 Task: Look for space in Indaial, Brazil from 8th June, 2023 to 19th June, 2023 for 1 adult in price range Rs.5000 to Rs.12000. Place can be shared room with 1  bedroom having 1 bed and 1 bathroom. Property type can be house, flat, guest house, hotel. Booking option can be shelf check-in. Required host language is Spanish.
Action: Key pressed i<Key.caps_lock>ndaial,<Key.space><Key.caps_lock>b<Key.caps_lock>razil<Key.enter>
Screenshot: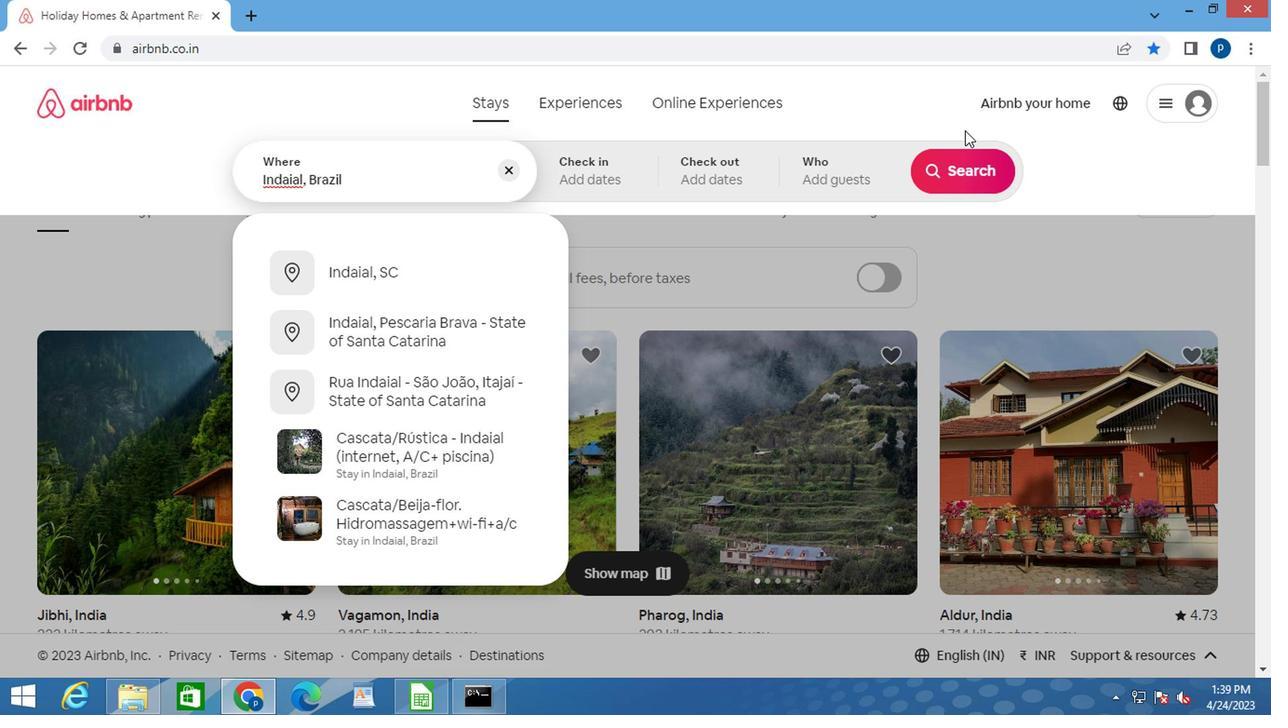 
Action: Mouse moved to (944, 316)
Screenshot: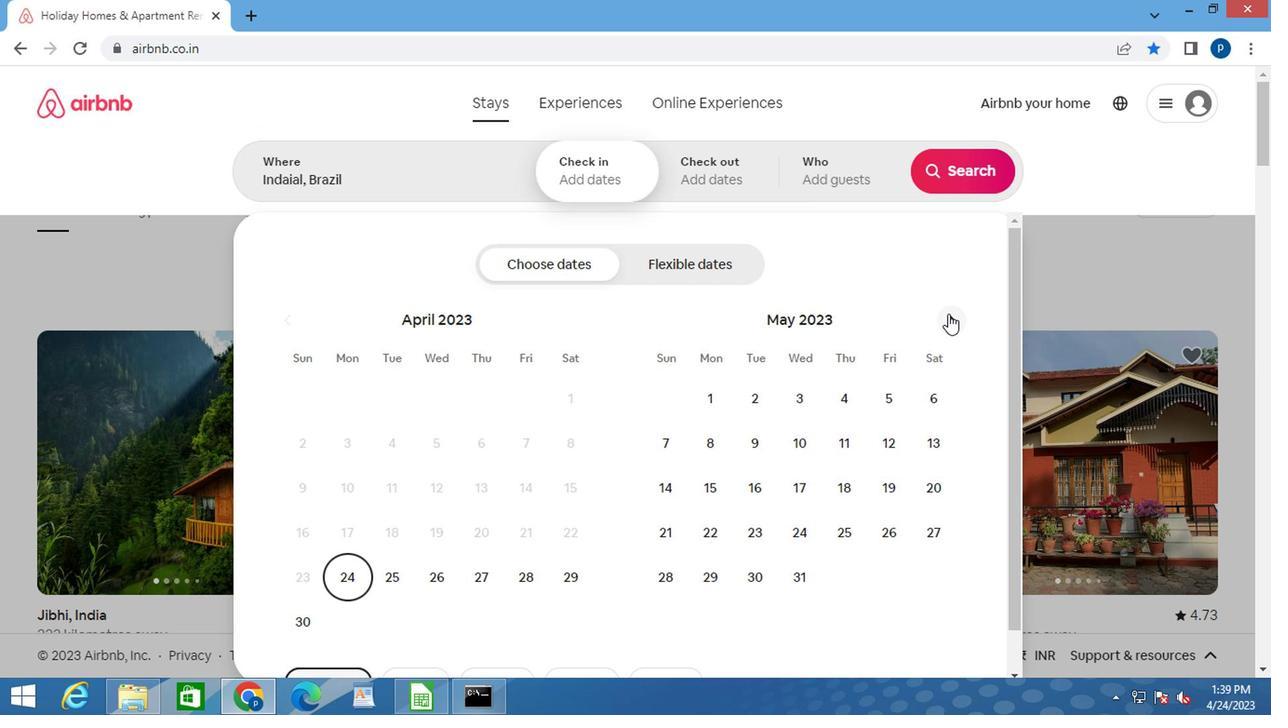 
Action: Mouse pressed left at (944, 316)
Screenshot: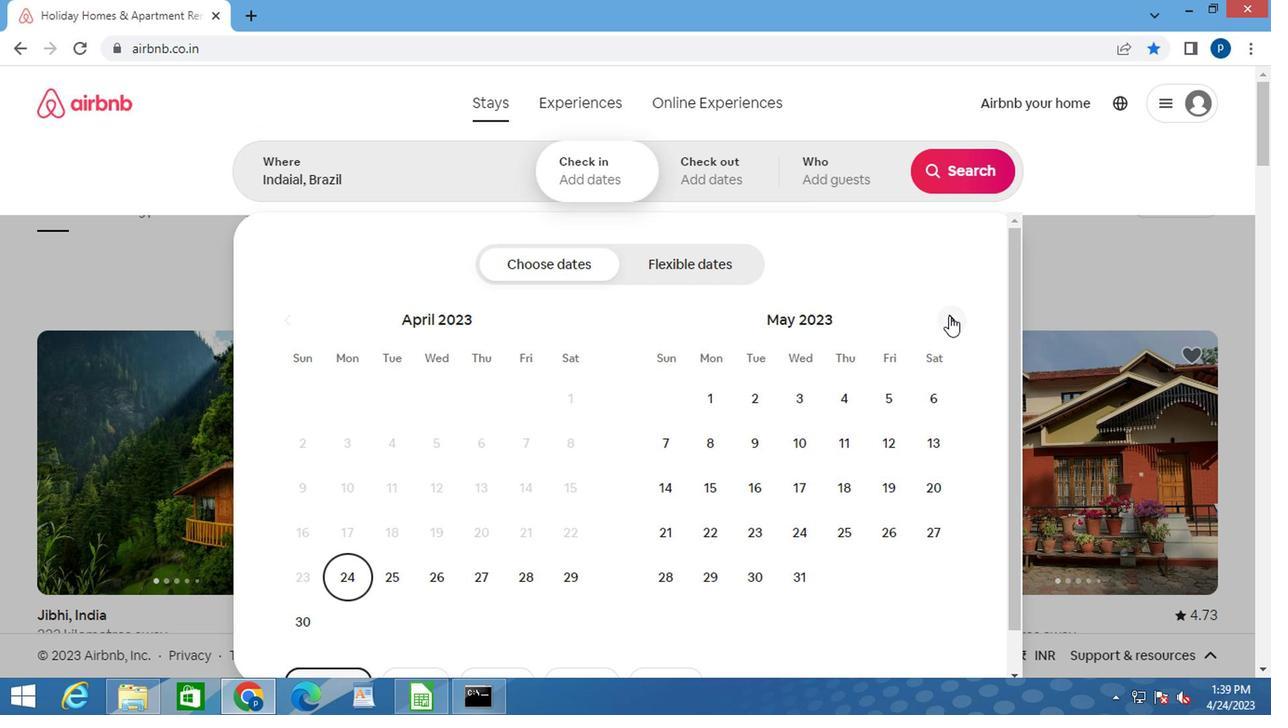 
Action: Mouse moved to (842, 442)
Screenshot: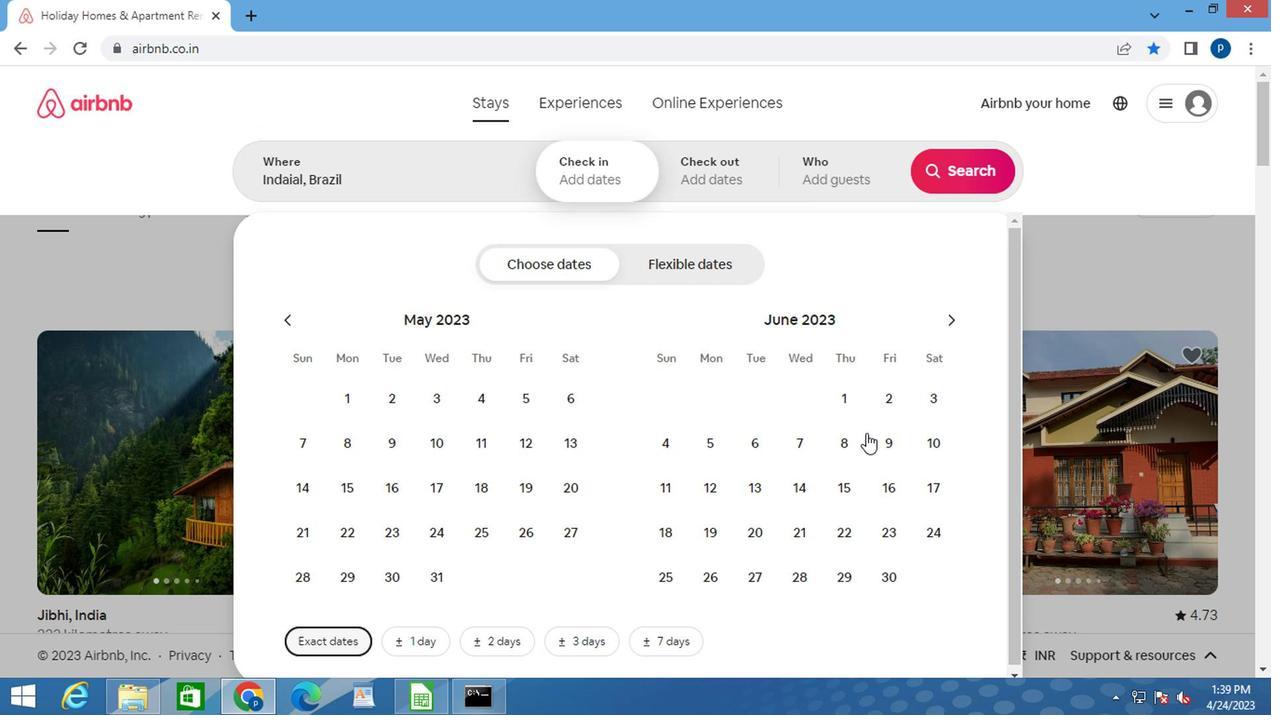 
Action: Mouse pressed left at (842, 442)
Screenshot: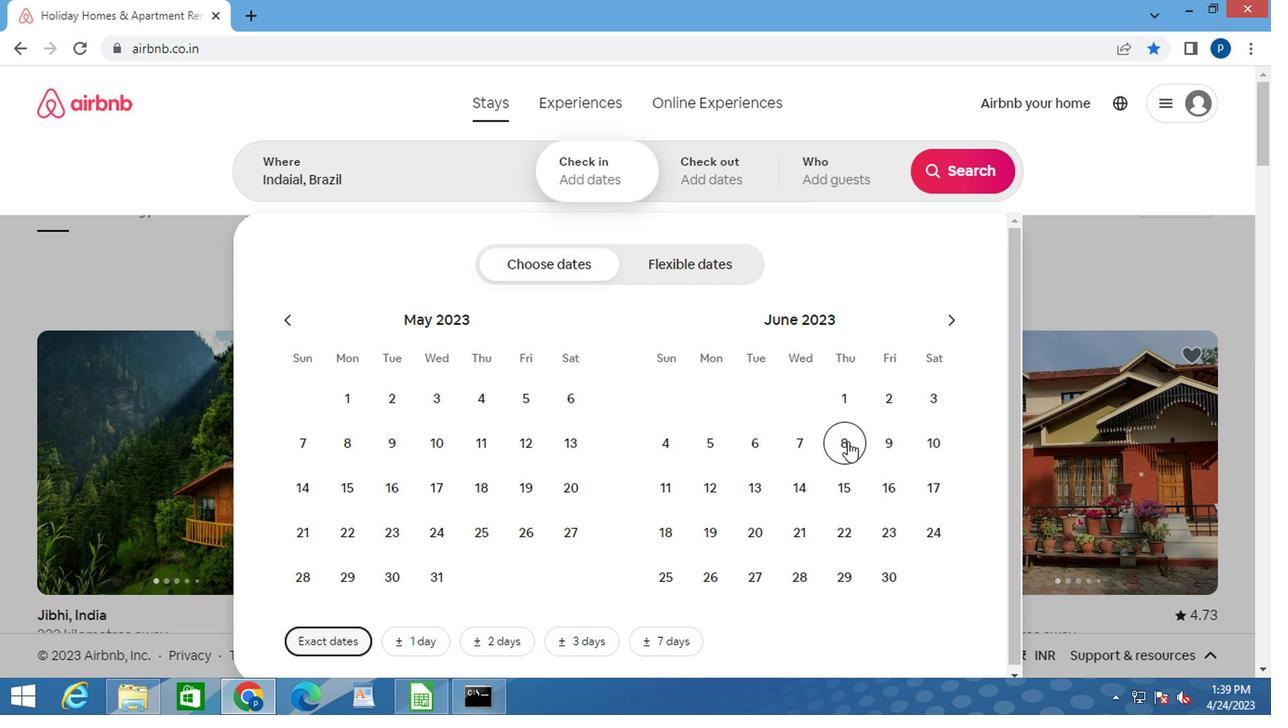 
Action: Mouse moved to (714, 529)
Screenshot: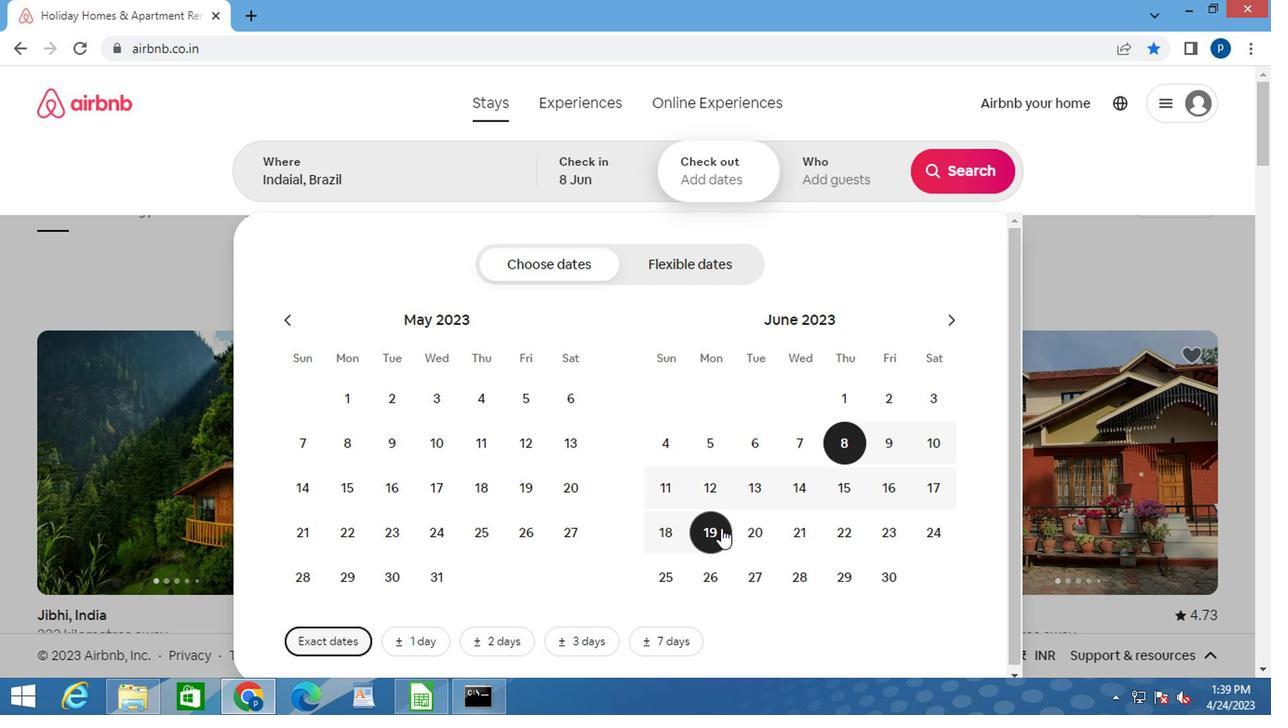 
Action: Mouse pressed left at (714, 529)
Screenshot: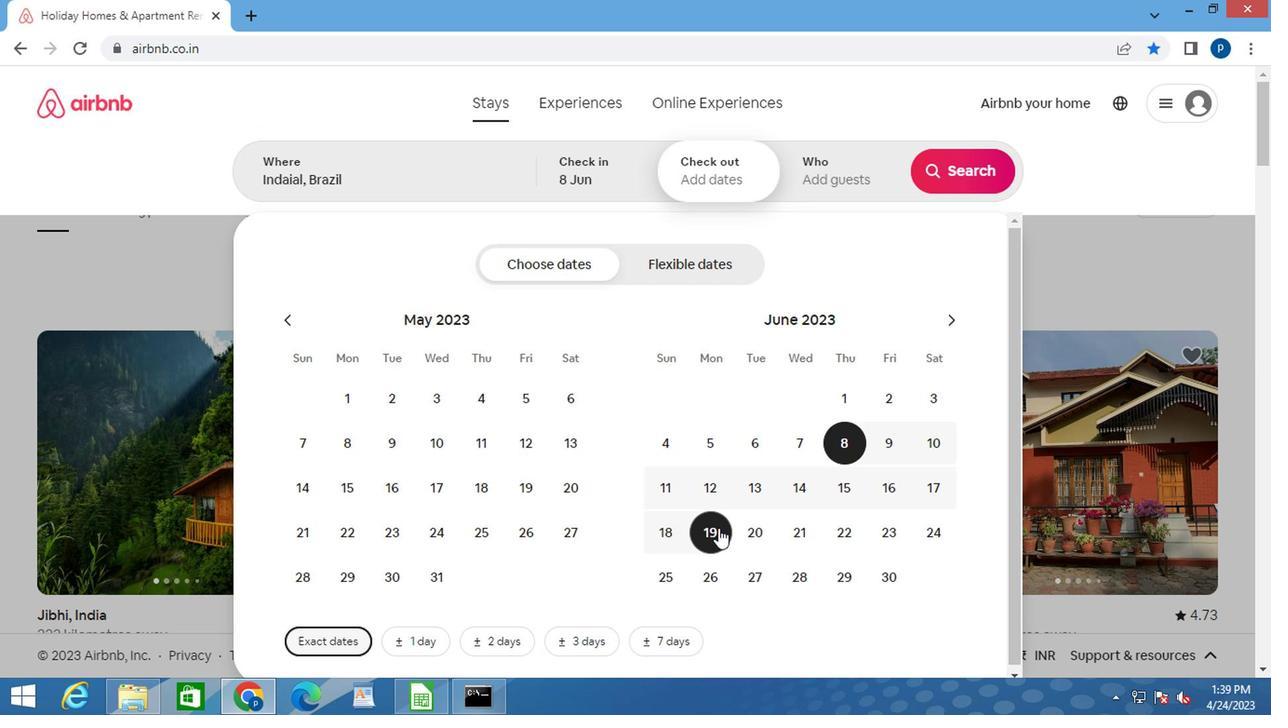 
Action: Mouse moved to (837, 182)
Screenshot: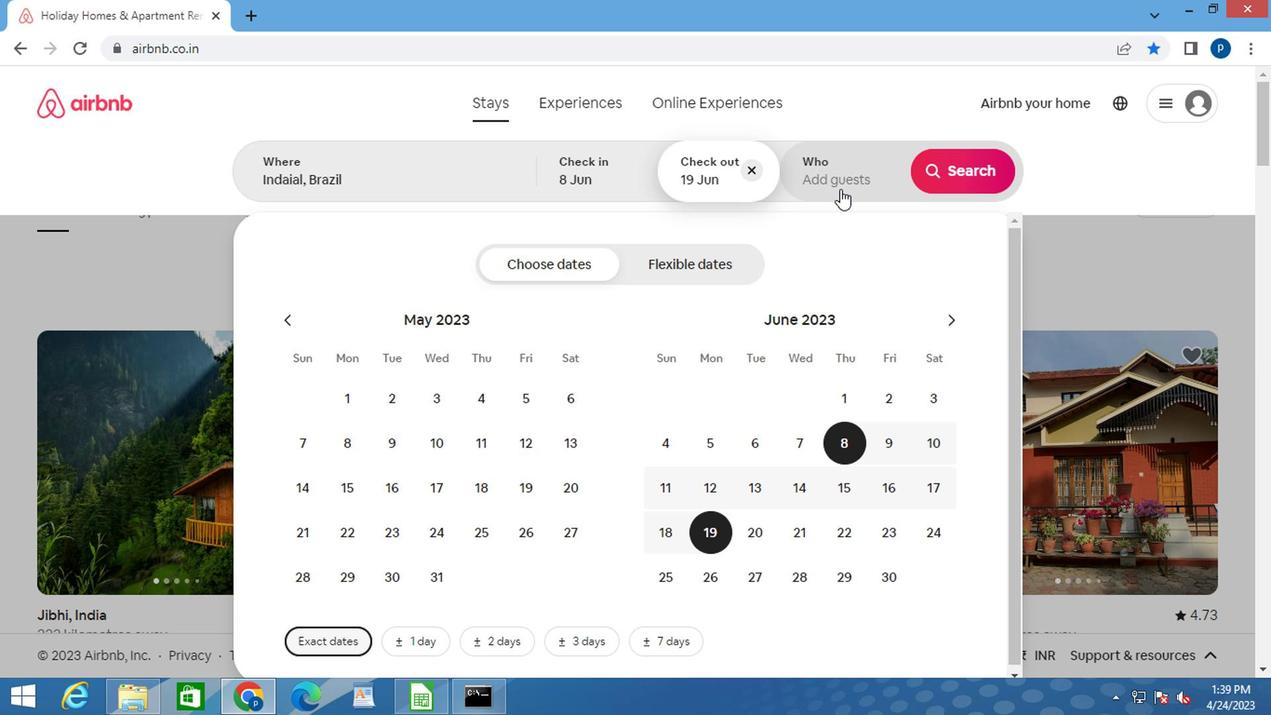 
Action: Mouse pressed left at (837, 182)
Screenshot: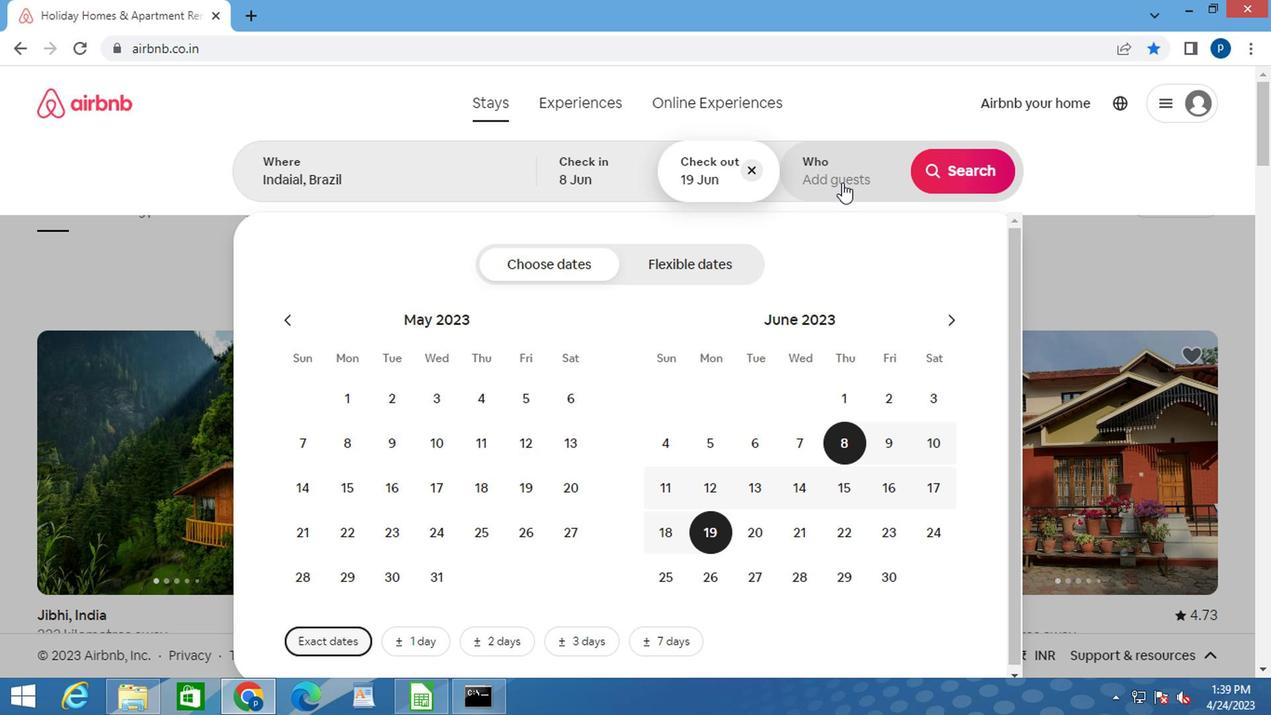 
Action: Mouse moved to (963, 262)
Screenshot: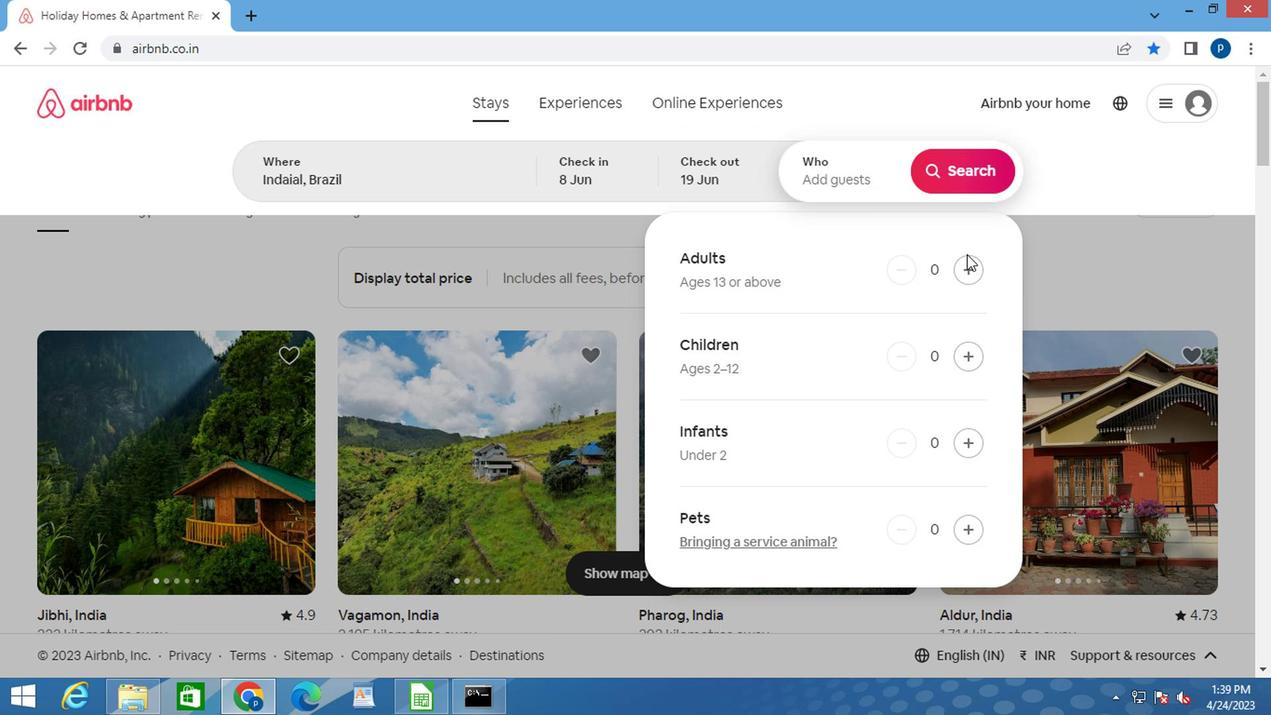 
Action: Mouse pressed left at (963, 262)
Screenshot: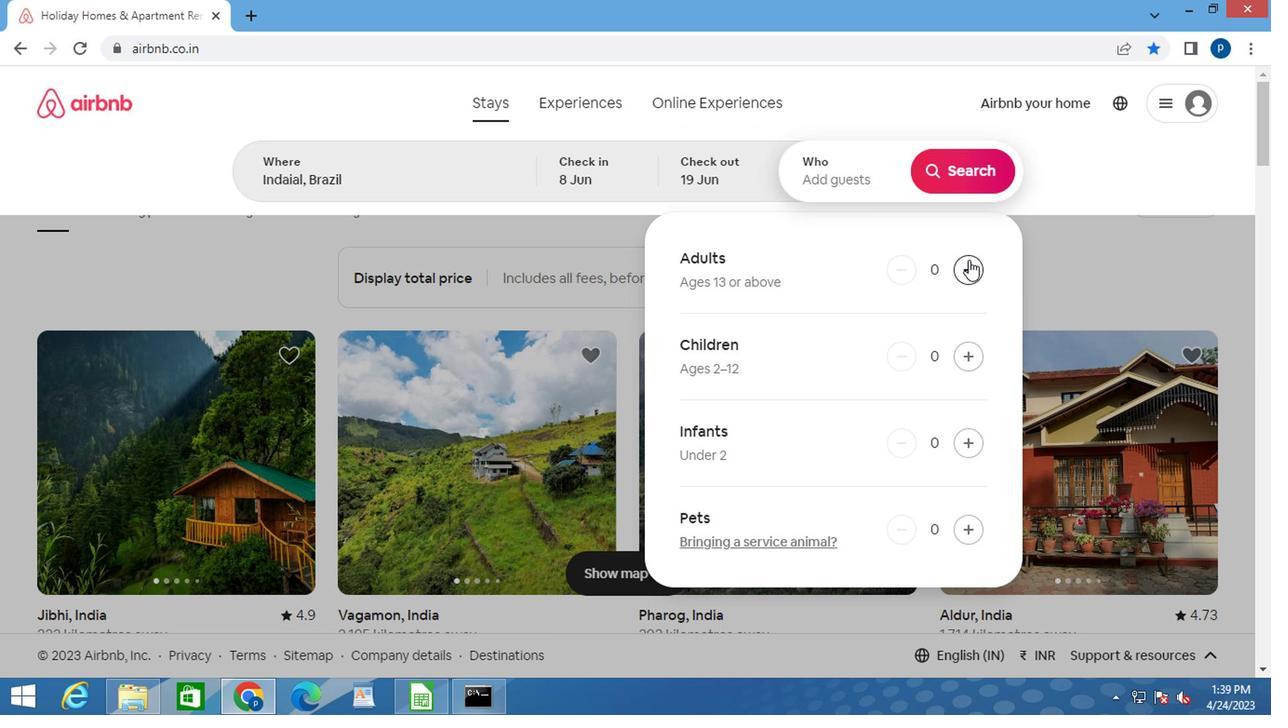 
Action: Mouse moved to (969, 174)
Screenshot: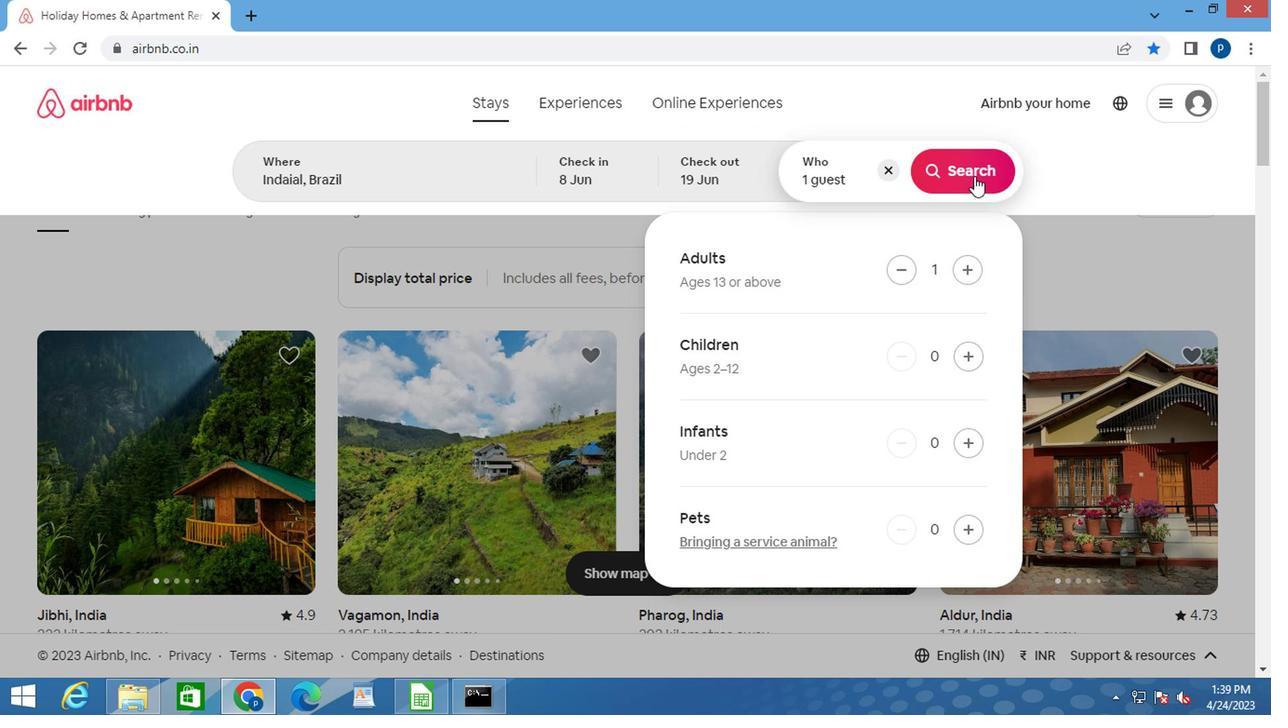 
Action: Mouse pressed left at (969, 174)
Screenshot: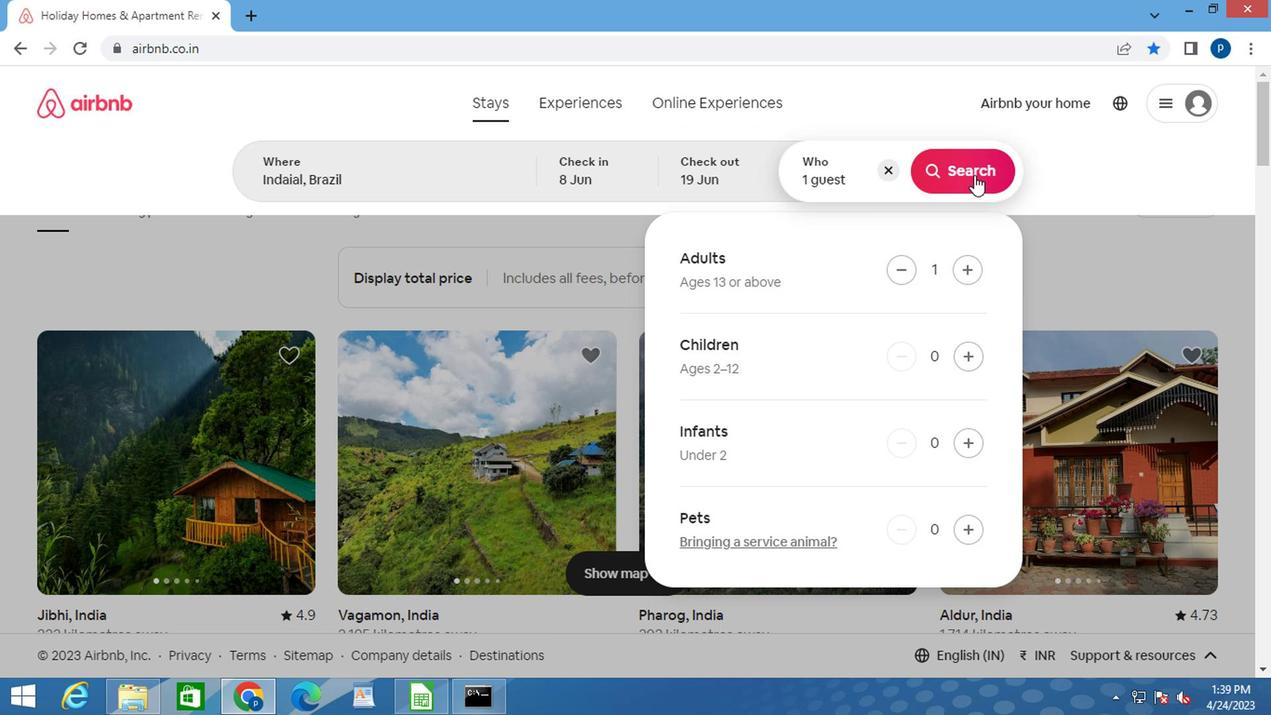 
Action: Mouse moved to (1181, 181)
Screenshot: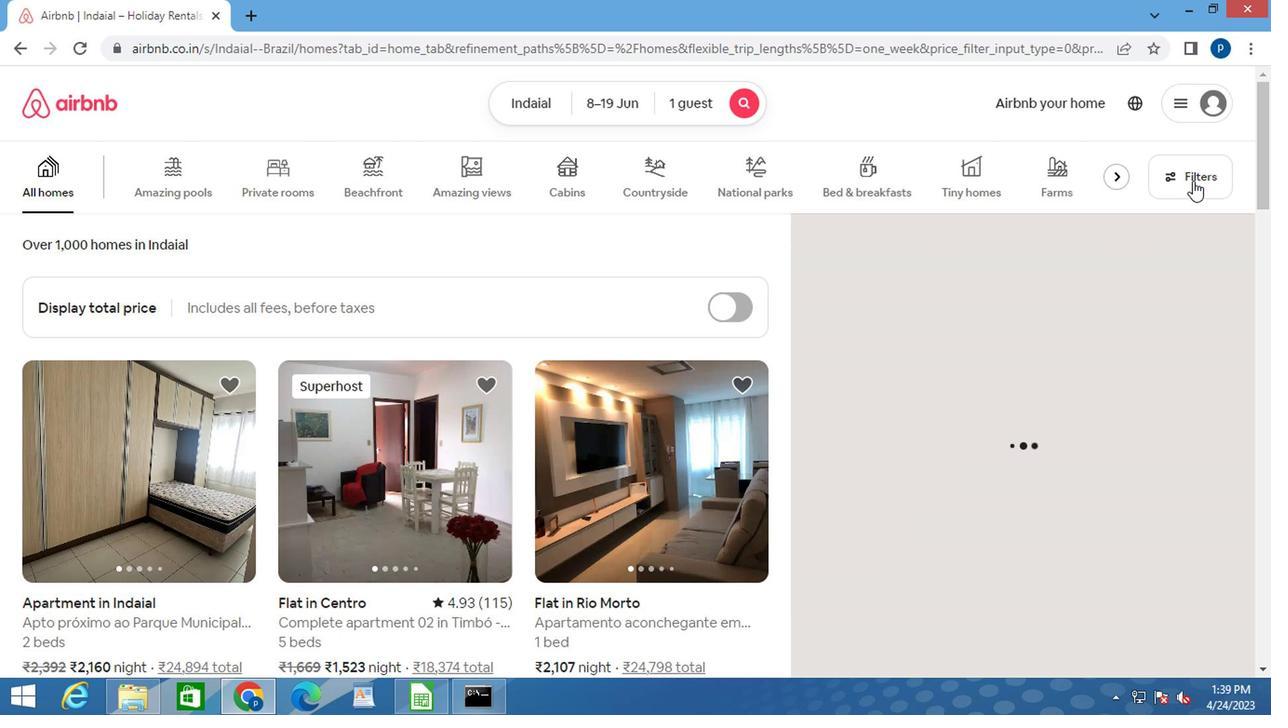 
Action: Mouse pressed left at (1181, 181)
Screenshot: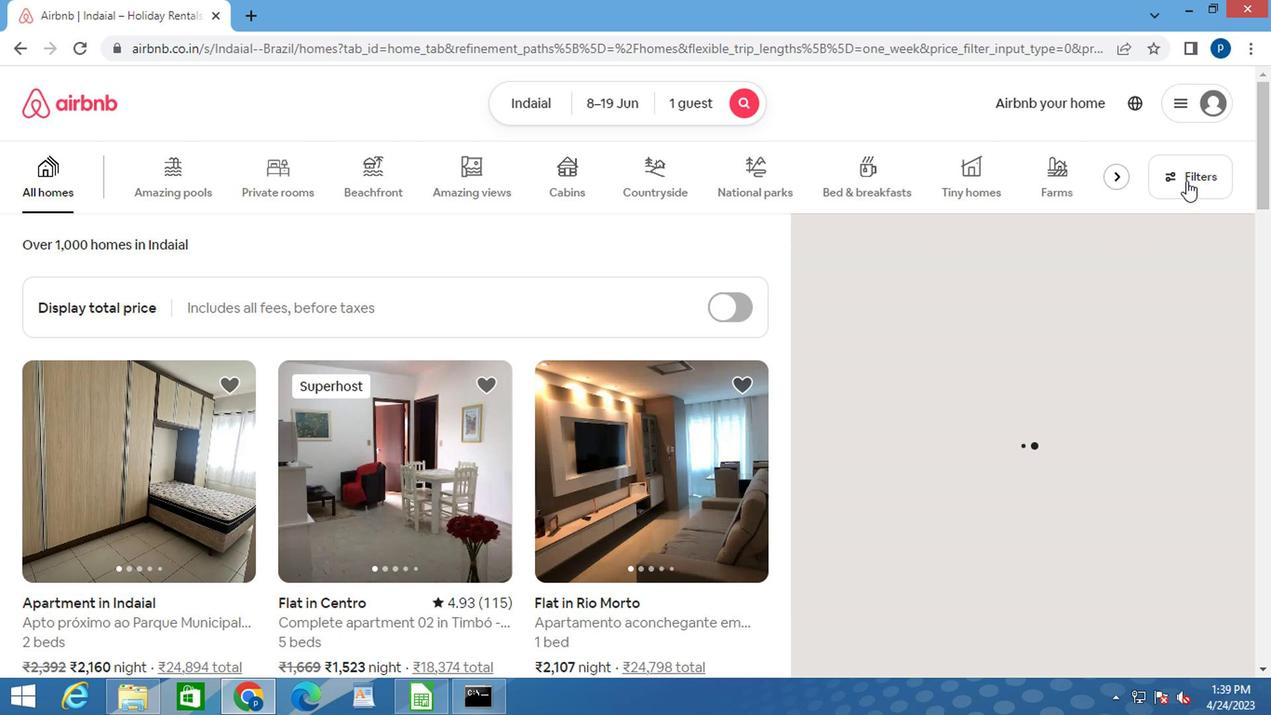 
Action: Mouse moved to (352, 411)
Screenshot: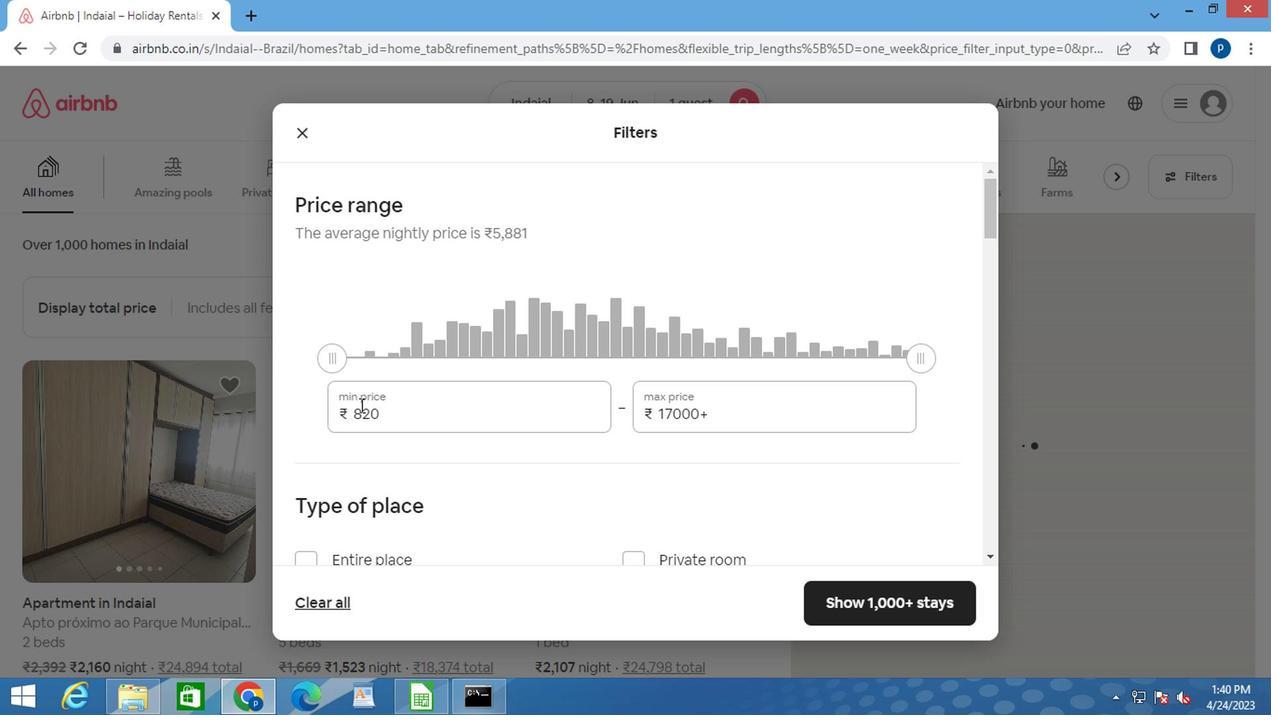 
Action: Mouse pressed left at (352, 411)
Screenshot: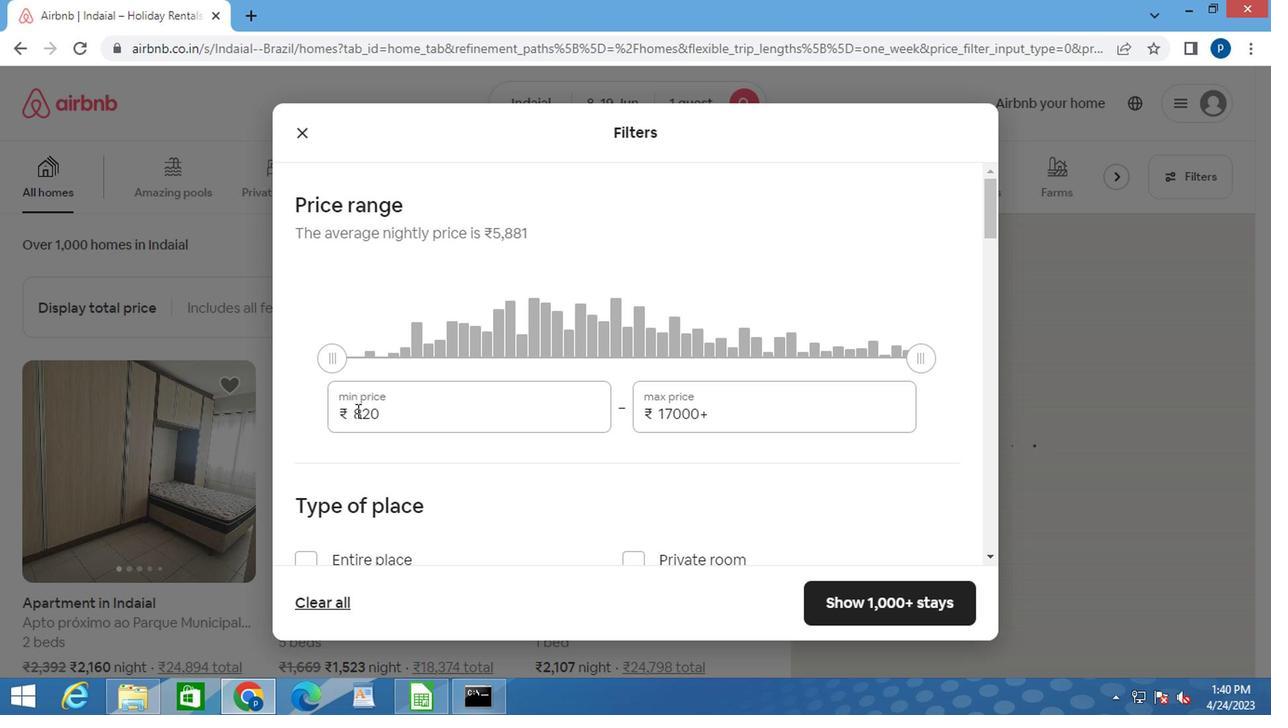 
Action: Mouse pressed left at (352, 411)
Screenshot: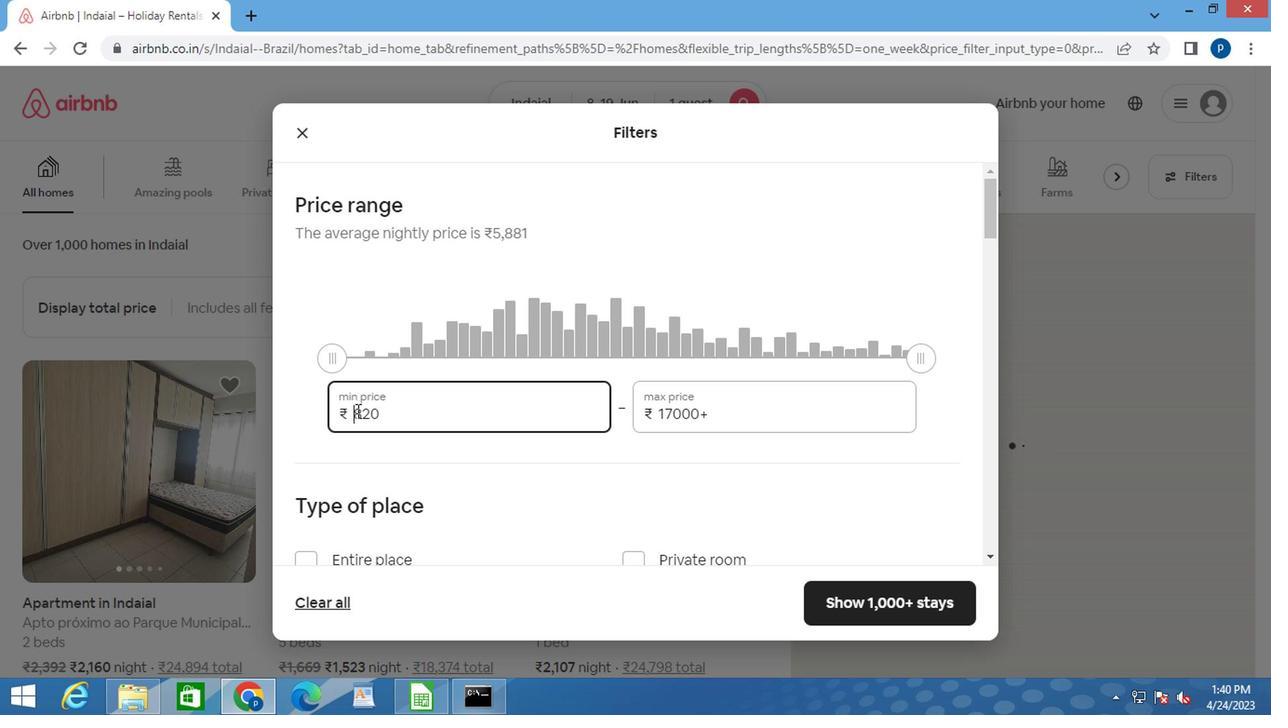 
Action: Key pressed 5000<Key.tab>12000
Screenshot: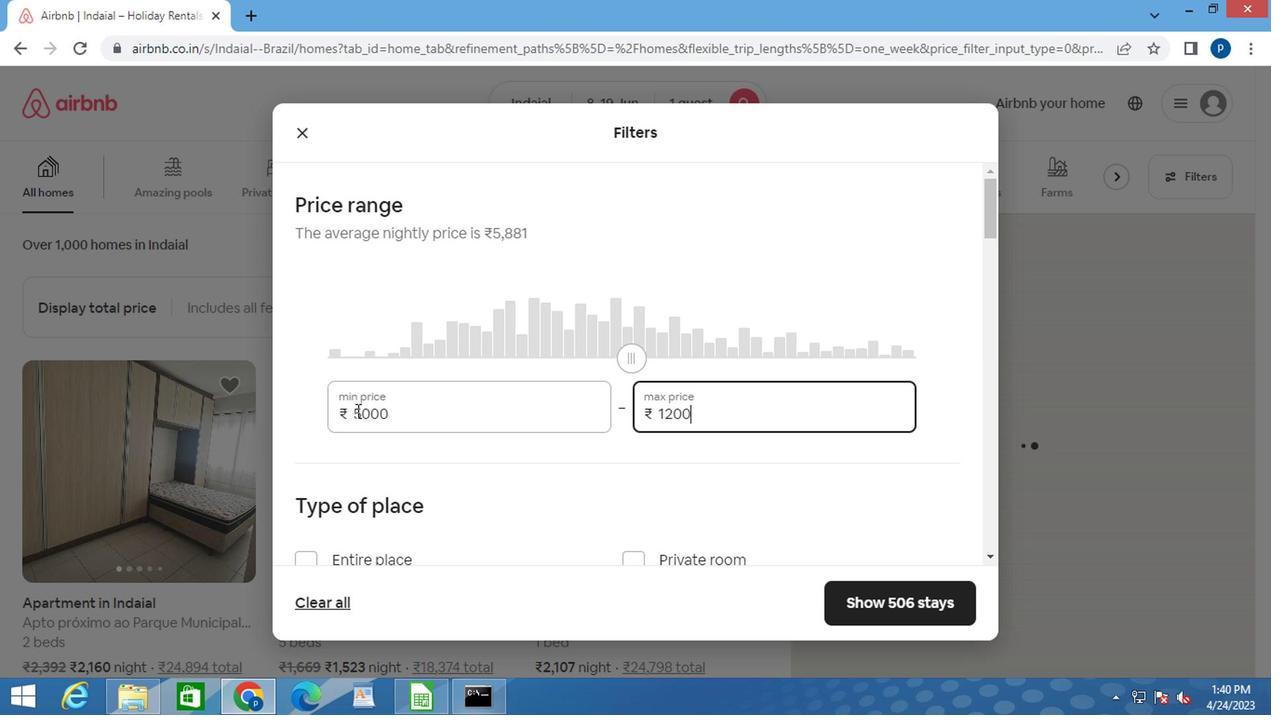 
Action: Mouse moved to (352, 490)
Screenshot: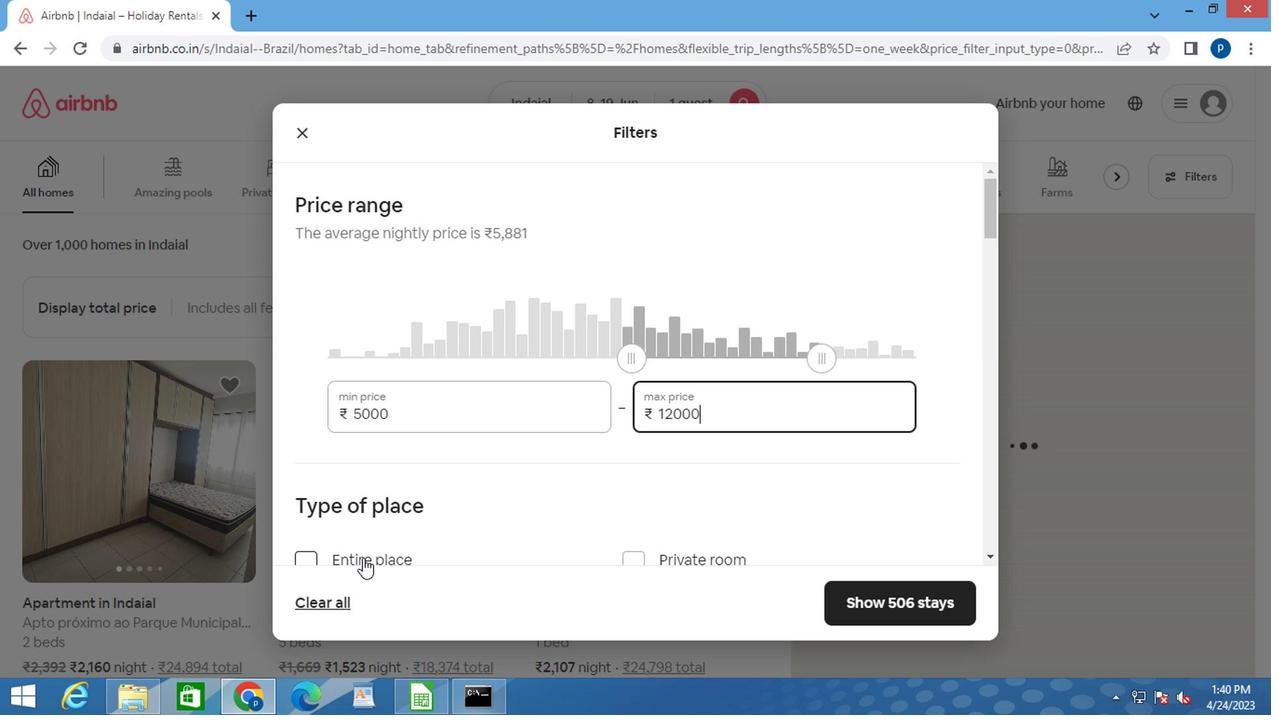 
Action: Mouse scrolled (352, 489) with delta (0, -1)
Screenshot: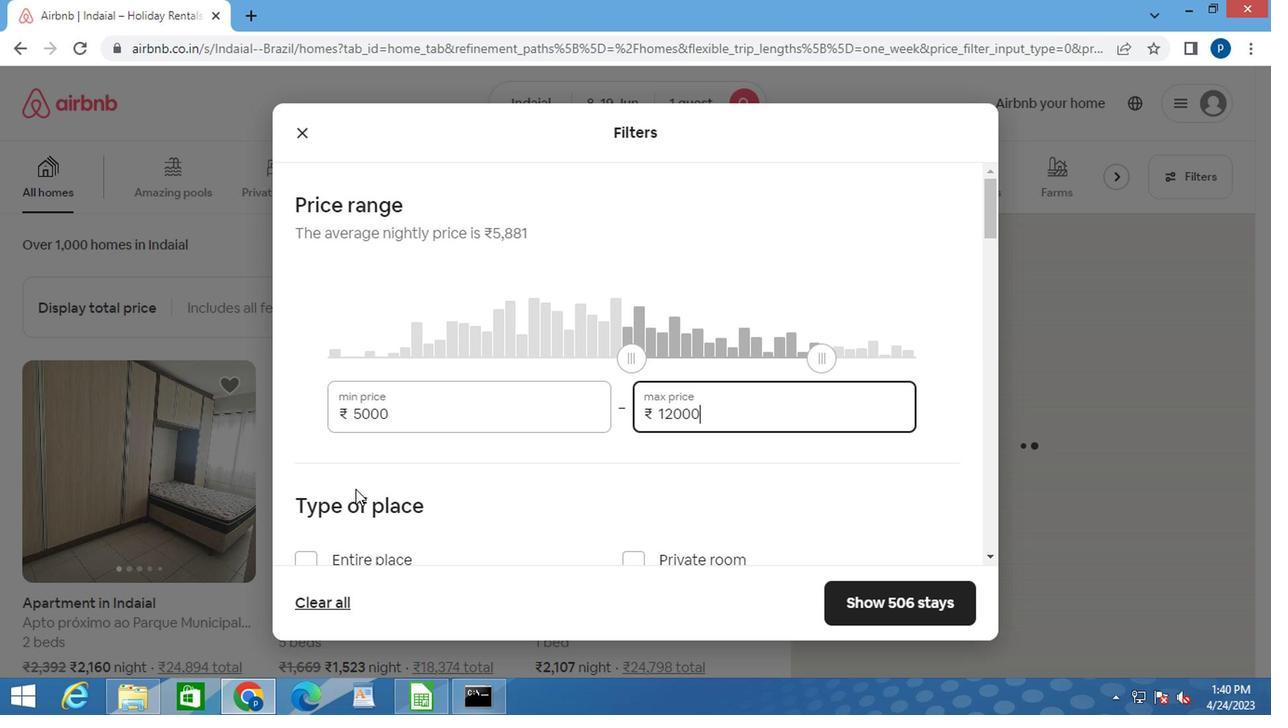 
Action: Mouse moved to (352, 488)
Screenshot: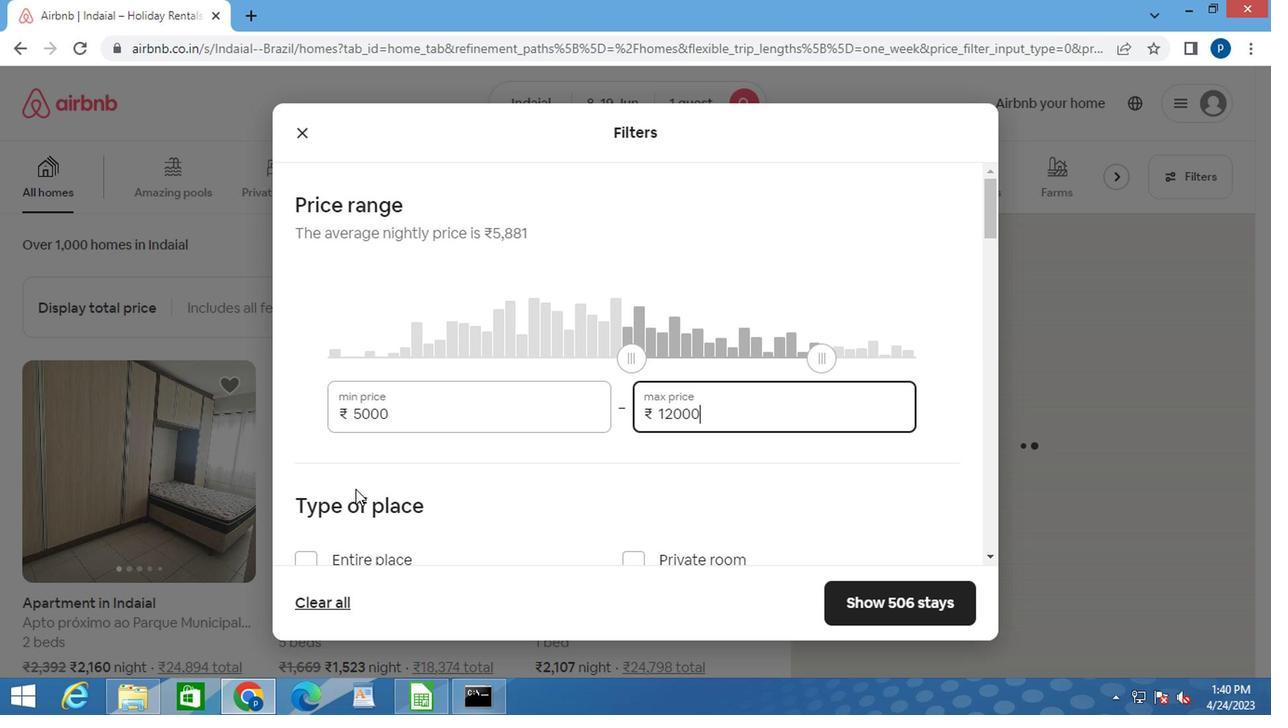 
Action: Mouse scrolled (352, 487) with delta (0, -1)
Screenshot: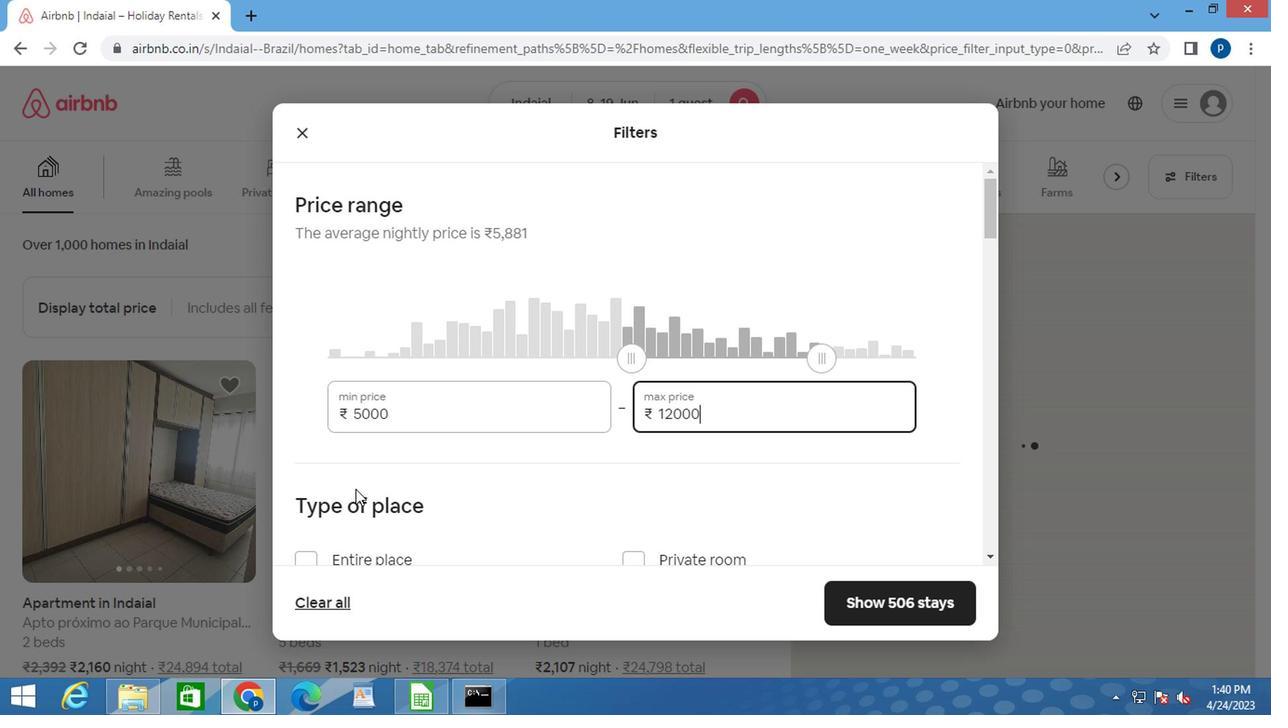 
Action: Mouse moved to (318, 462)
Screenshot: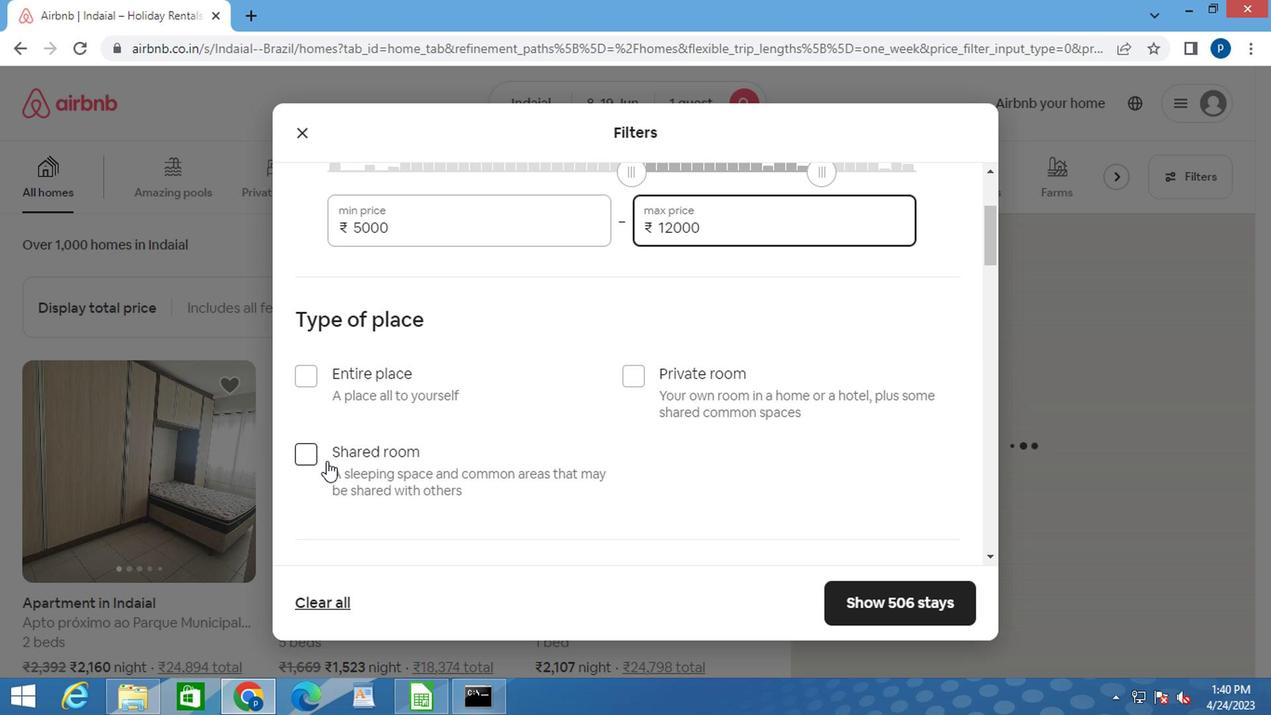 
Action: Mouse pressed left at (318, 462)
Screenshot: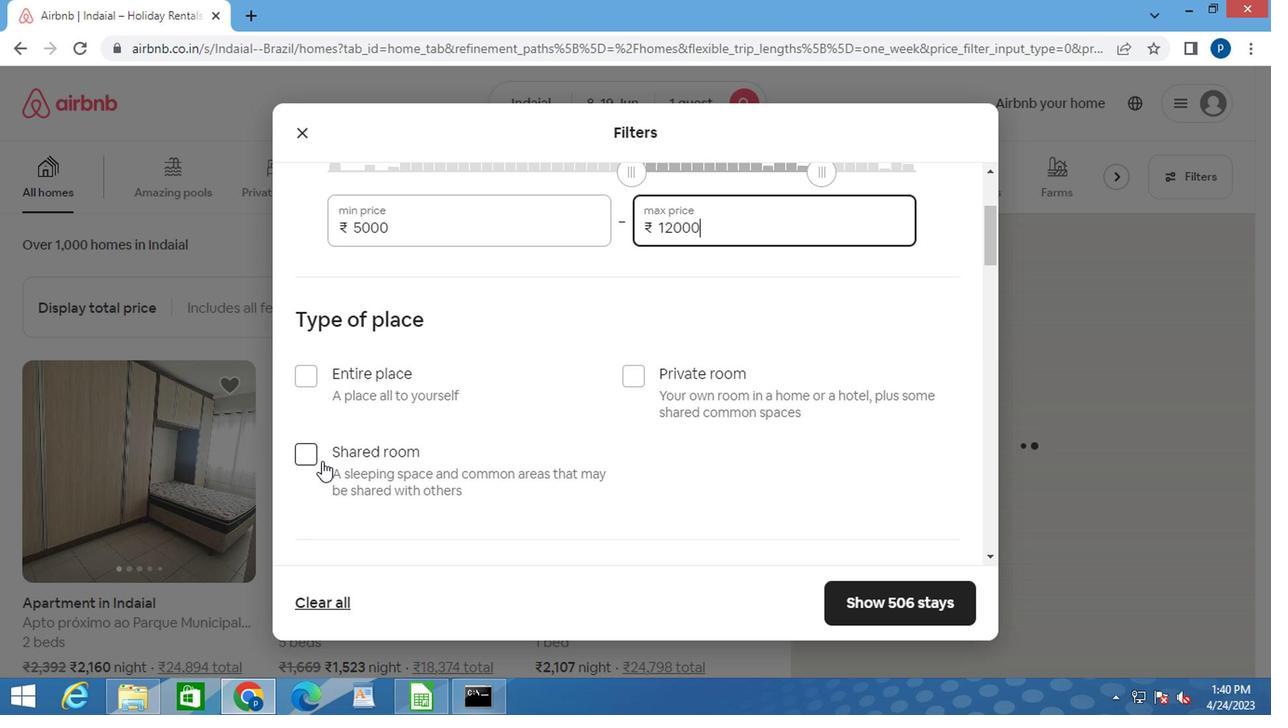 
Action: Mouse moved to (353, 480)
Screenshot: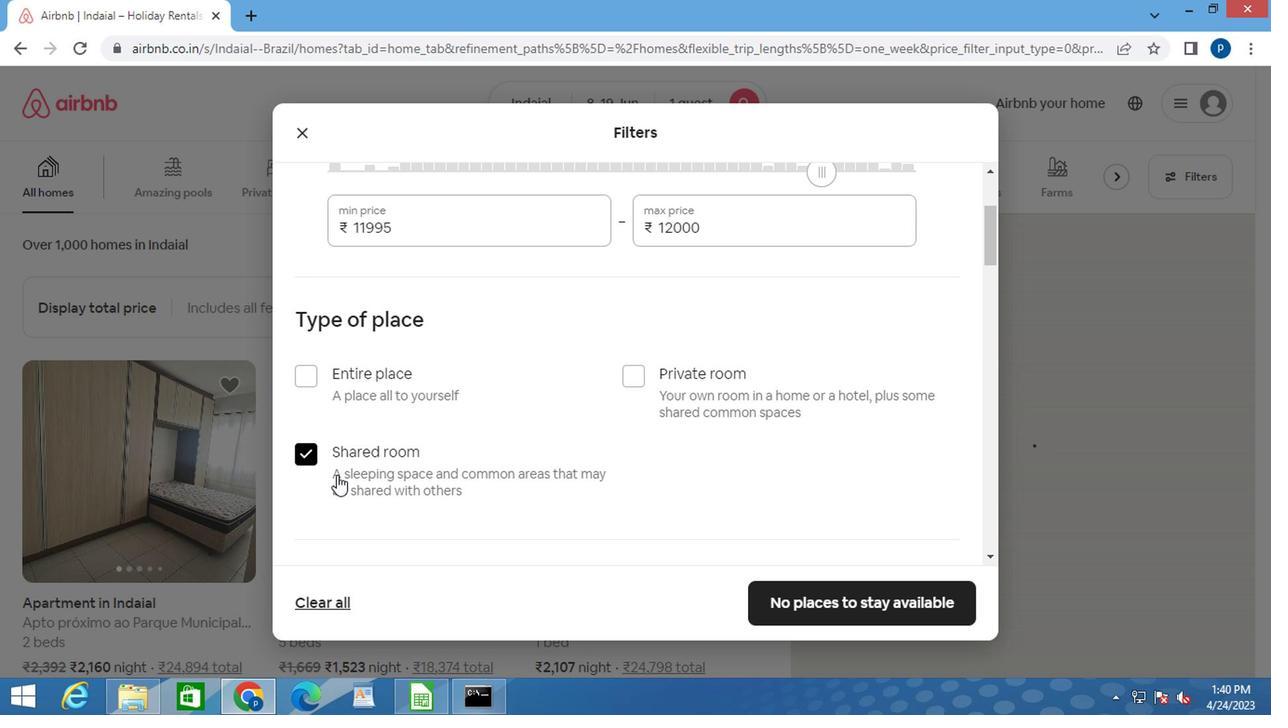 
Action: Mouse scrolled (353, 480) with delta (0, 0)
Screenshot: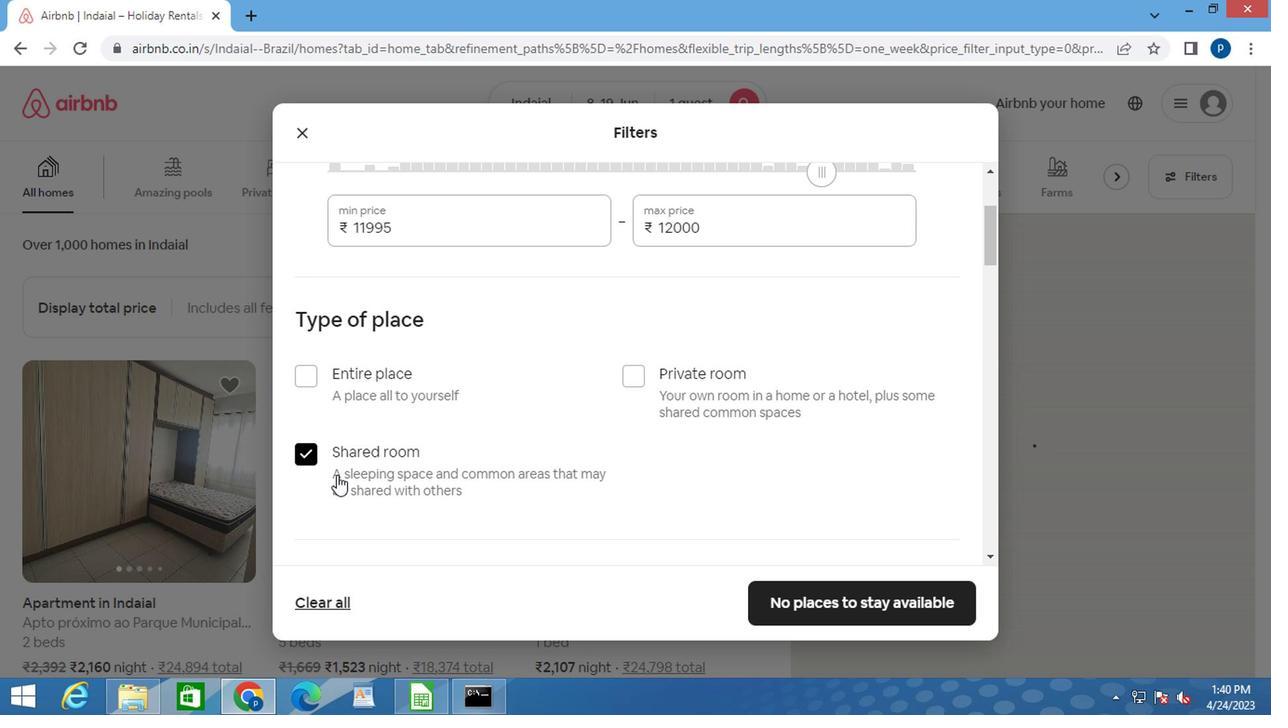 
Action: Mouse moved to (363, 480)
Screenshot: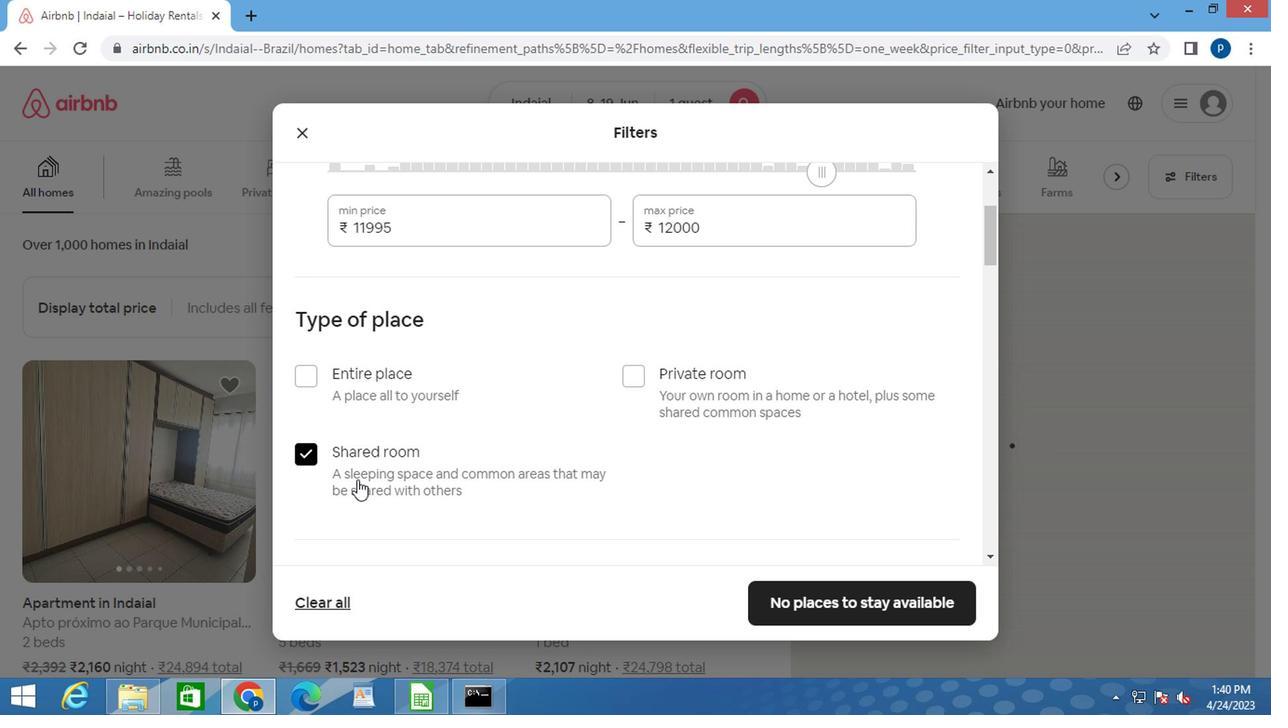 
Action: Mouse scrolled (363, 480) with delta (0, 0)
Screenshot: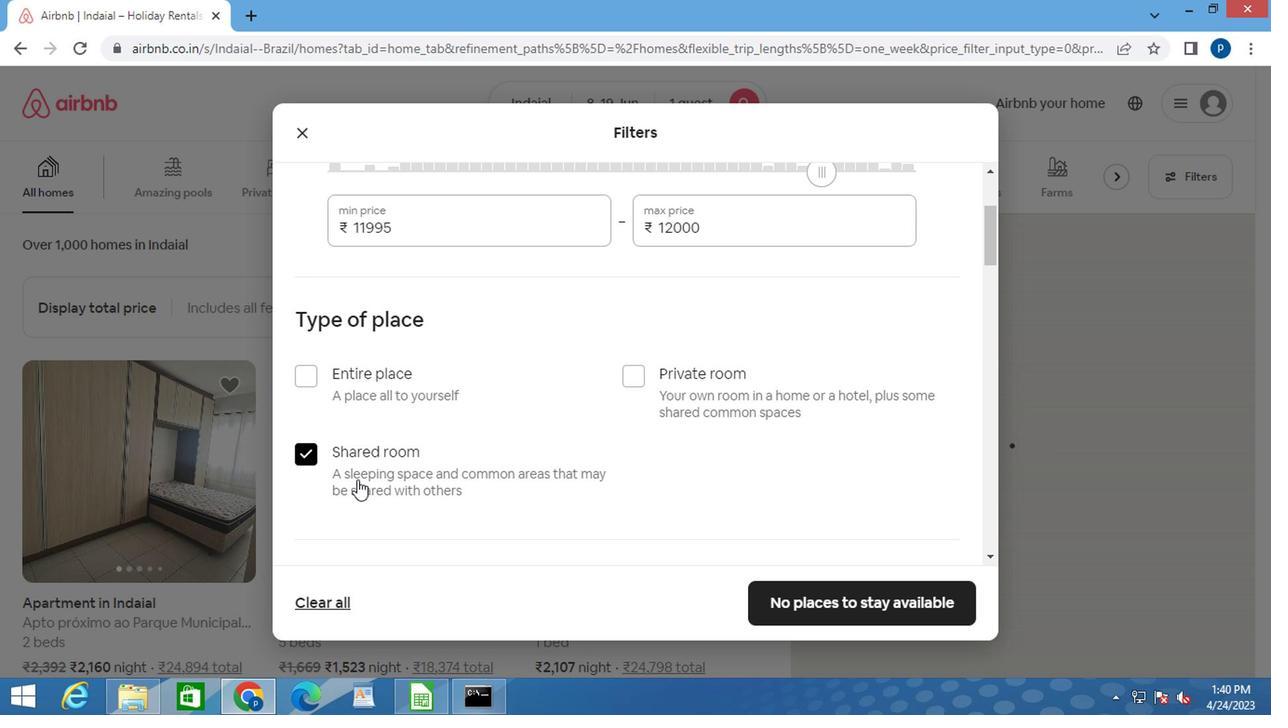 
Action: Mouse moved to (403, 464)
Screenshot: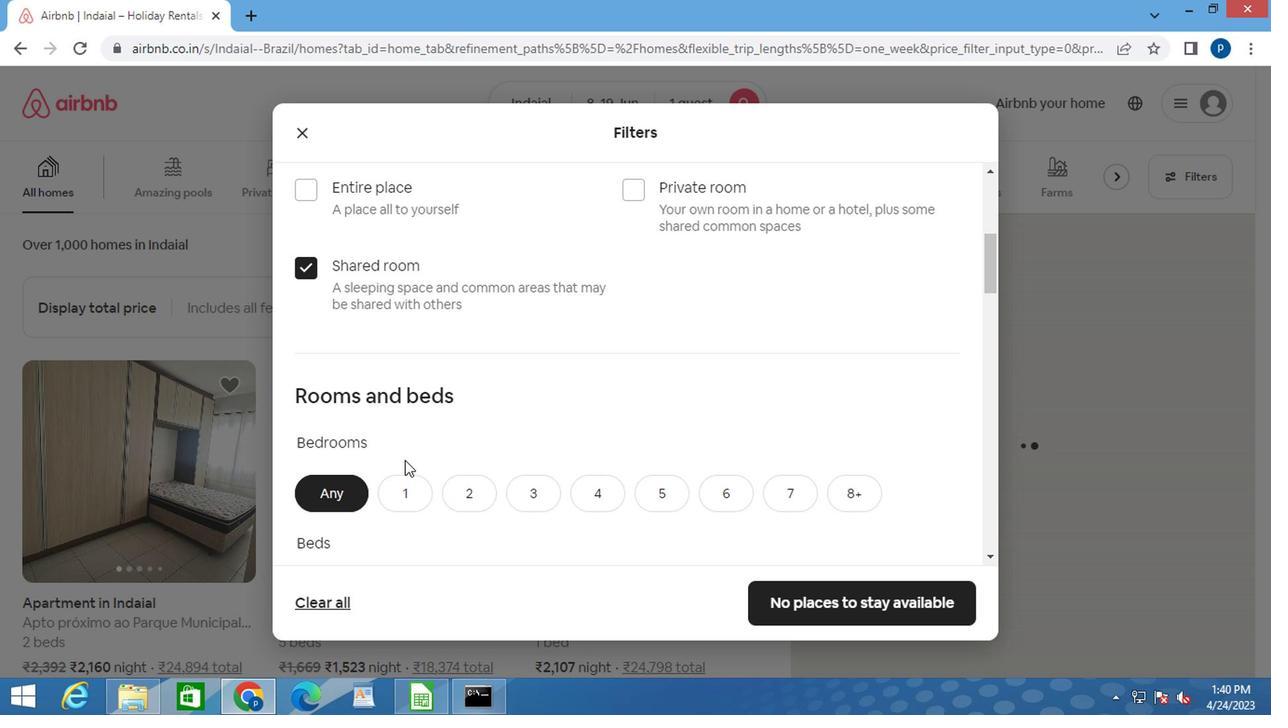 
Action: Mouse scrolled (403, 463) with delta (0, 0)
Screenshot: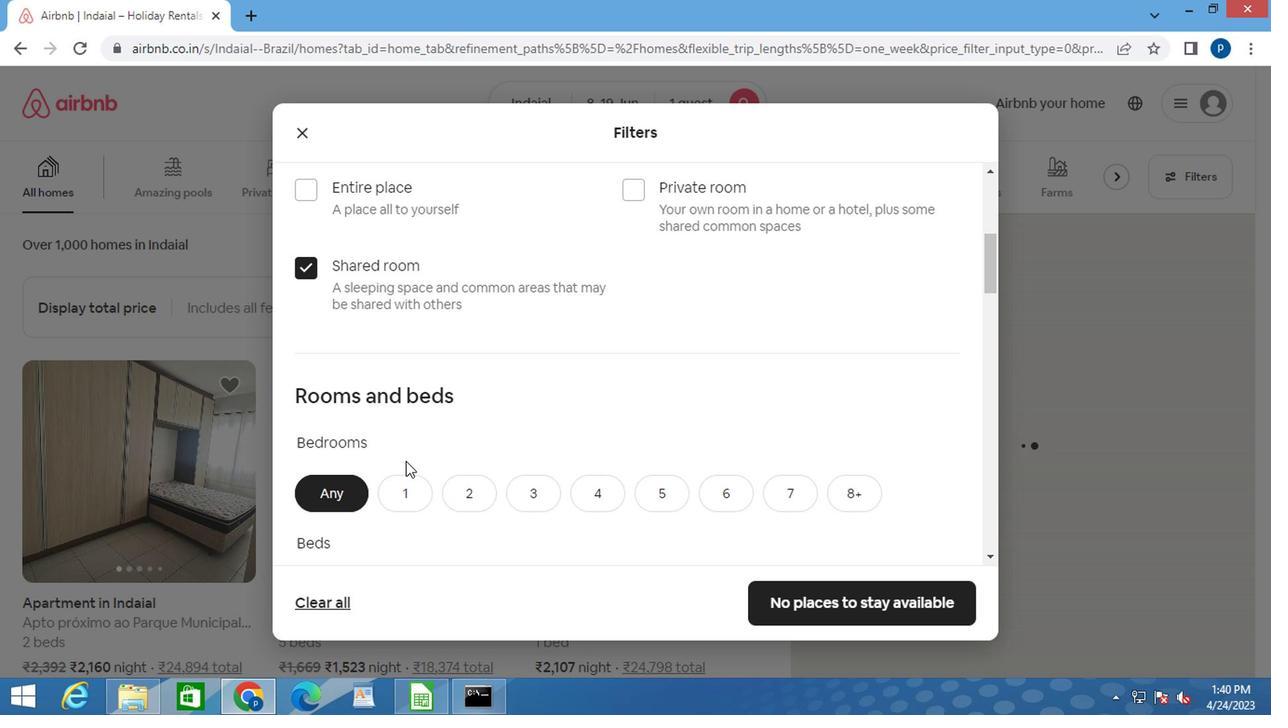 
Action: Mouse moved to (399, 404)
Screenshot: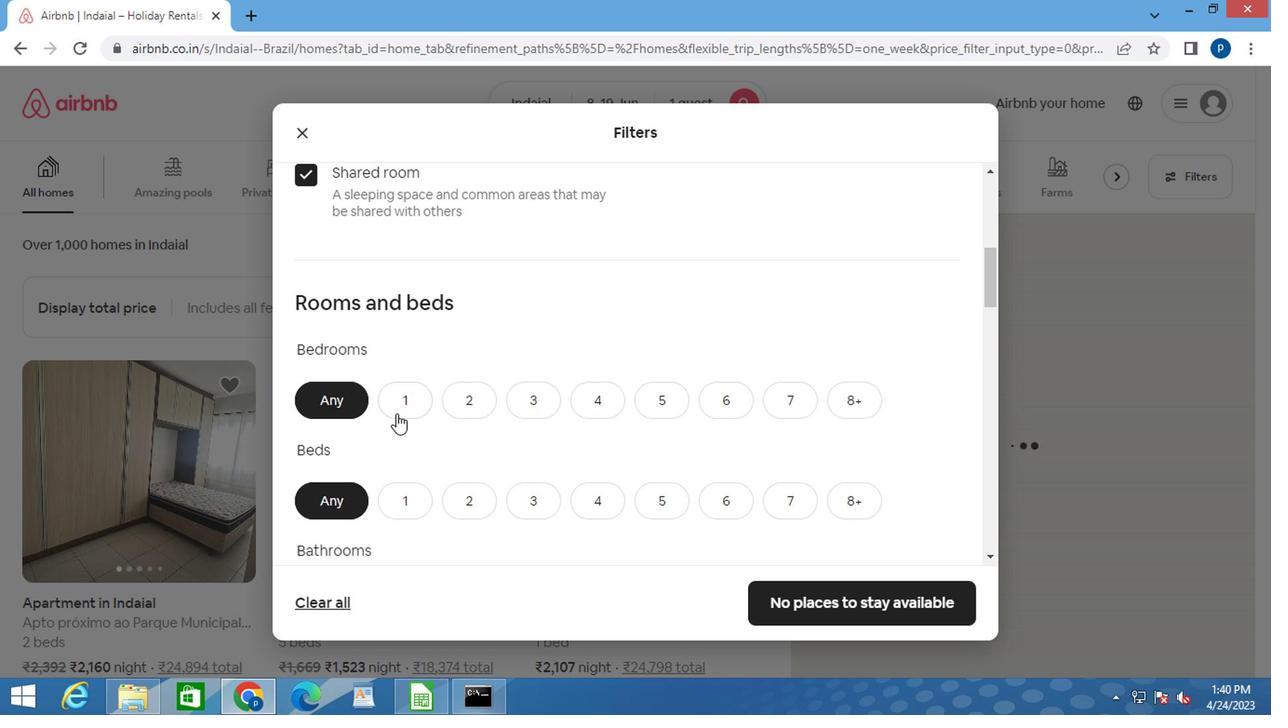 
Action: Mouse pressed left at (399, 404)
Screenshot: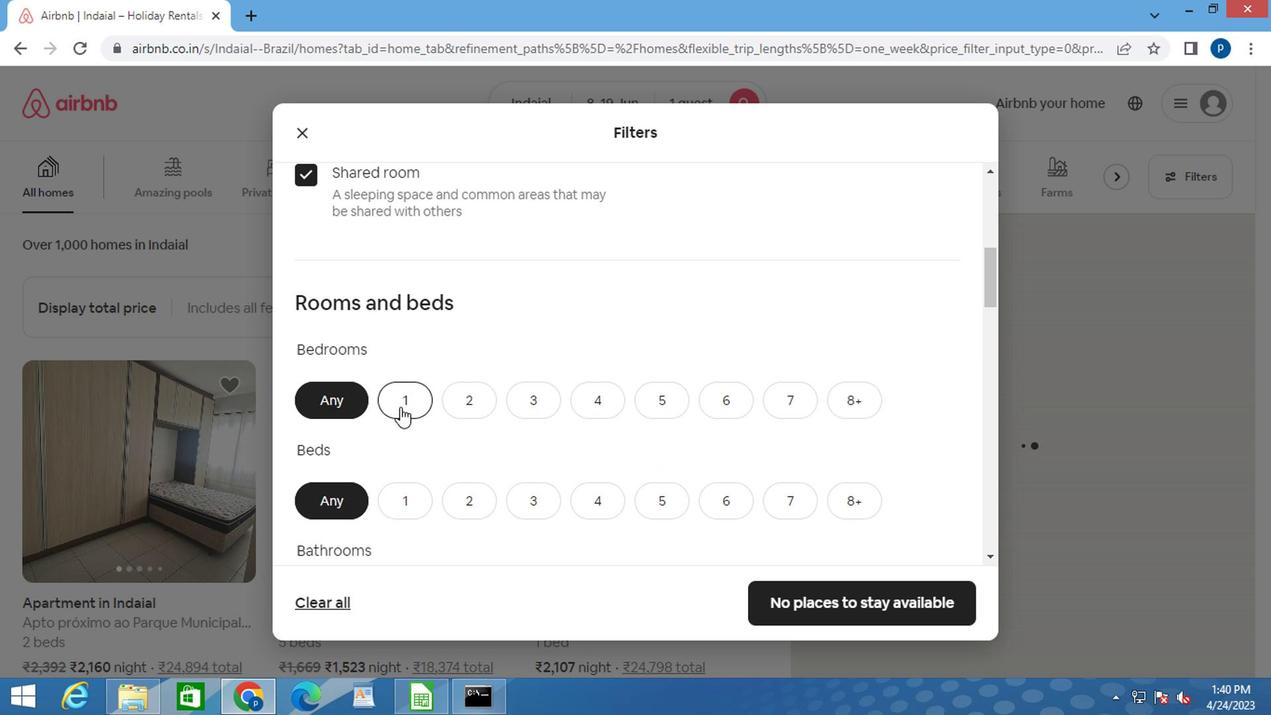 
Action: Mouse moved to (400, 405)
Screenshot: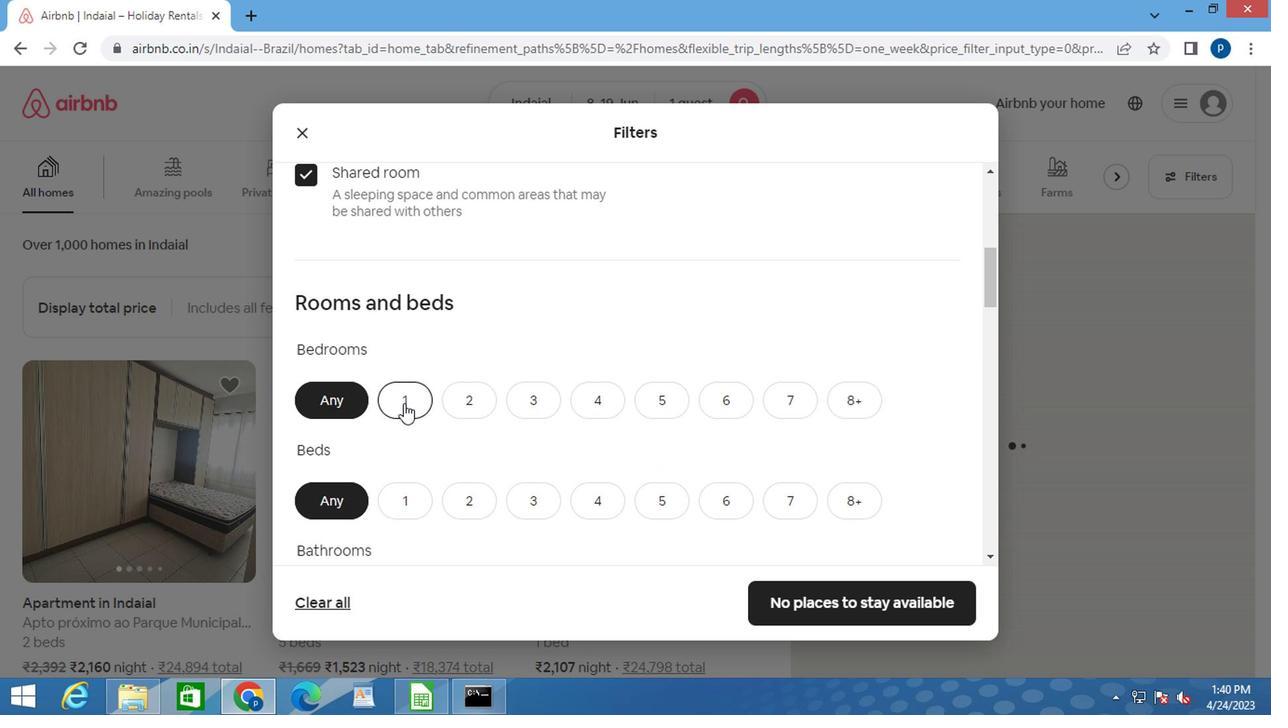 
Action: Mouse scrolled (400, 404) with delta (0, 0)
Screenshot: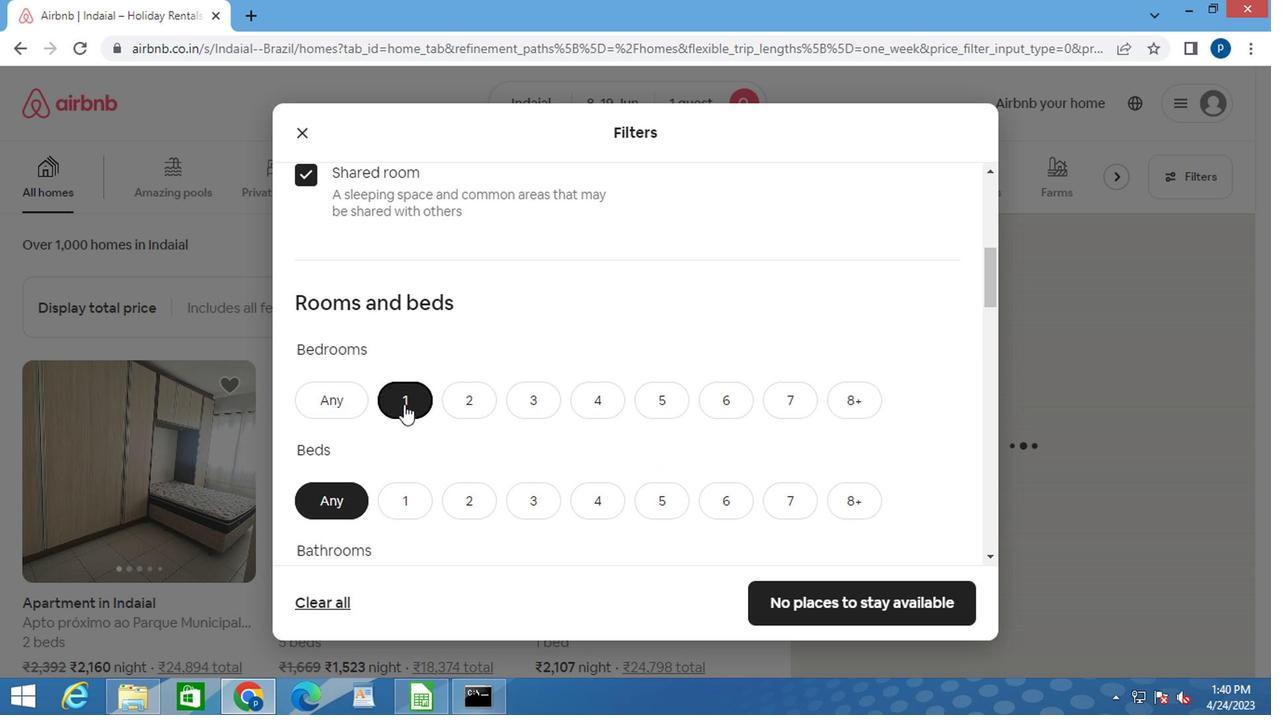 
Action: Mouse moved to (399, 412)
Screenshot: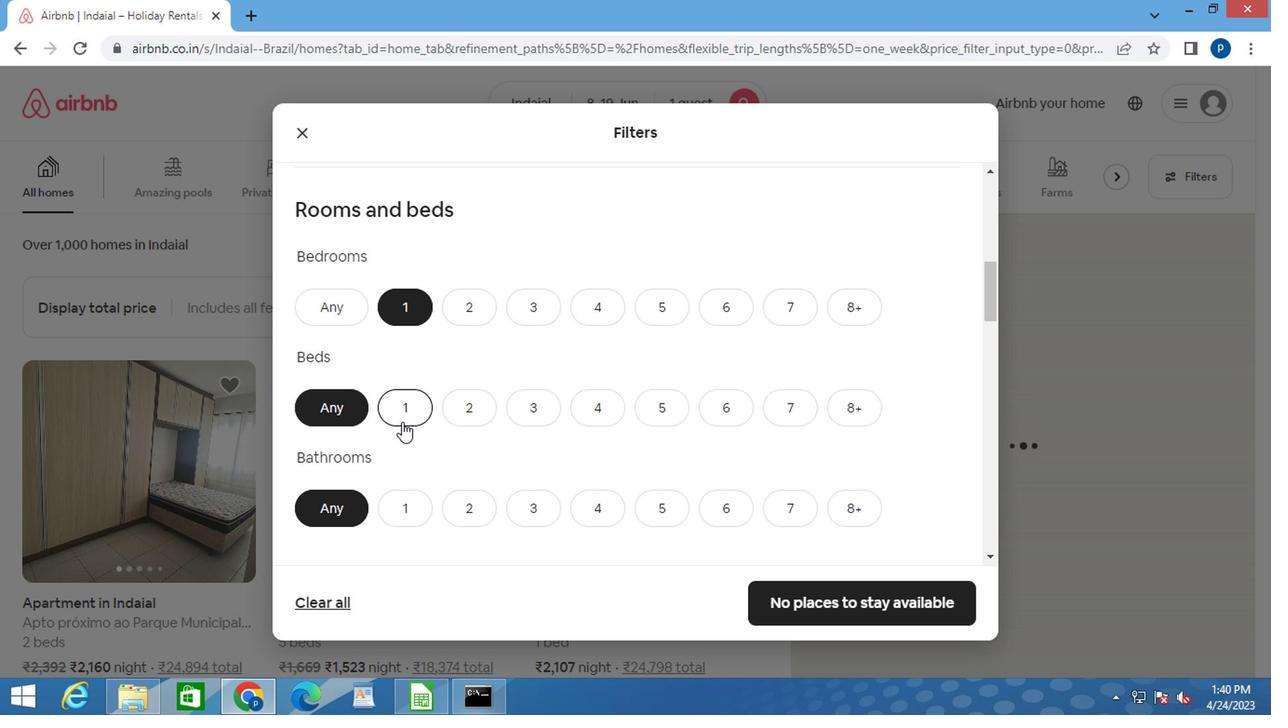 
Action: Mouse pressed left at (399, 412)
Screenshot: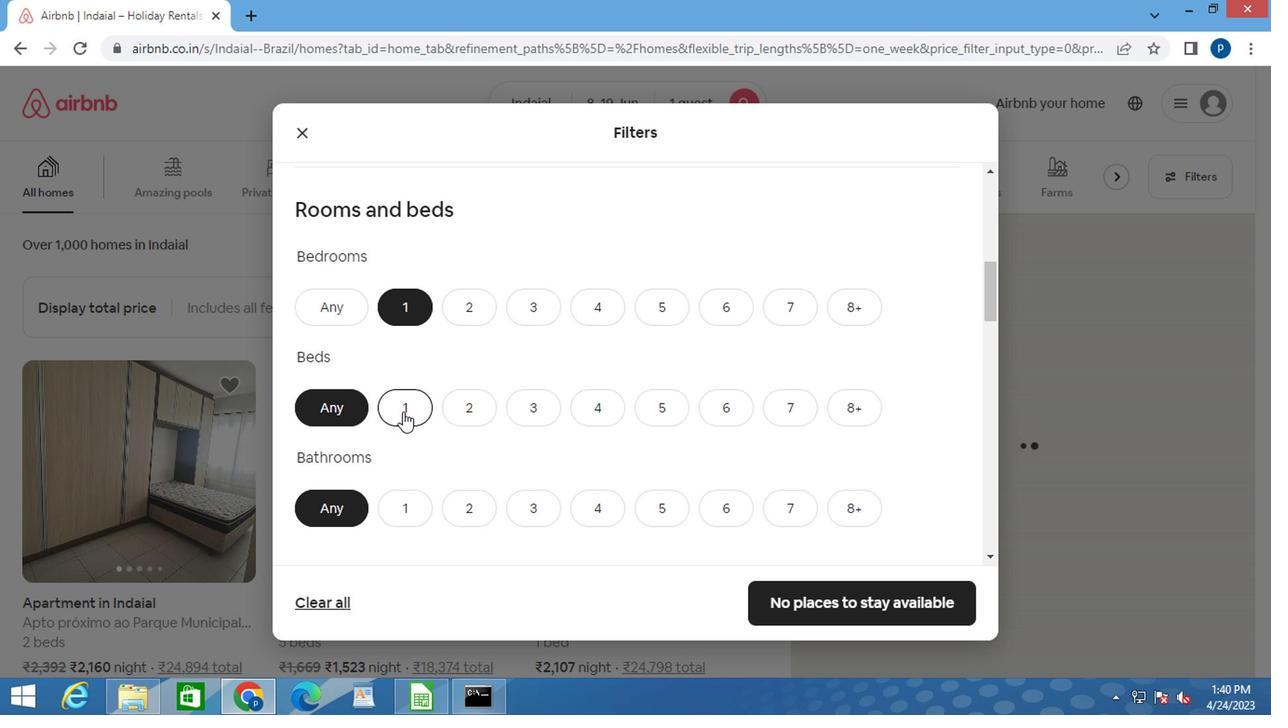 
Action: Mouse moved to (400, 411)
Screenshot: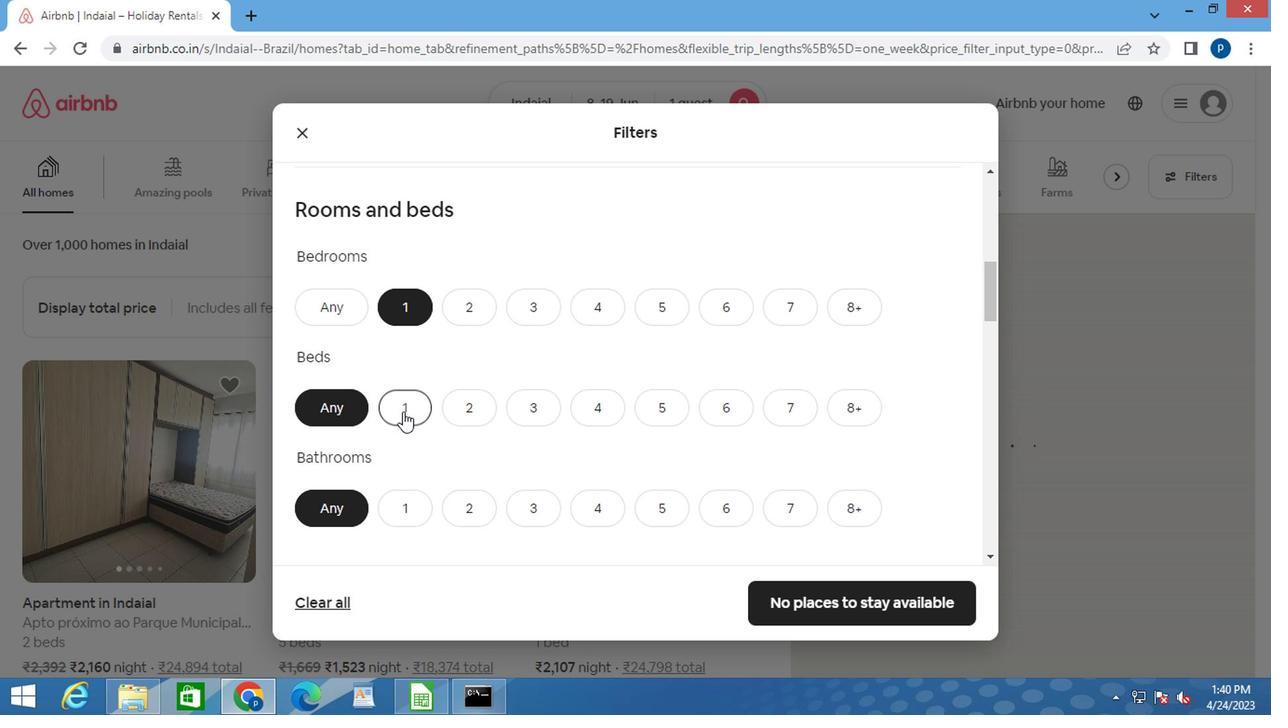 
Action: Mouse scrolled (400, 411) with delta (0, 0)
Screenshot: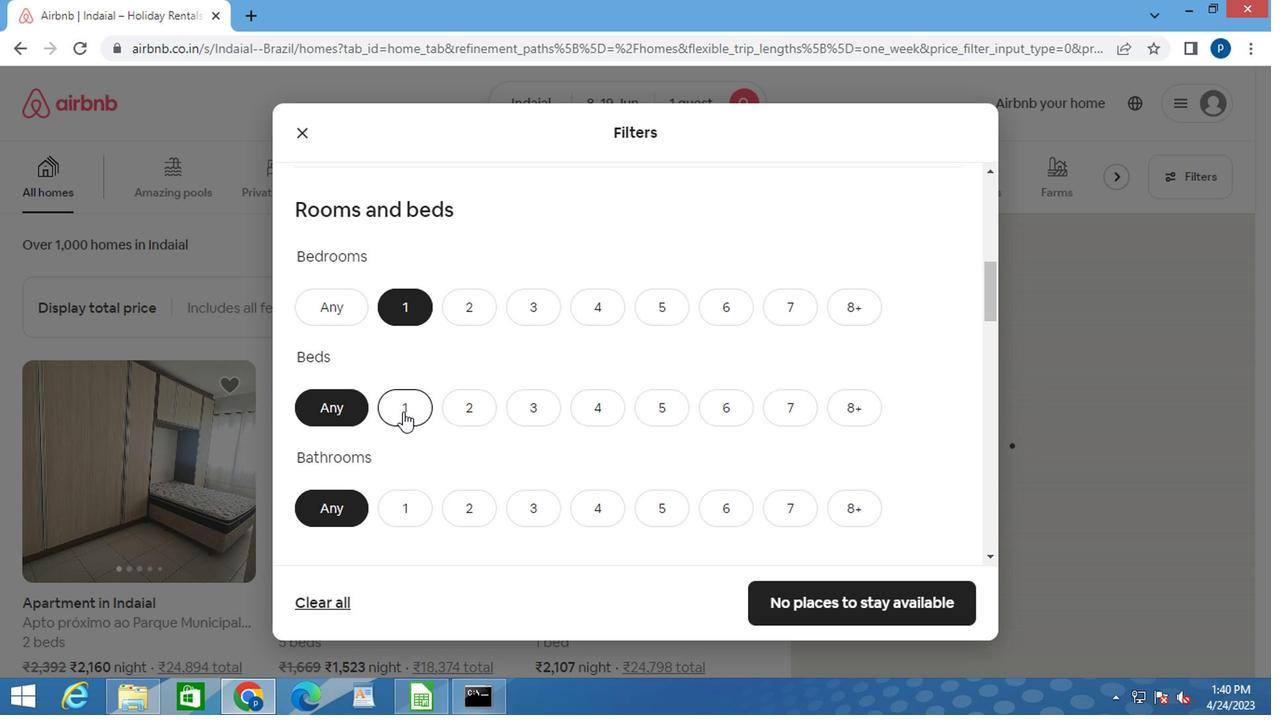 
Action: Mouse scrolled (400, 411) with delta (0, 0)
Screenshot: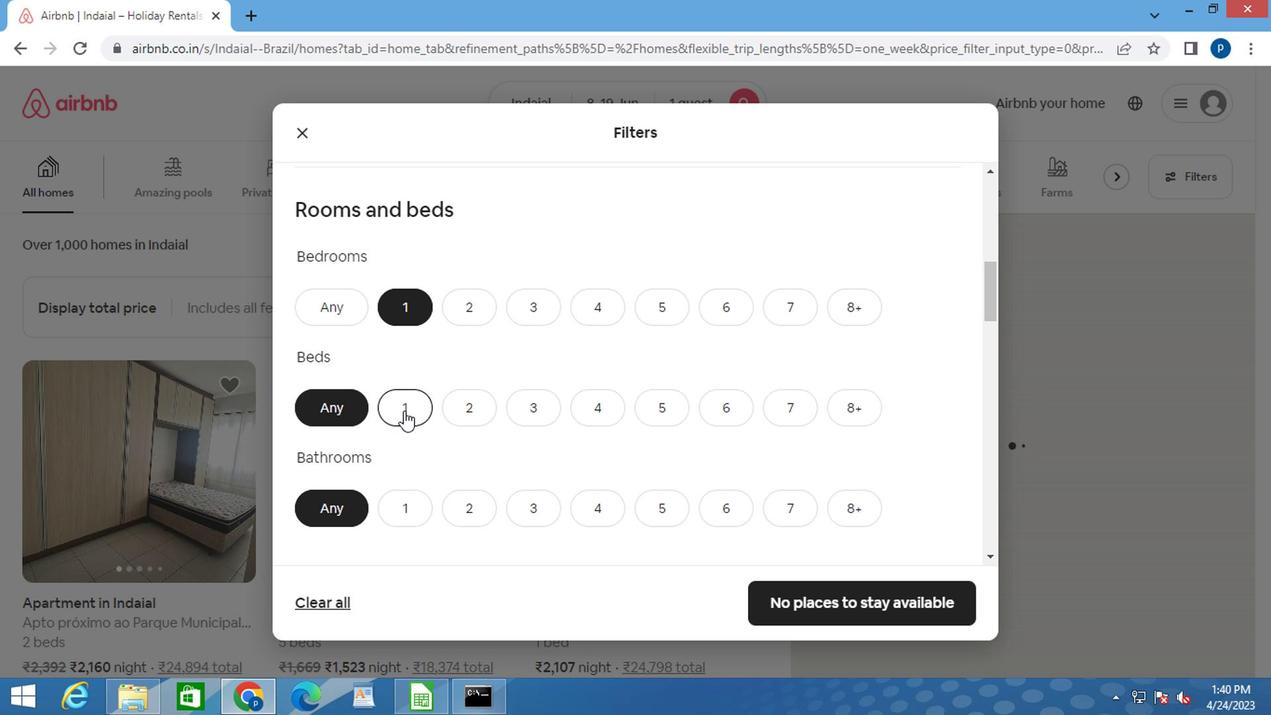 
Action: Mouse moved to (401, 325)
Screenshot: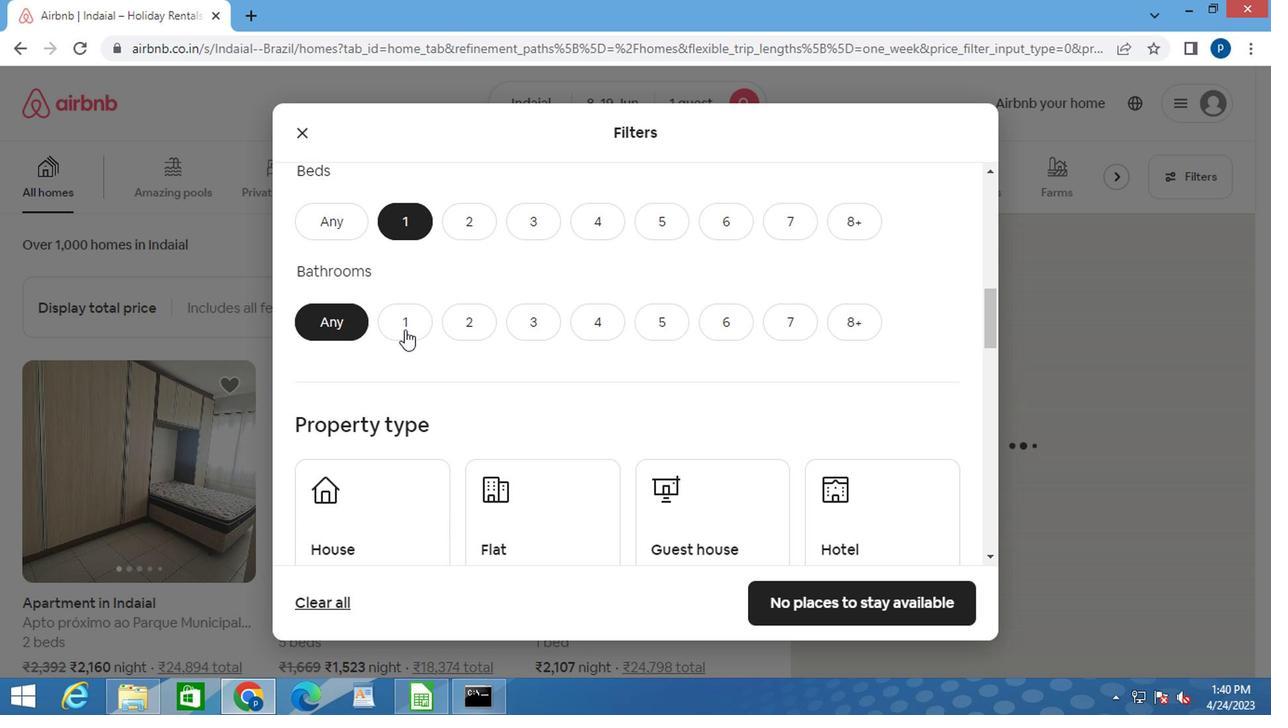 
Action: Mouse pressed left at (401, 325)
Screenshot: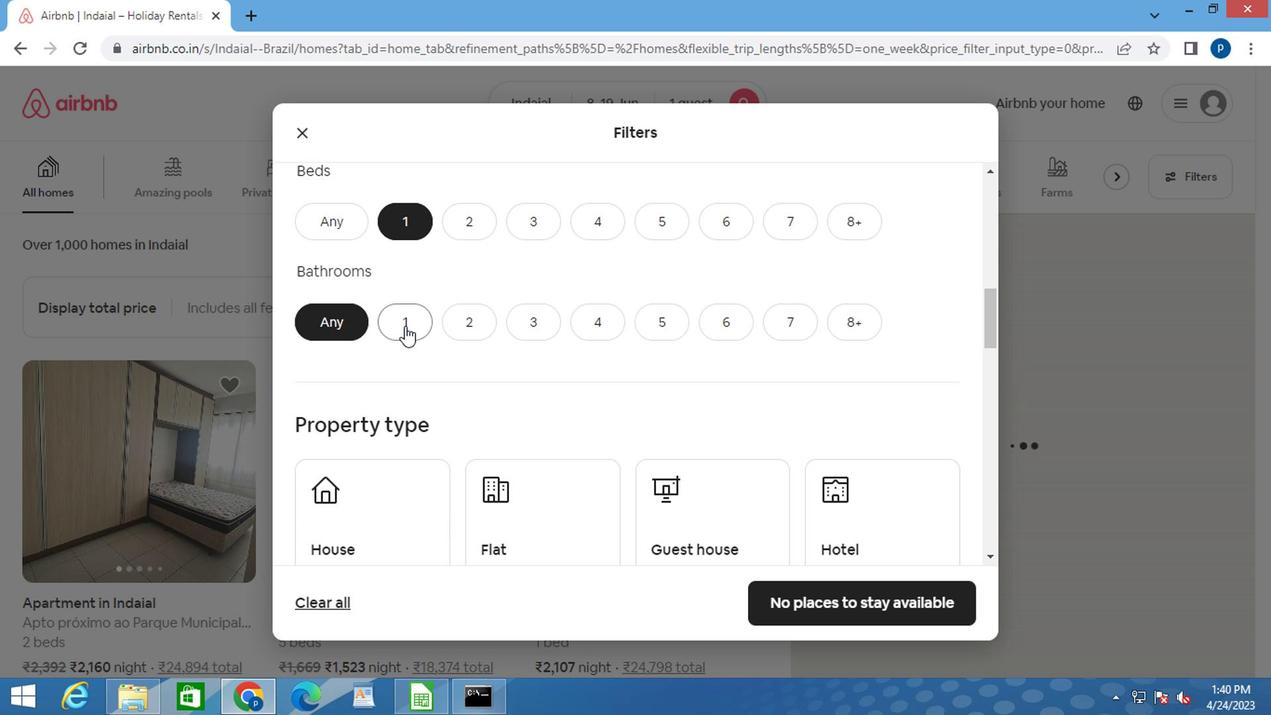 
Action: Mouse moved to (411, 338)
Screenshot: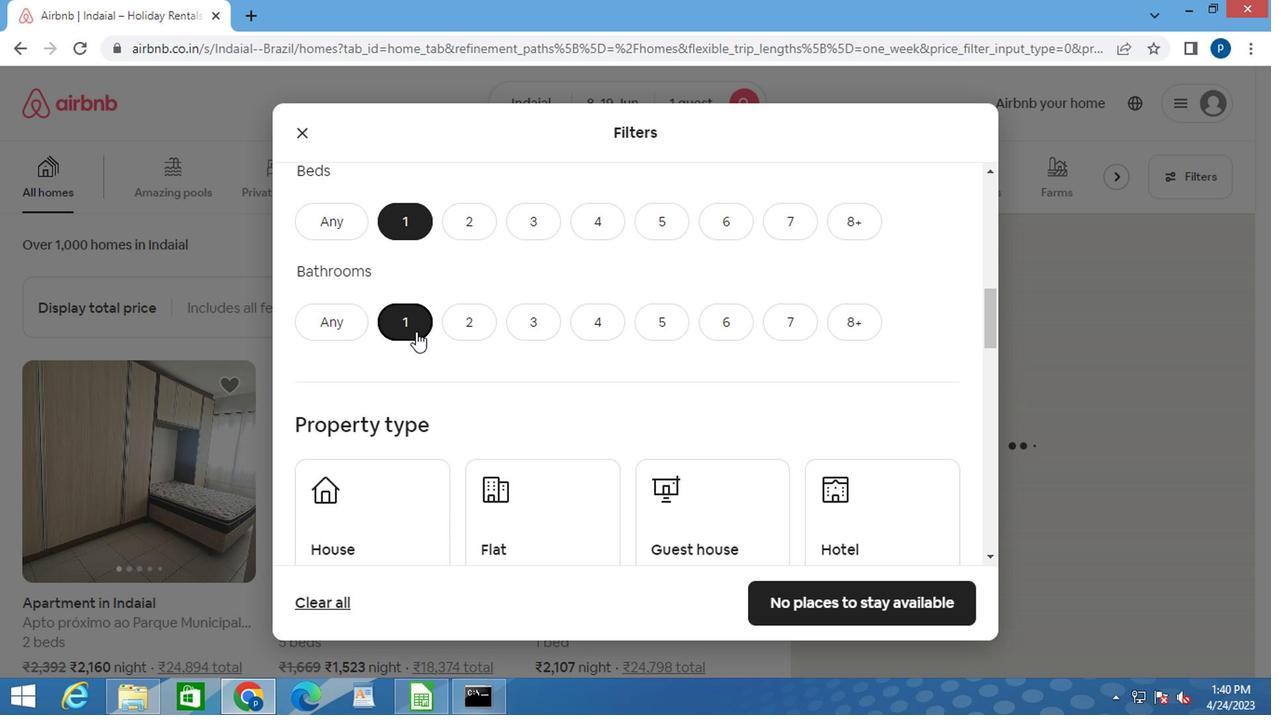 
Action: Mouse scrolled (411, 338) with delta (0, 0)
Screenshot: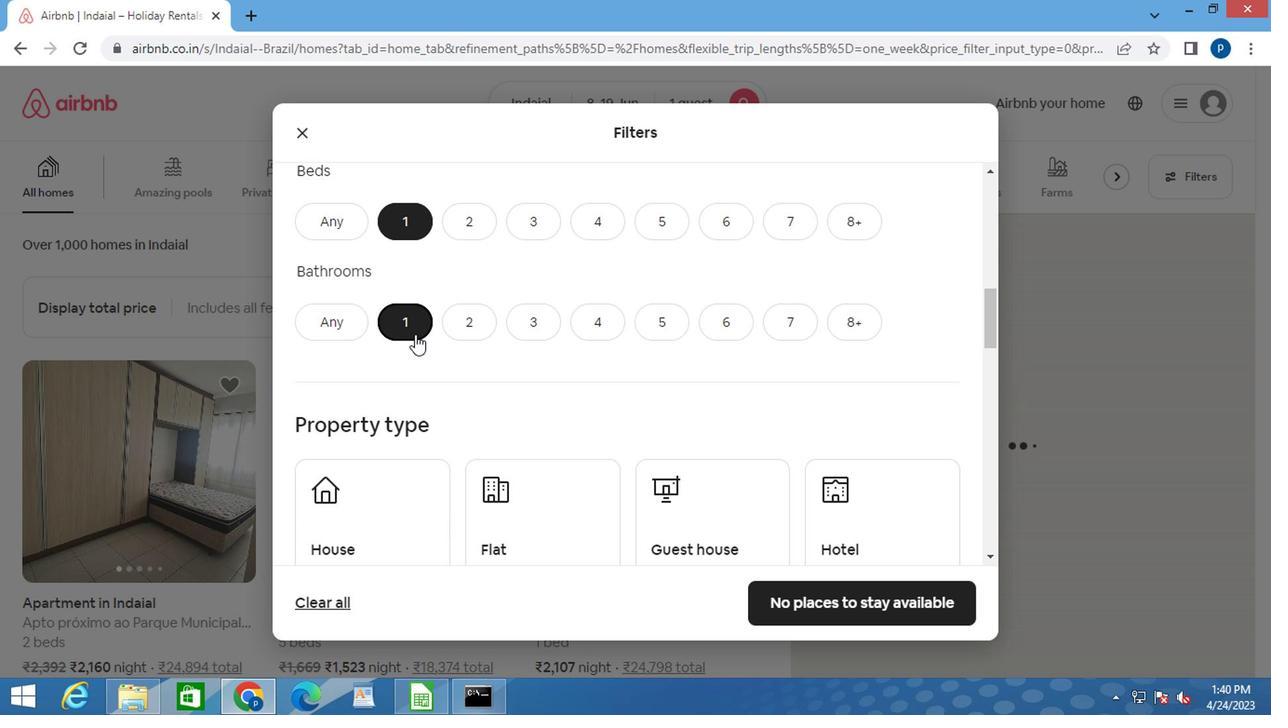 
Action: Mouse moved to (359, 386)
Screenshot: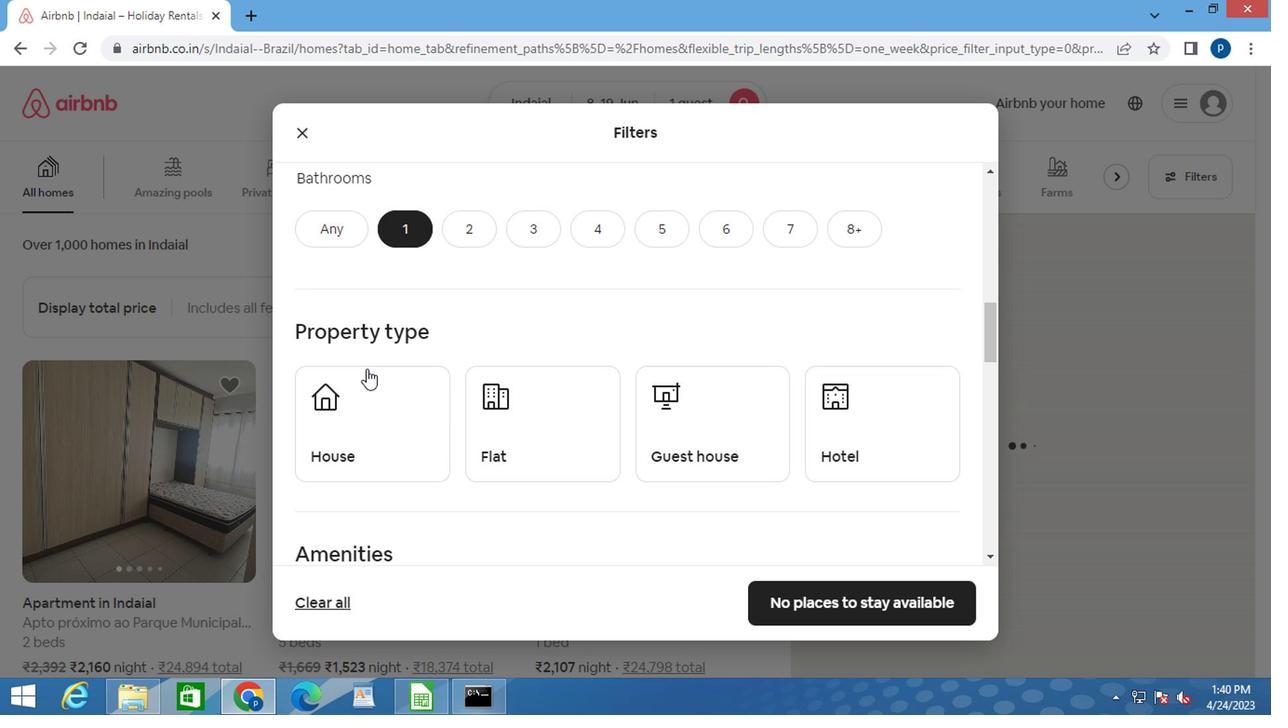 
Action: Mouse pressed left at (359, 386)
Screenshot: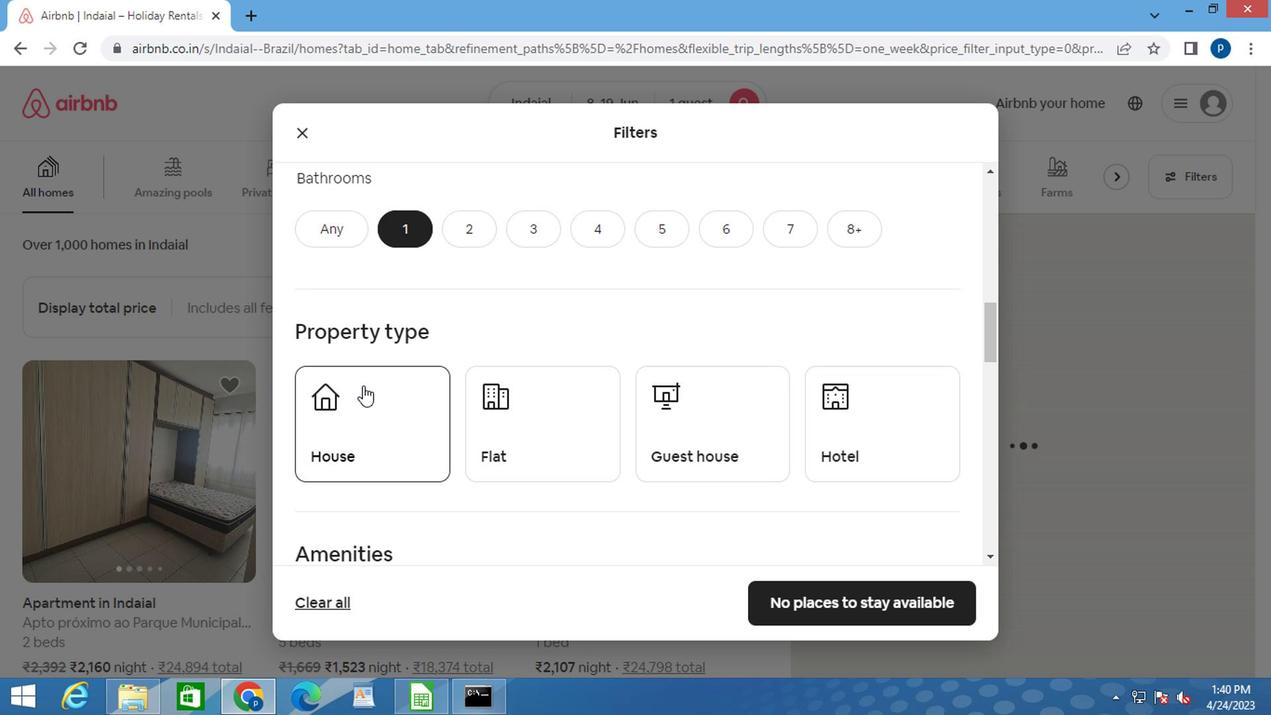 
Action: Mouse moved to (495, 391)
Screenshot: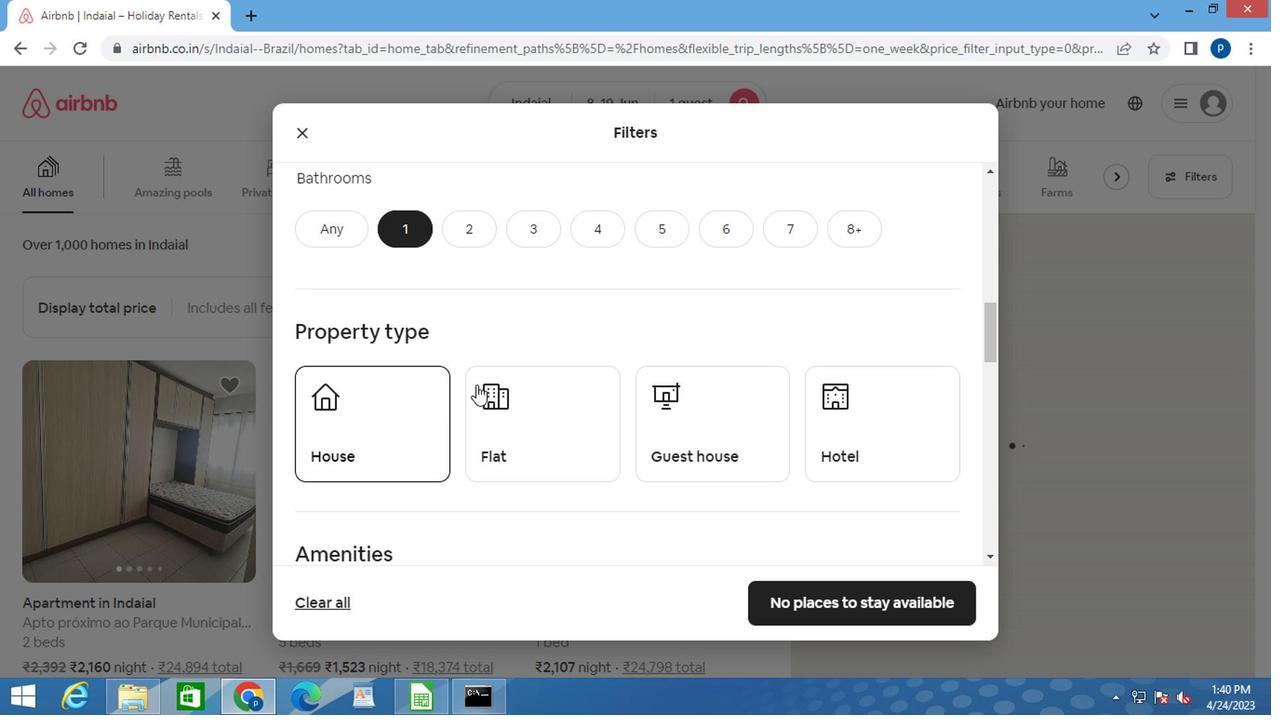 
Action: Mouse pressed left at (495, 391)
Screenshot: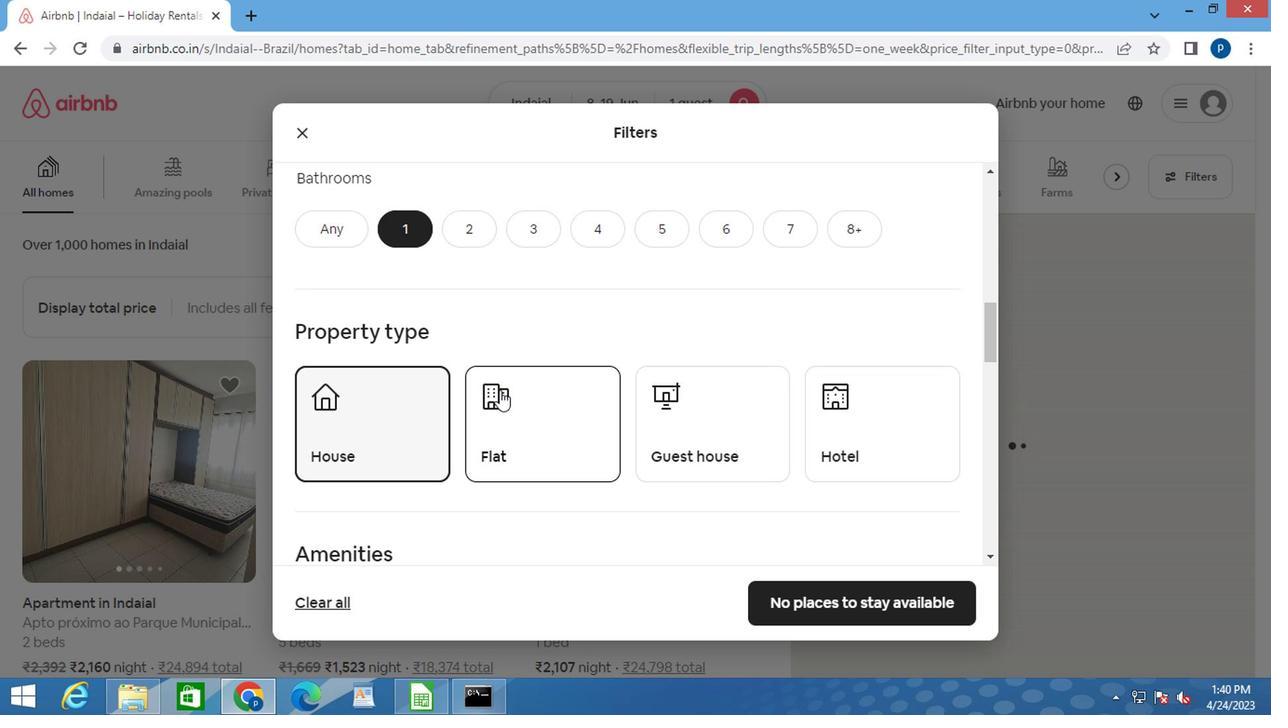 
Action: Mouse moved to (689, 417)
Screenshot: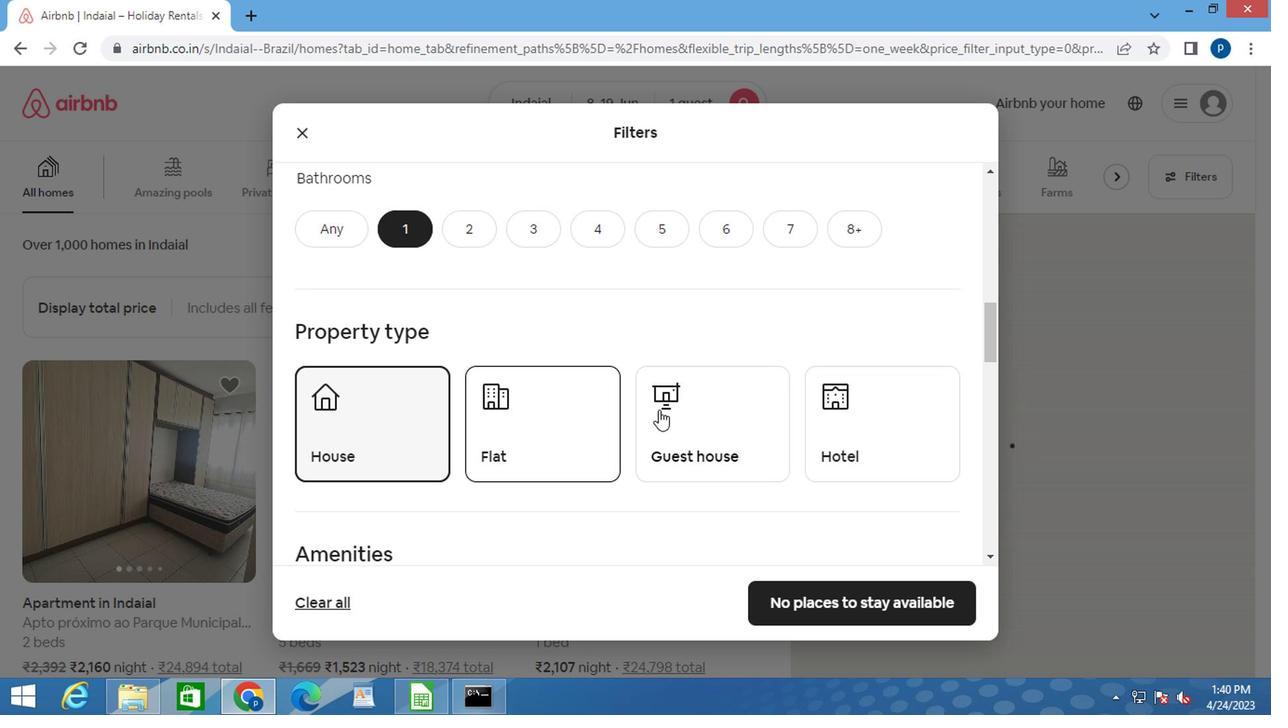 
Action: Mouse pressed left at (689, 417)
Screenshot: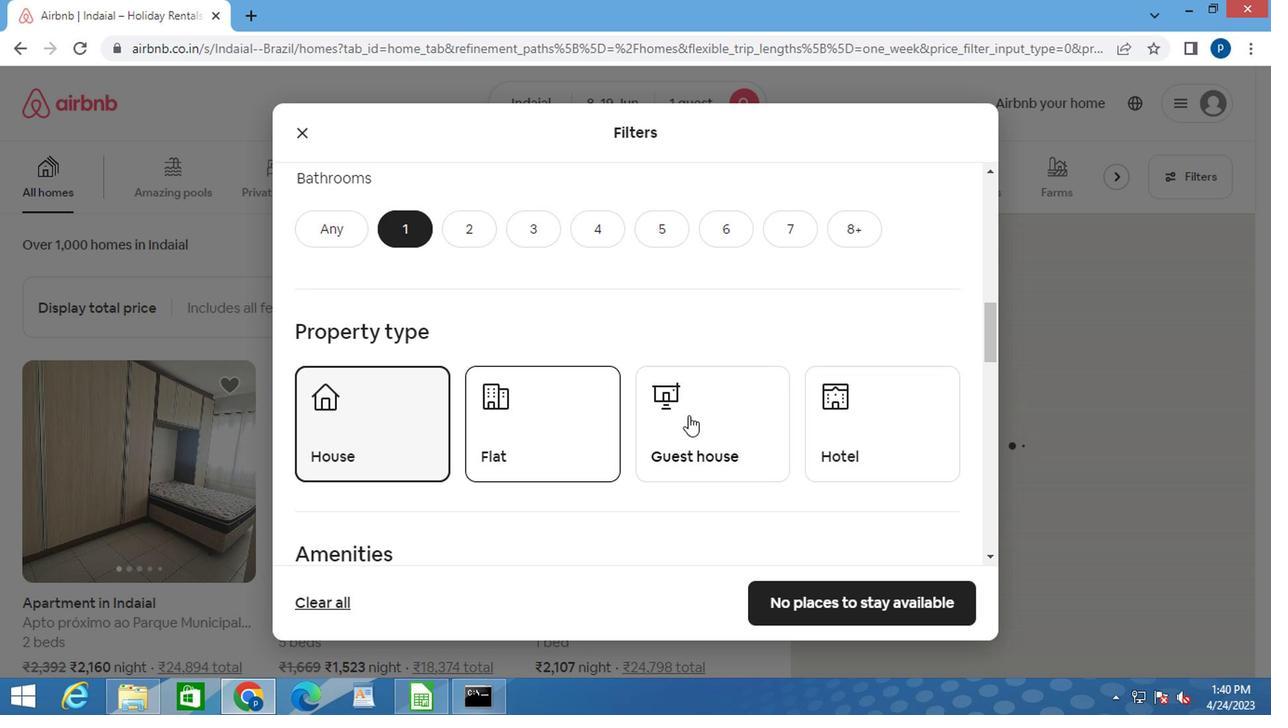 
Action: Mouse moved to (881, 438)
Screenshot: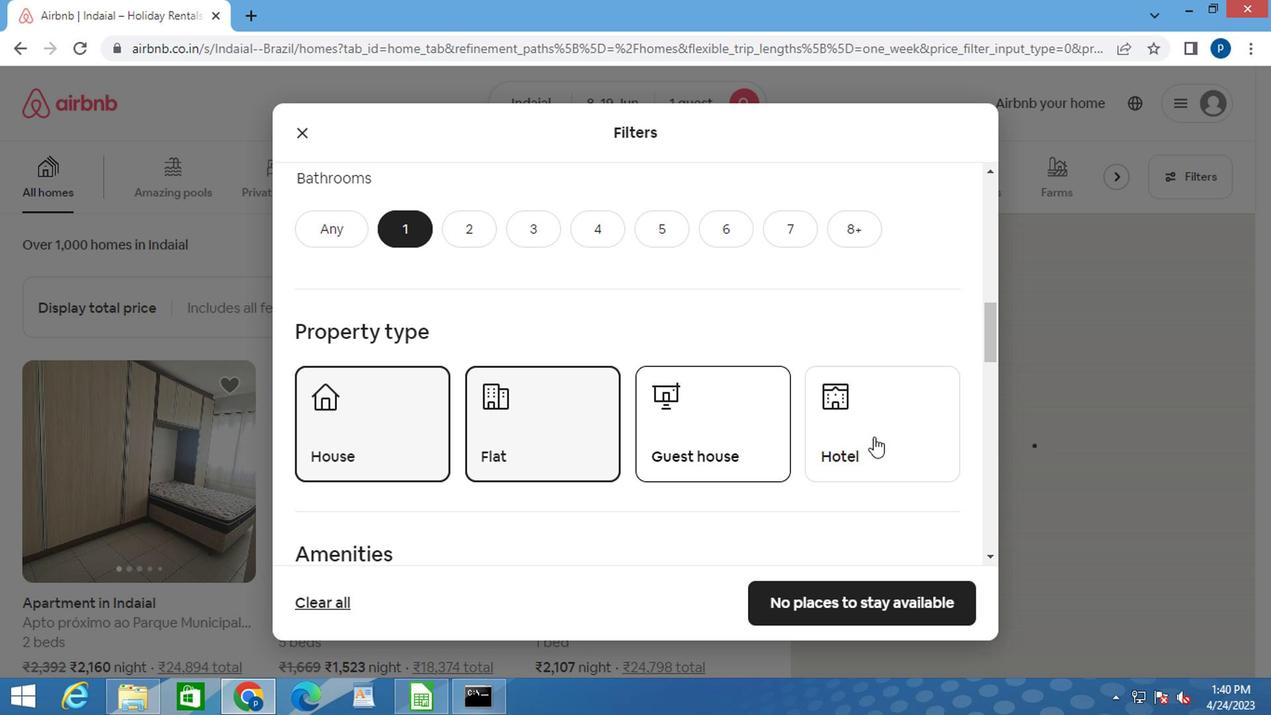 
Action: Mouse pressed left at (881, 438)
Screenshot: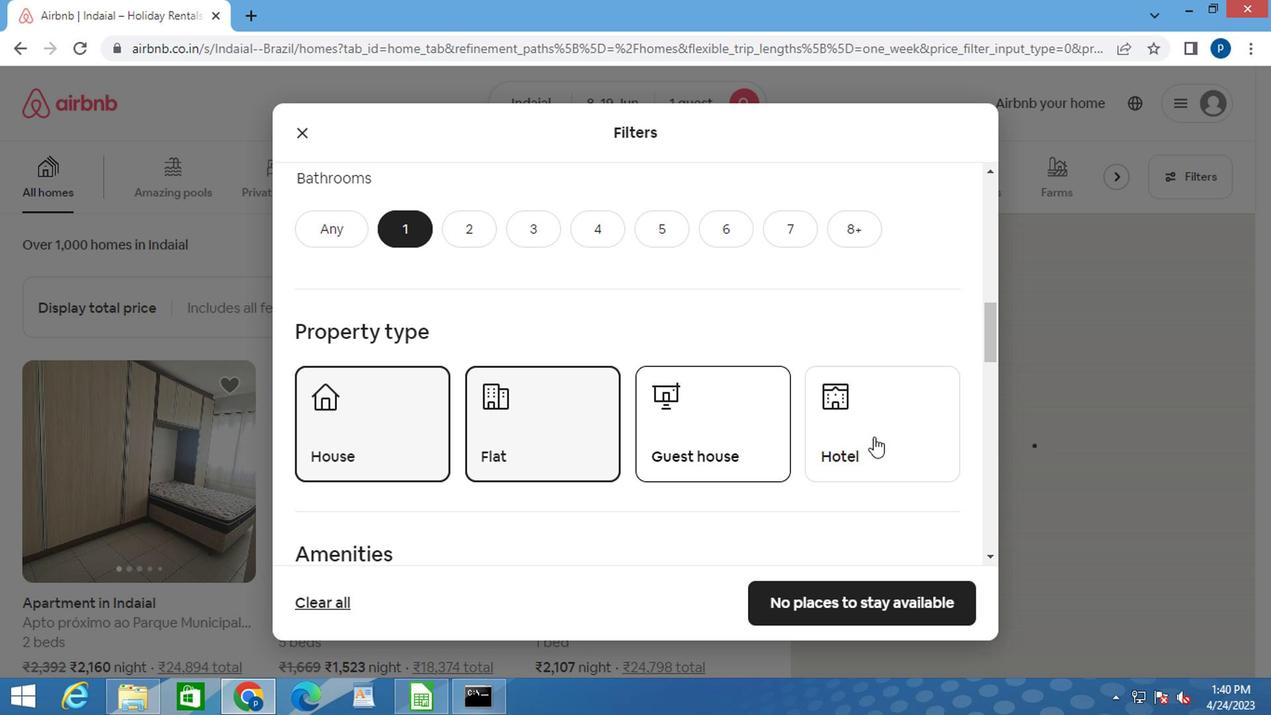 
Action: Mouse moved to (747, 425)
Screenshot: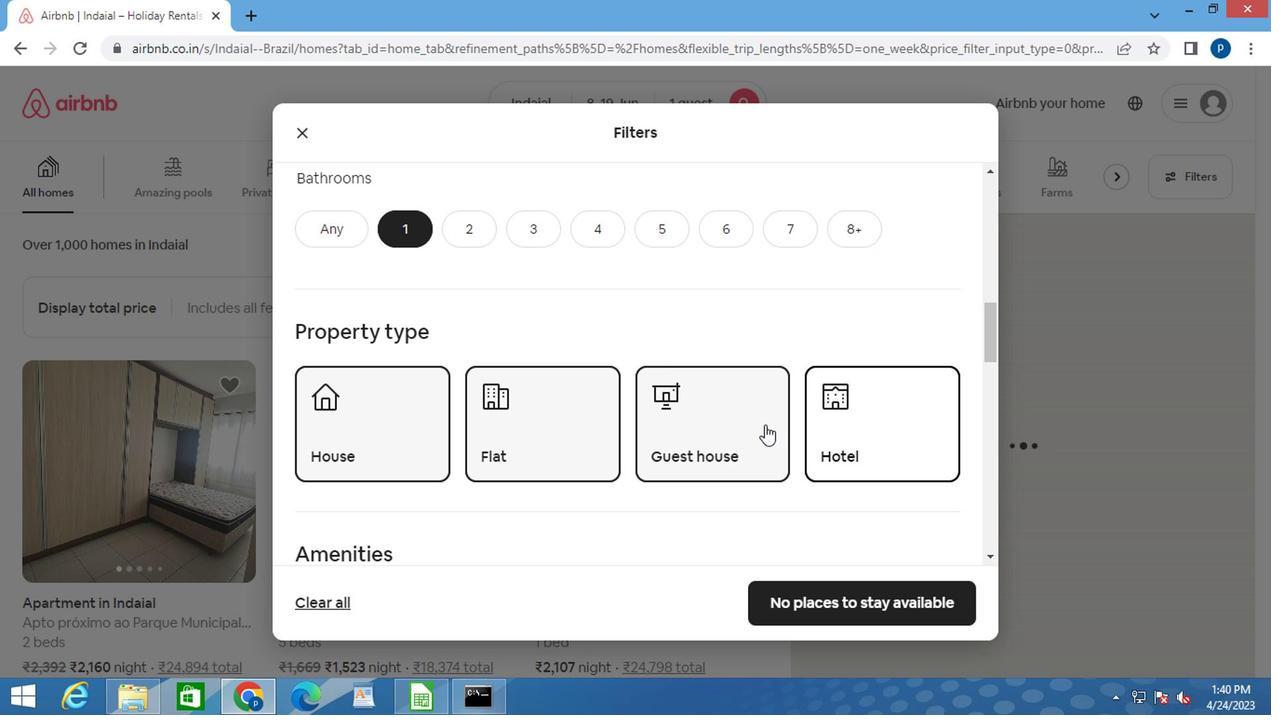 
Action: Mouse scrolled (747, 425) with delta (0, 0)
Screenshot: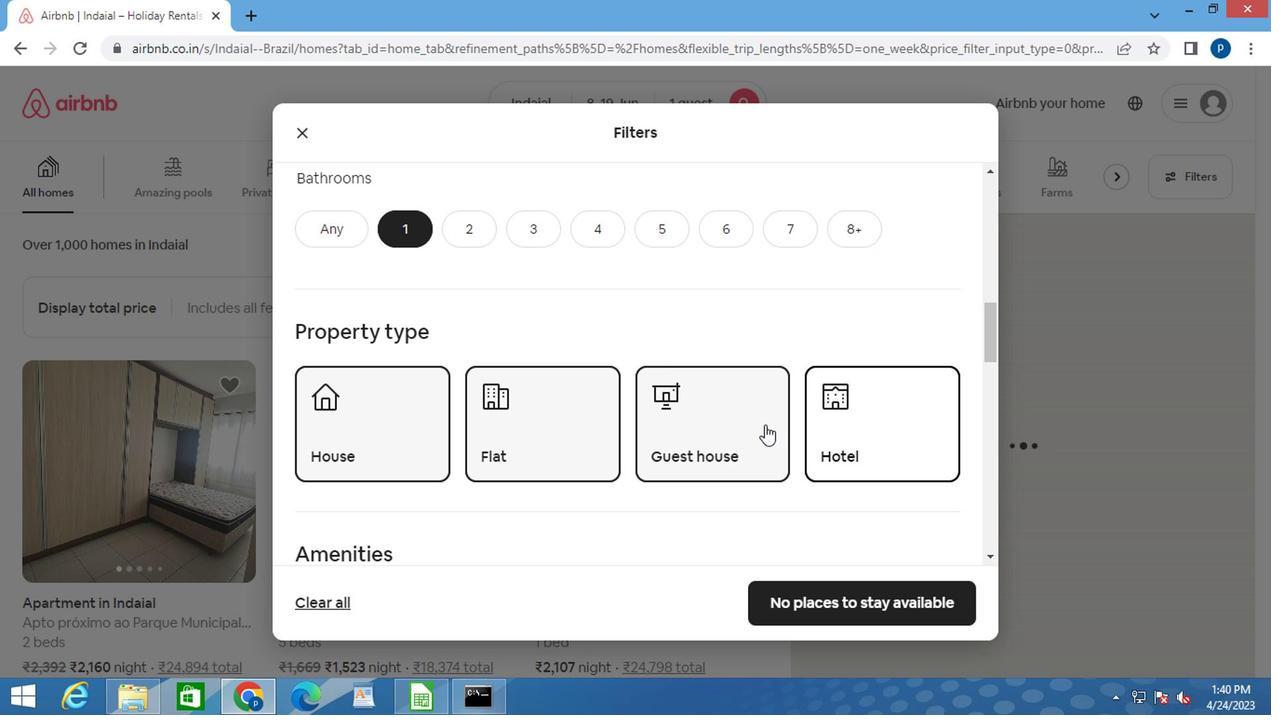 
Action: Mouse moved to (740, 427)
Screenshot: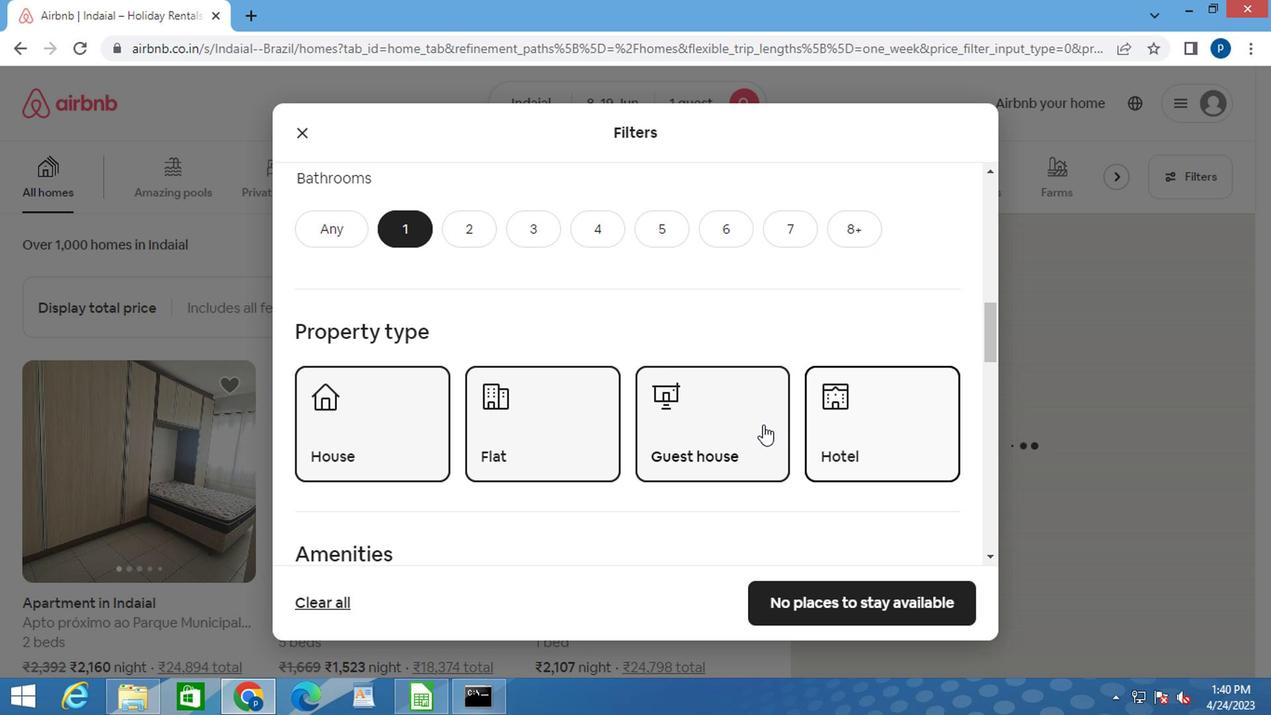 
Action: Mouse scrolled (740, 425) with delta (0, -1)
Screenshot: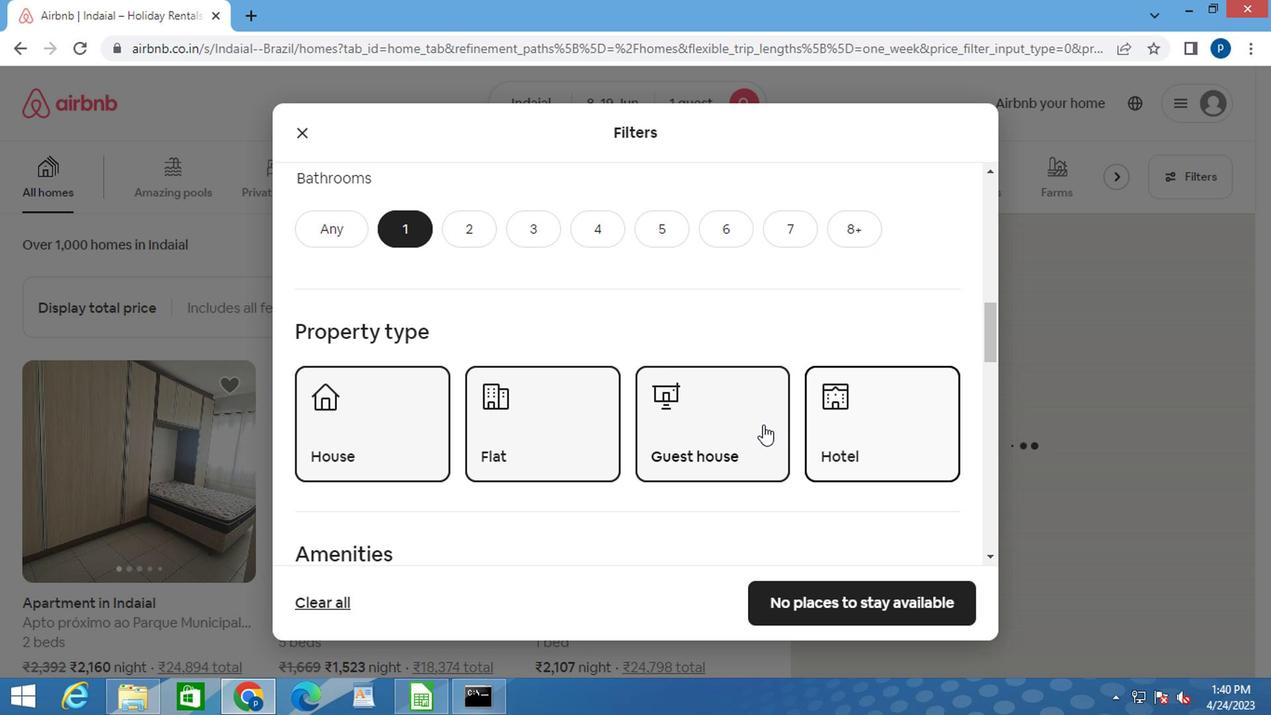 
Action: Mouse moved to (735, 427)
Screenshot: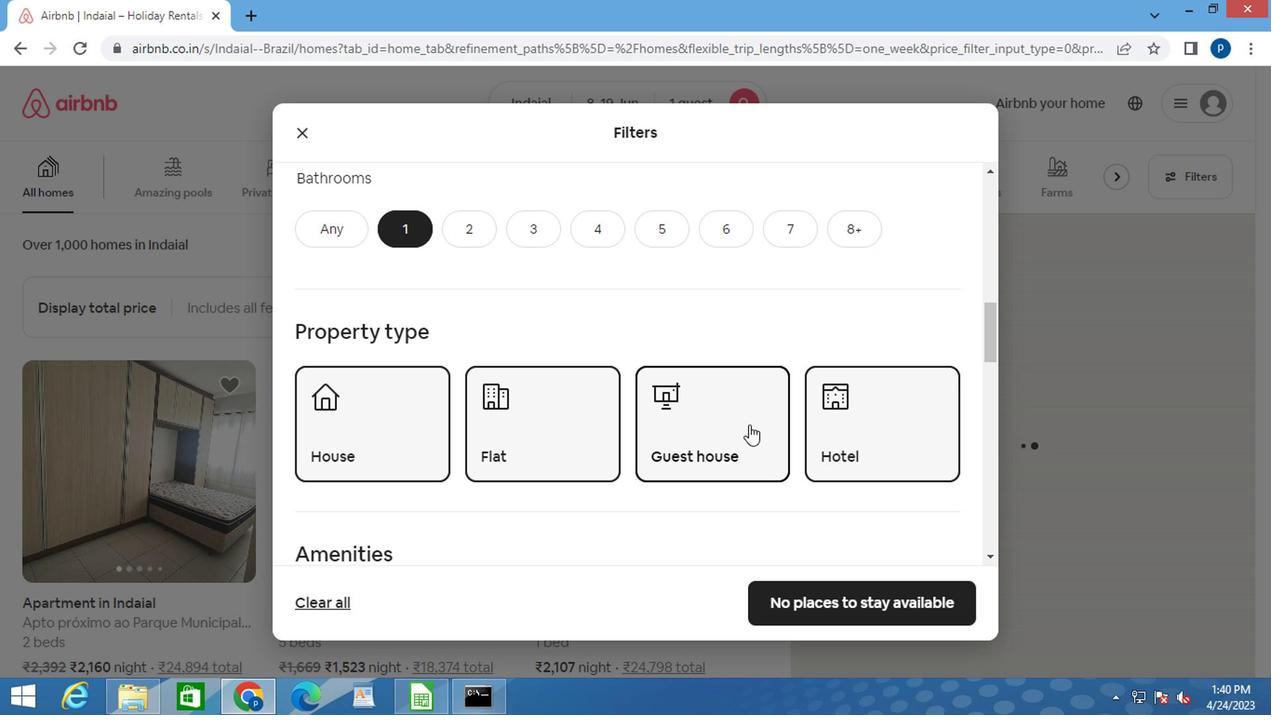 
Action: Mouse scrolled (735, 427) with delta (0, 0)
Screenshot: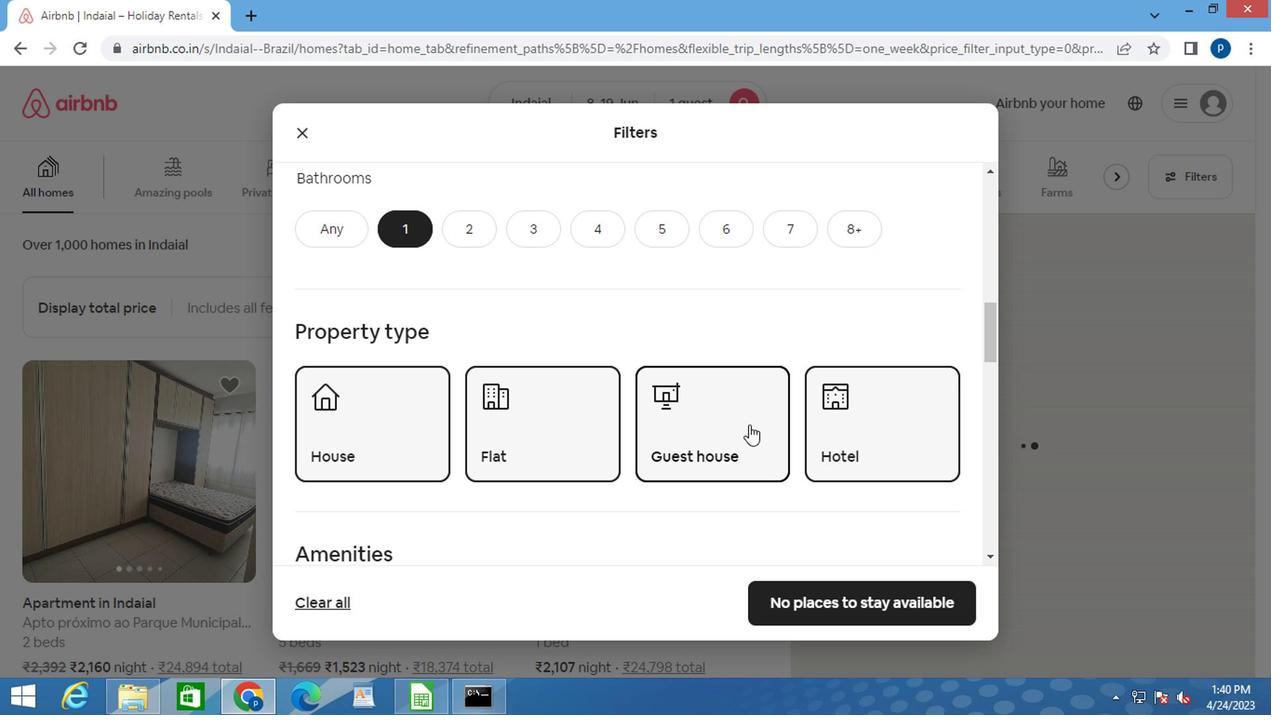 
Action: Mouse moved to (679, 423)
Screenshot: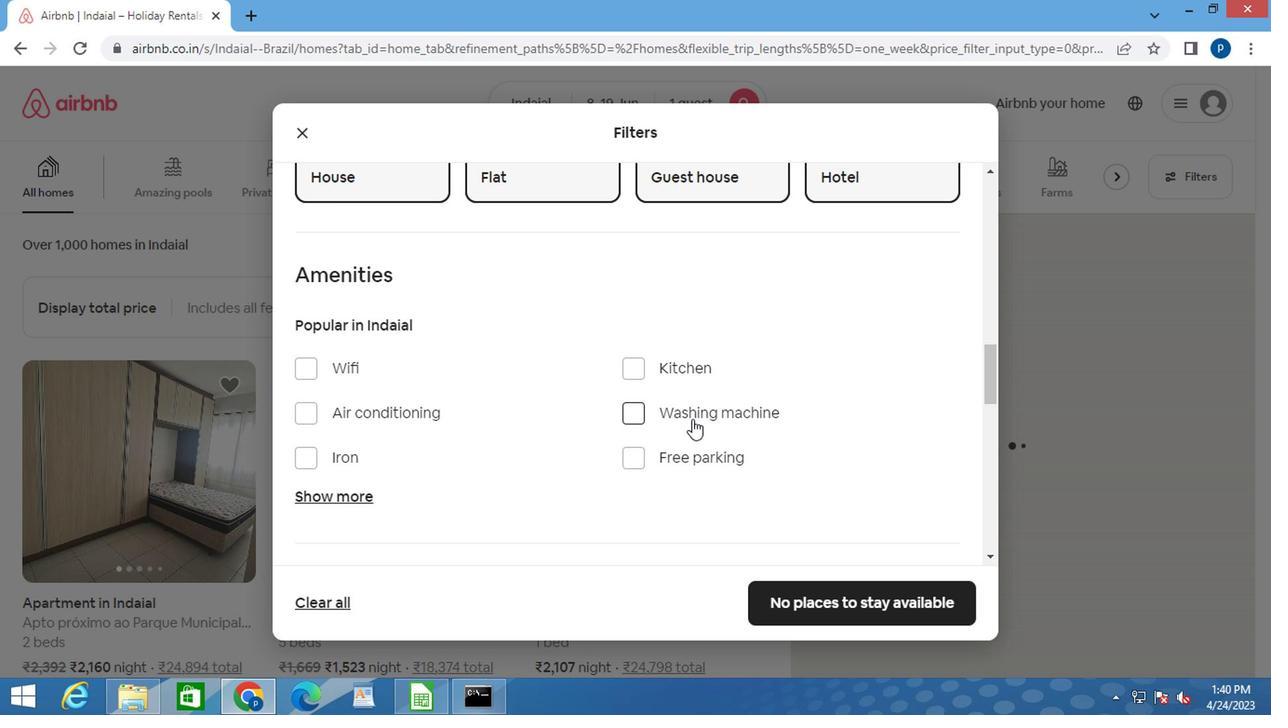 
Action: Mouse scrolled (679, 422) with delta (0, 0)
Screenshot: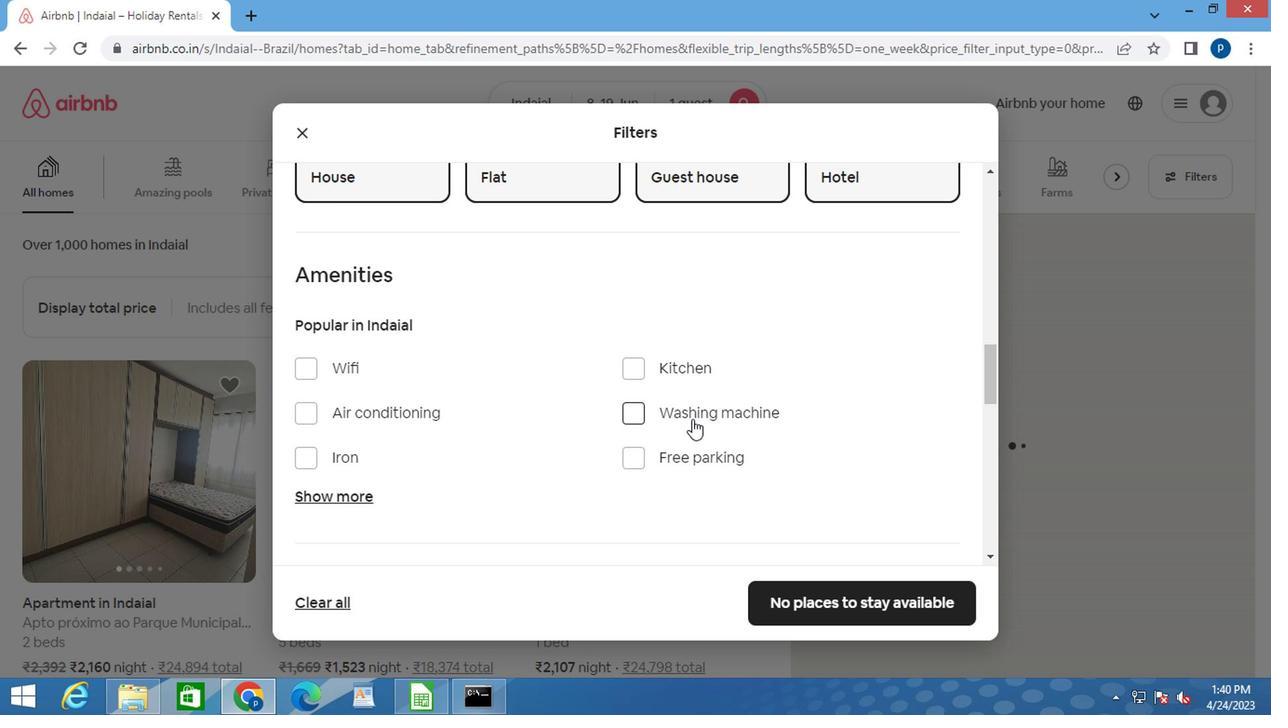 
Action: Mouse moved to (676, 423)
Screenshot: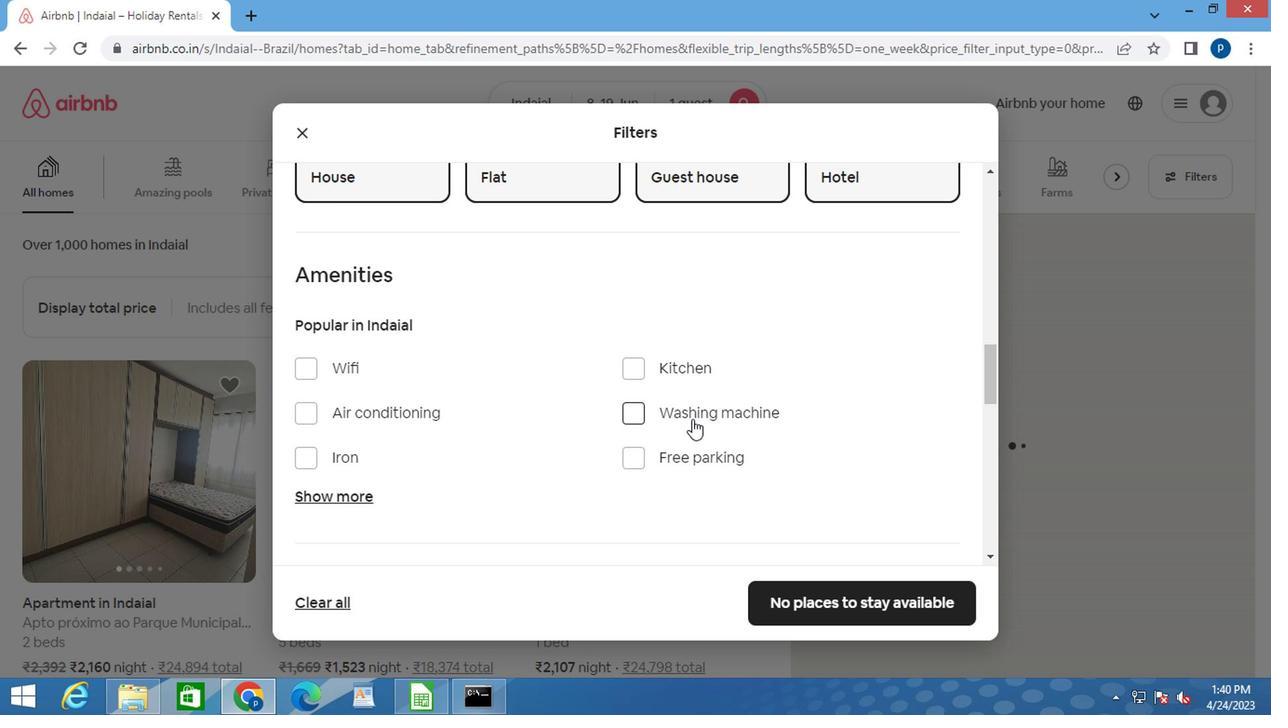 
Action: Mouse scrolled (676, 422) with delta (0, 0)
Screenshot: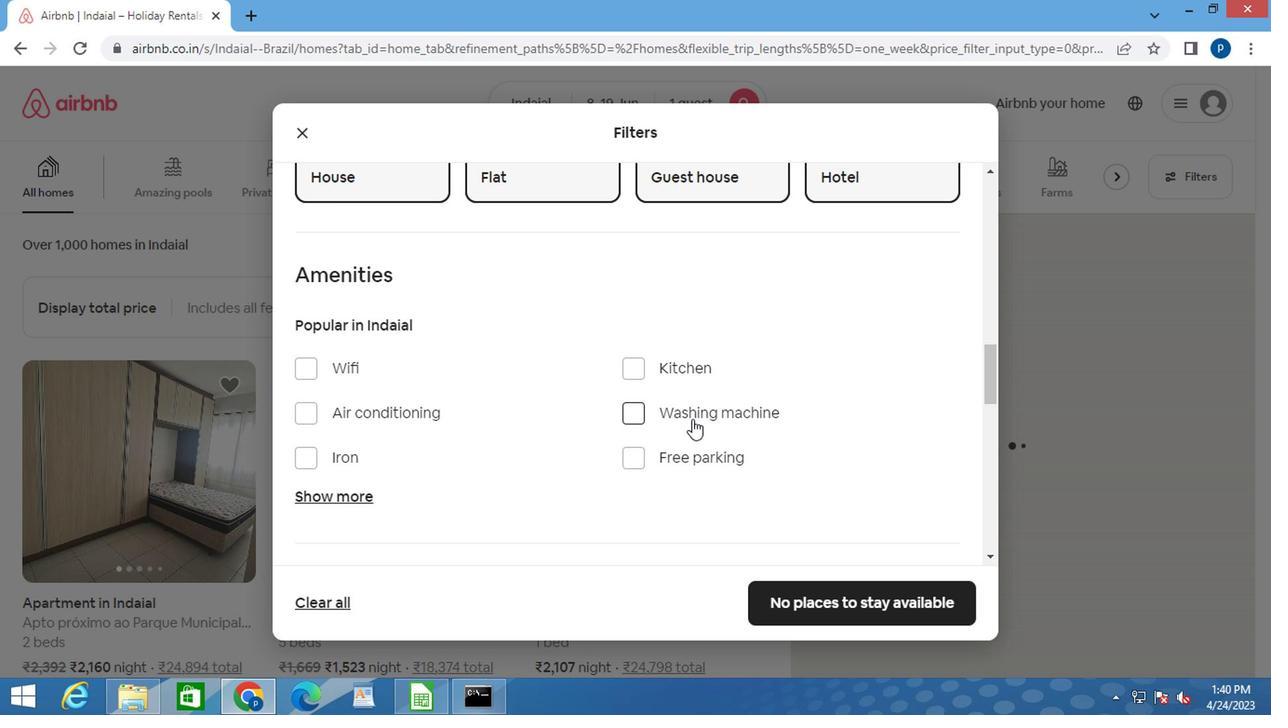 
Action: Mouse moved to (874, 332)
Screenshot: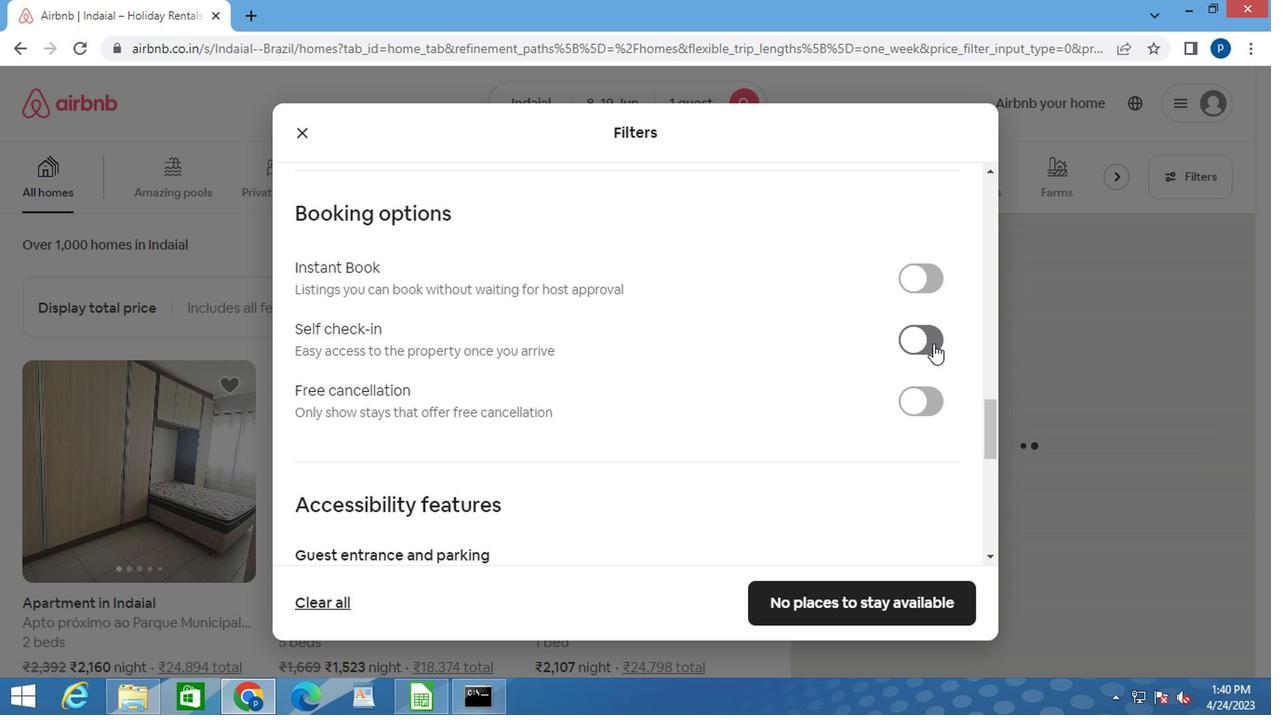 
Action: Mouse pressed left at (874, 332)
Screenshot: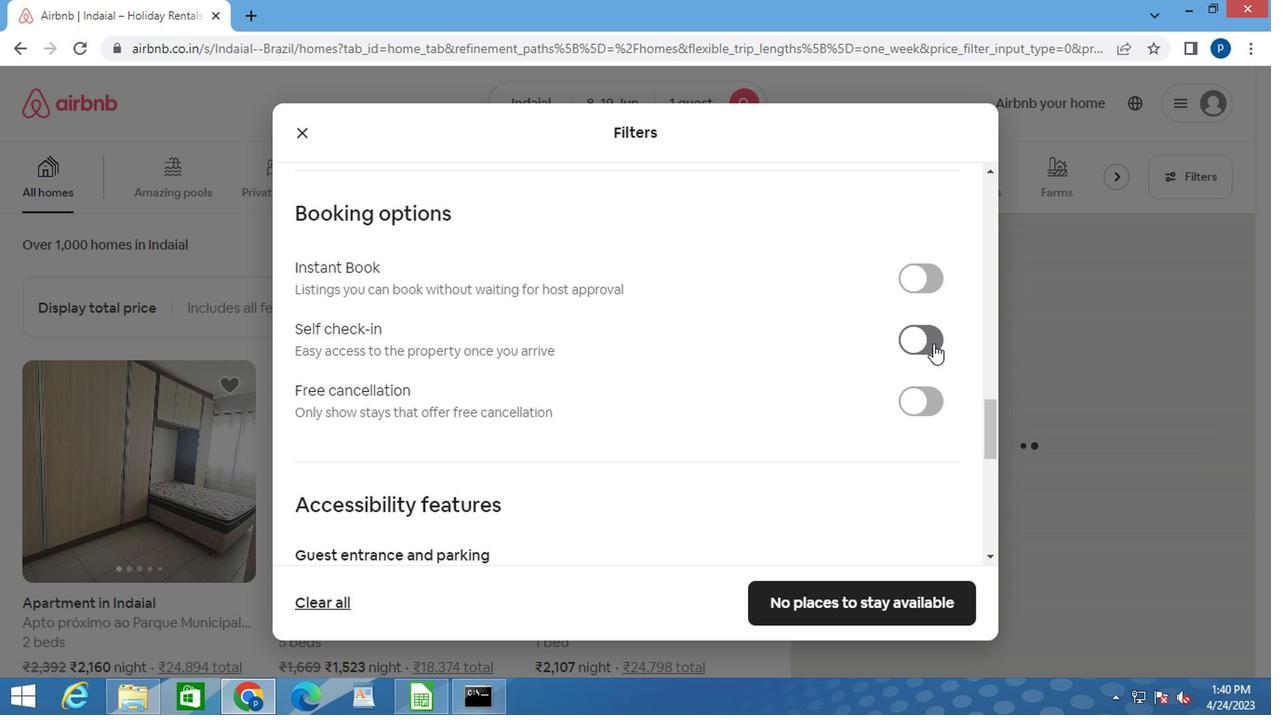 
Action: Mouse moved to (899, 340)
Screenshot: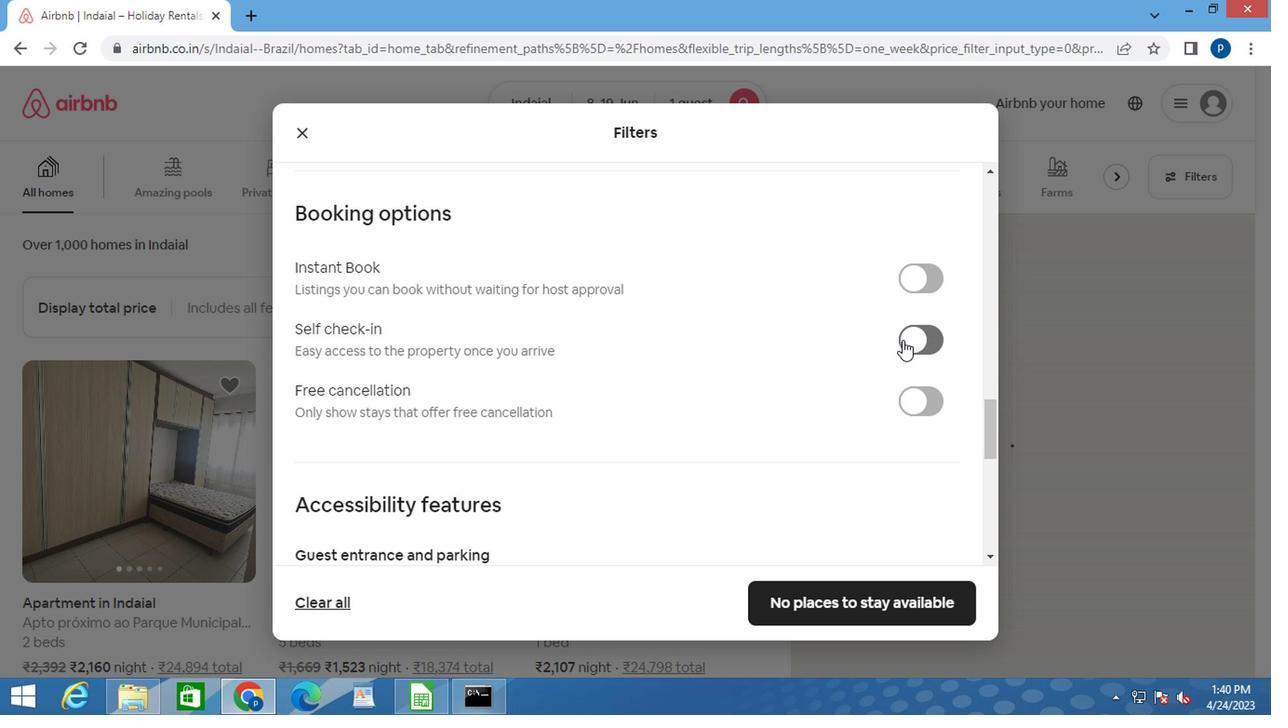 
Action: Mouse pressed left at (899, 340)
Screenshot: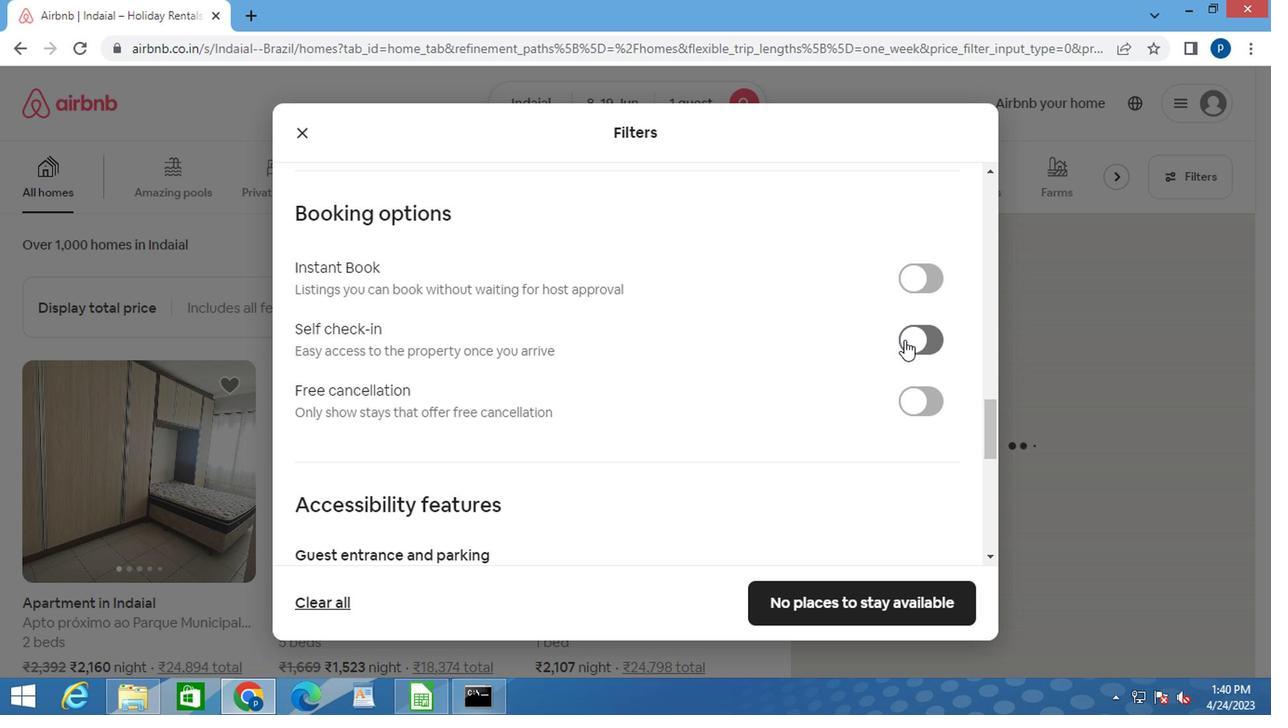 
Action: Mouse moved to (820, 370)
Screenshot: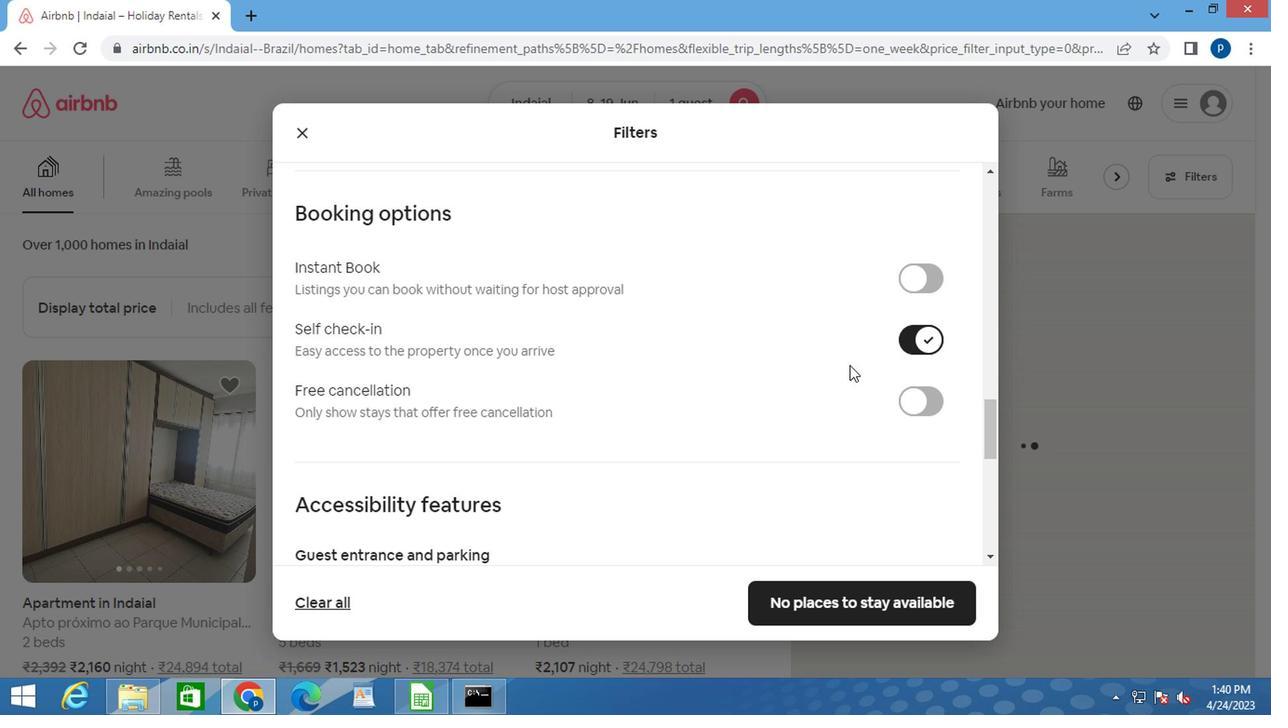 
Action: Mouse scrolled (820, 370) with delta (0, 0)
Screenshot: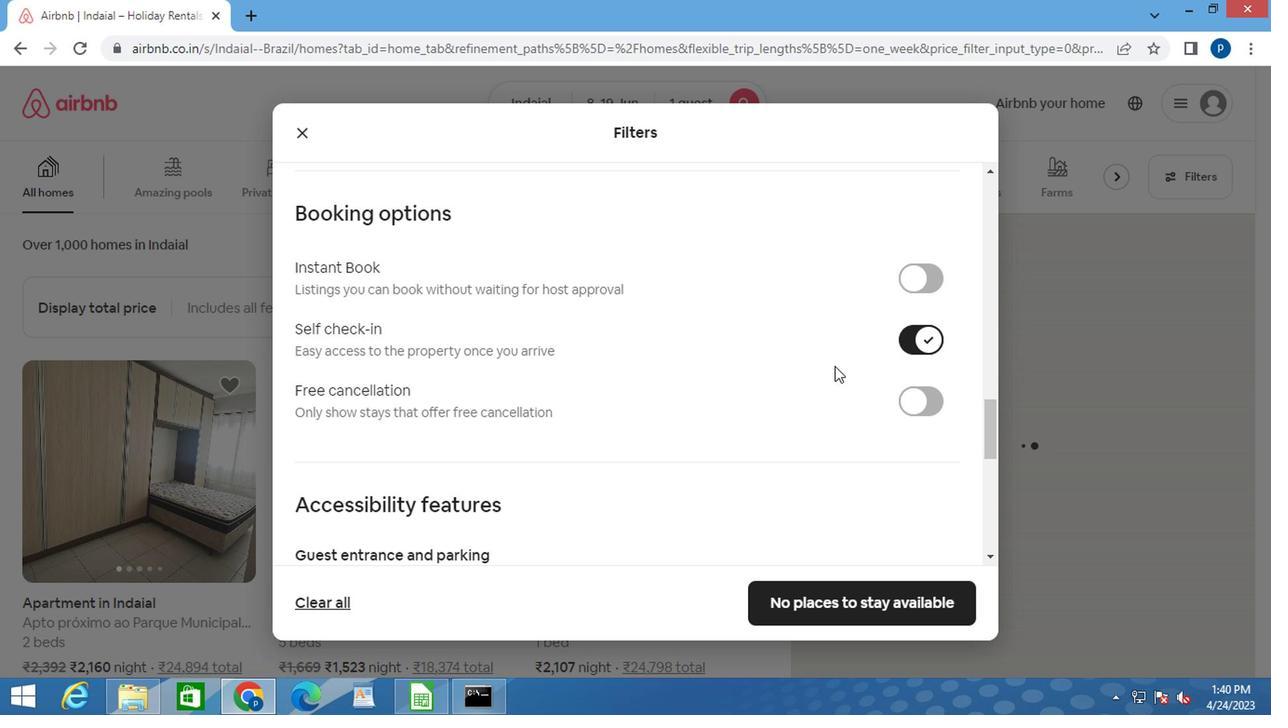
Action: Mouse moved to (819, 370)
Screenshot: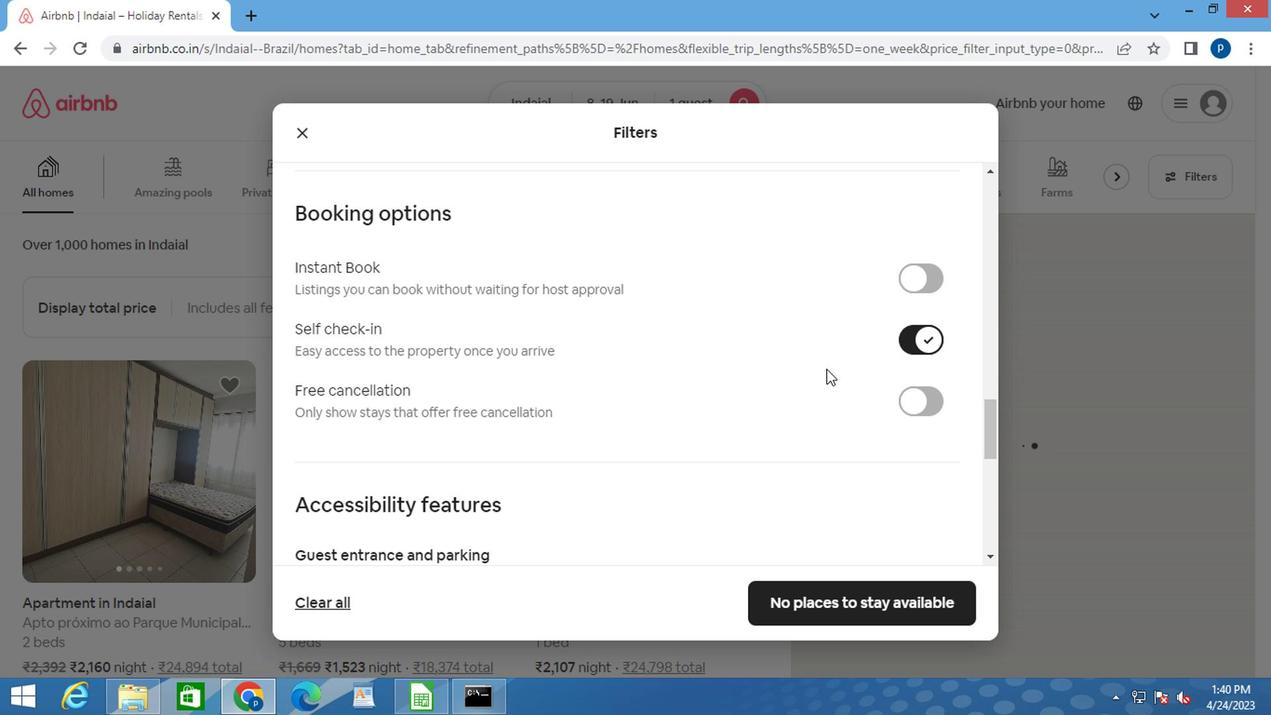 
Action: Mouse scrolled (819, 370) with delta (0, 0)
Screenshot: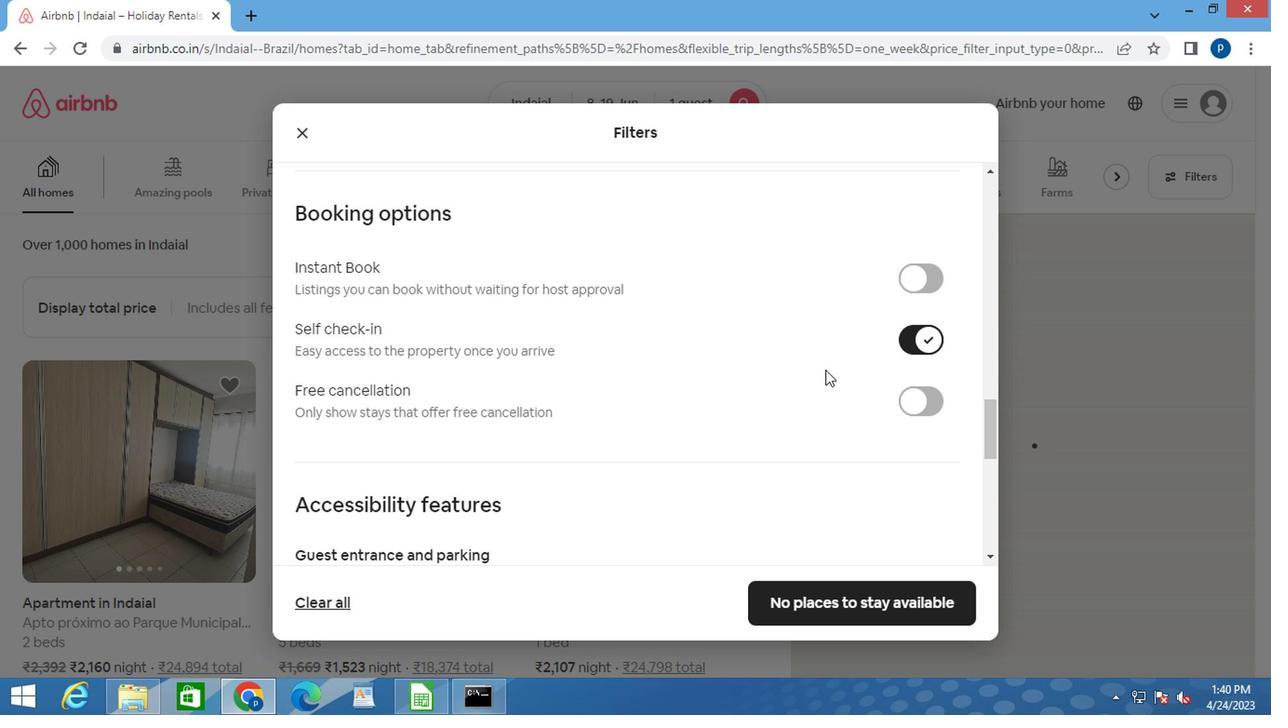
Action: Mouse moved to (816, 373)
Screenshot: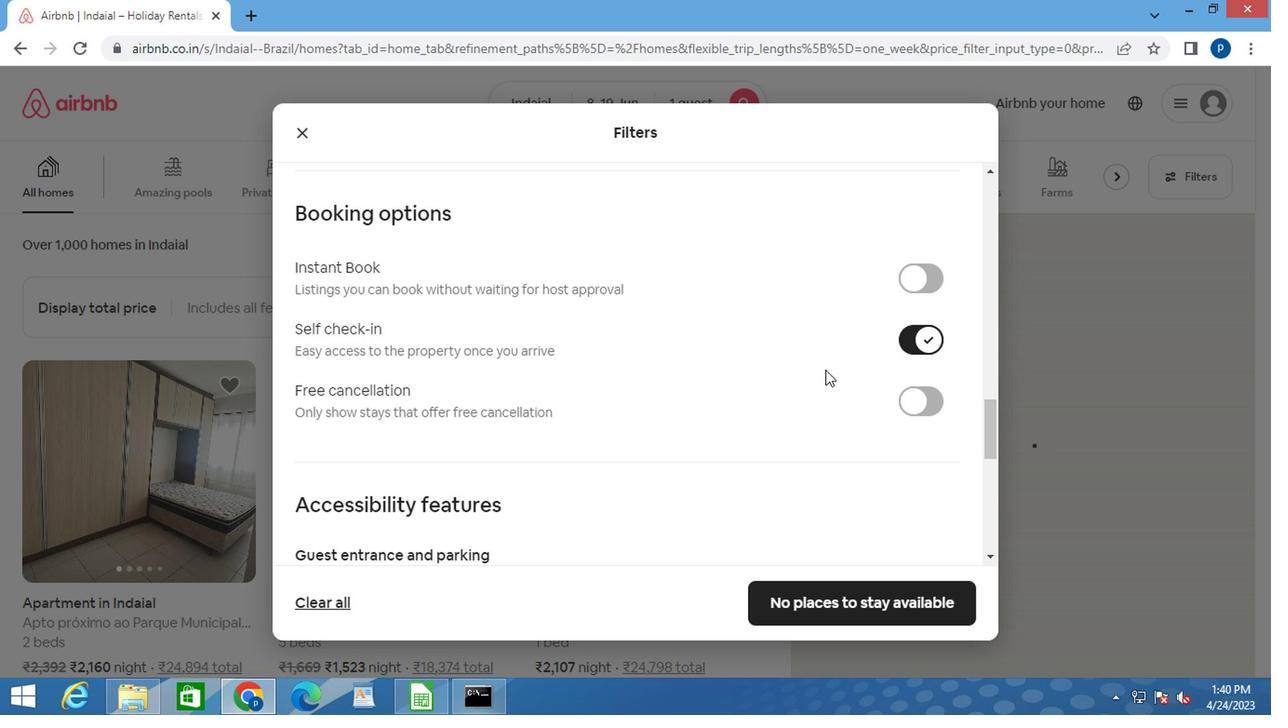 
Action: Mouse scrolled (816, 372) with delta (0, 0)
Screenshot: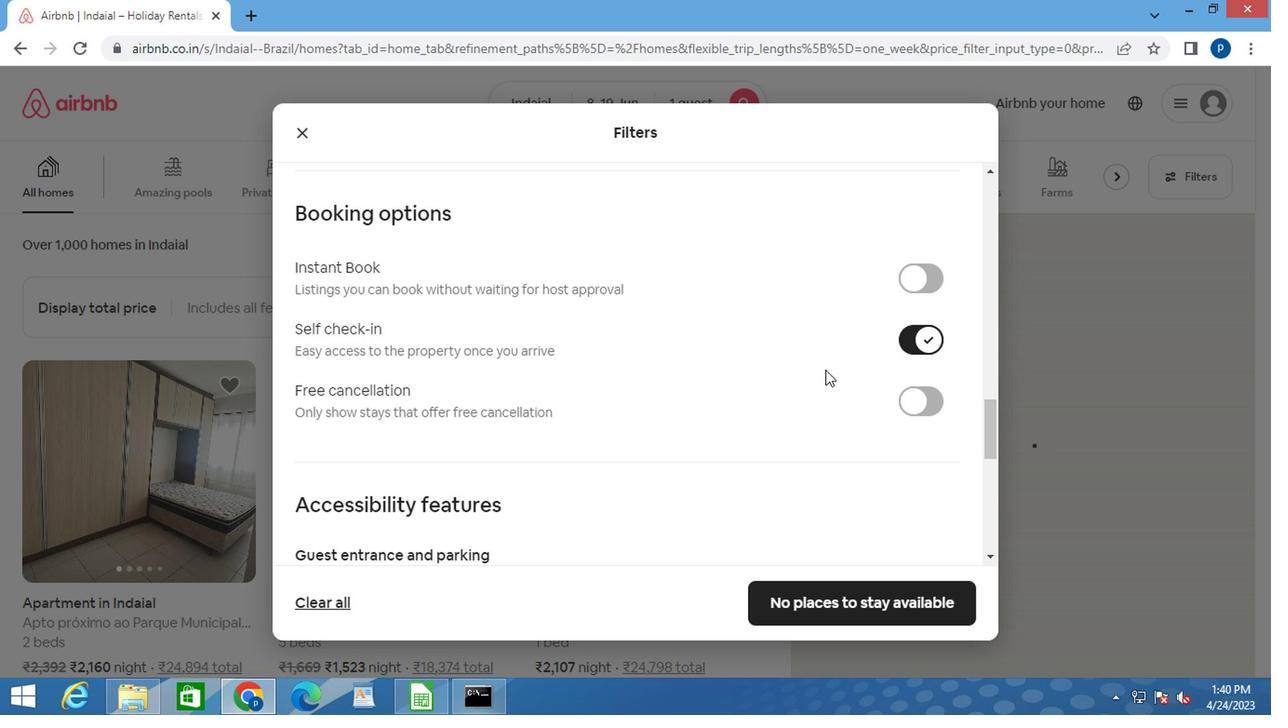 
Action: Mouse scrolled (816, 372) with delta (0, 0)
Screenshot: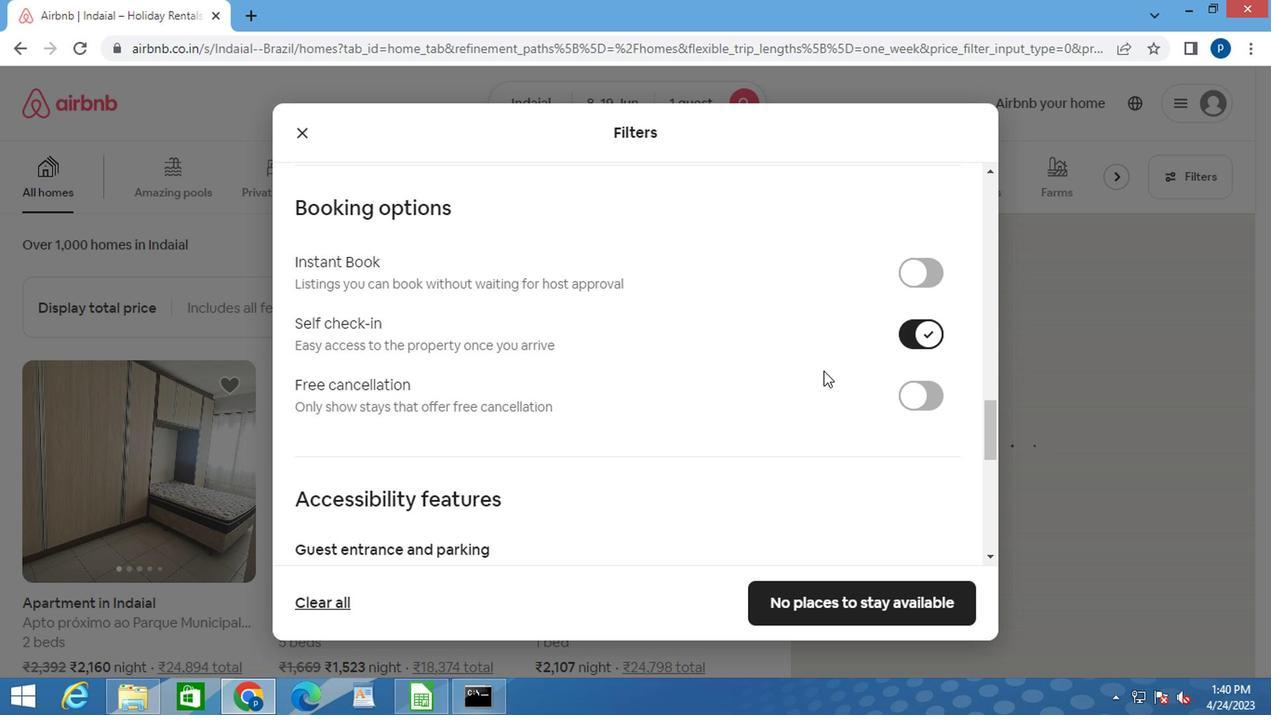 
Action: Mouse moved to (813, 374)
Screenshot: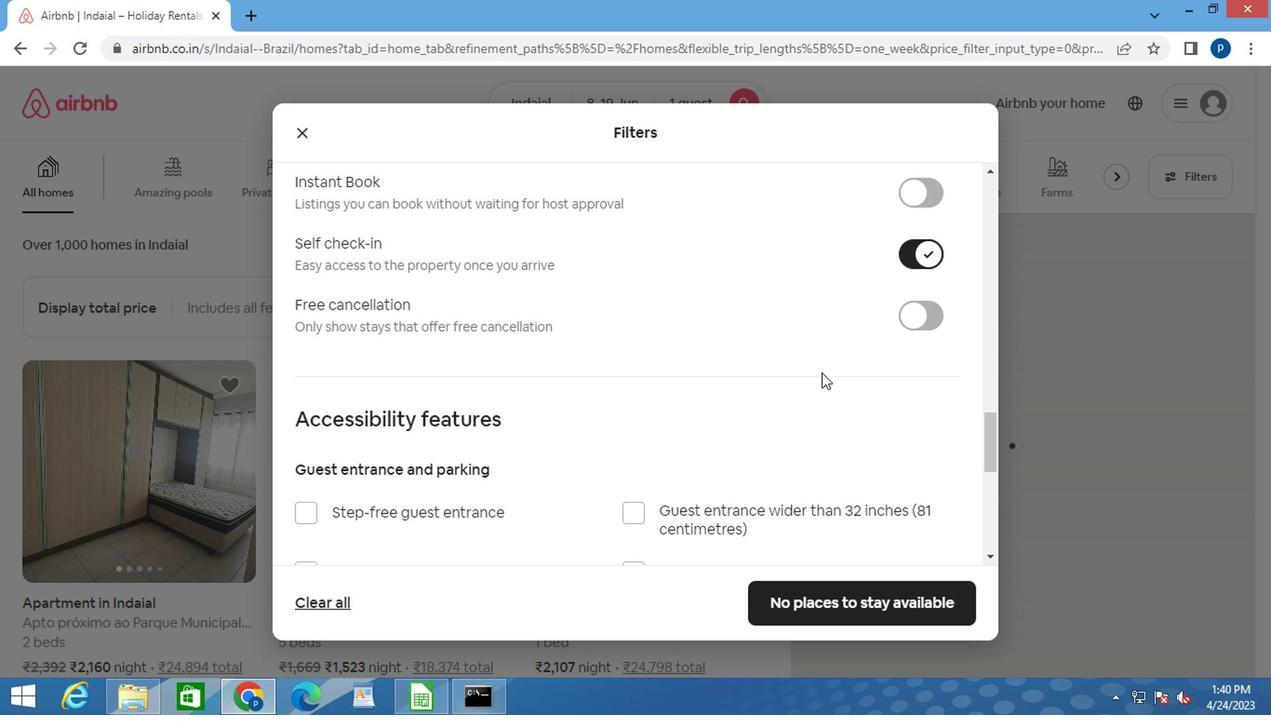 
Action: Mouse scrolled (813, 373) with delta (0, -1)
Screenshot: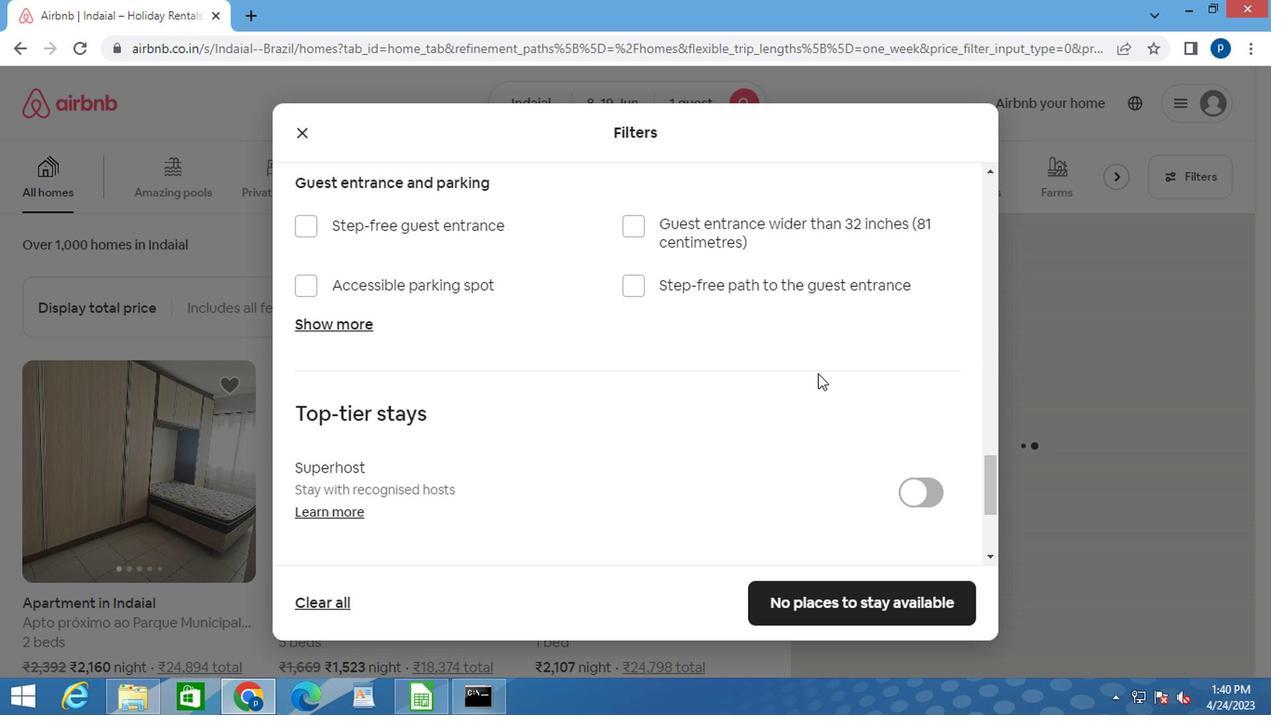 
Action: Mouse moved to (812, 377)
Screenshot: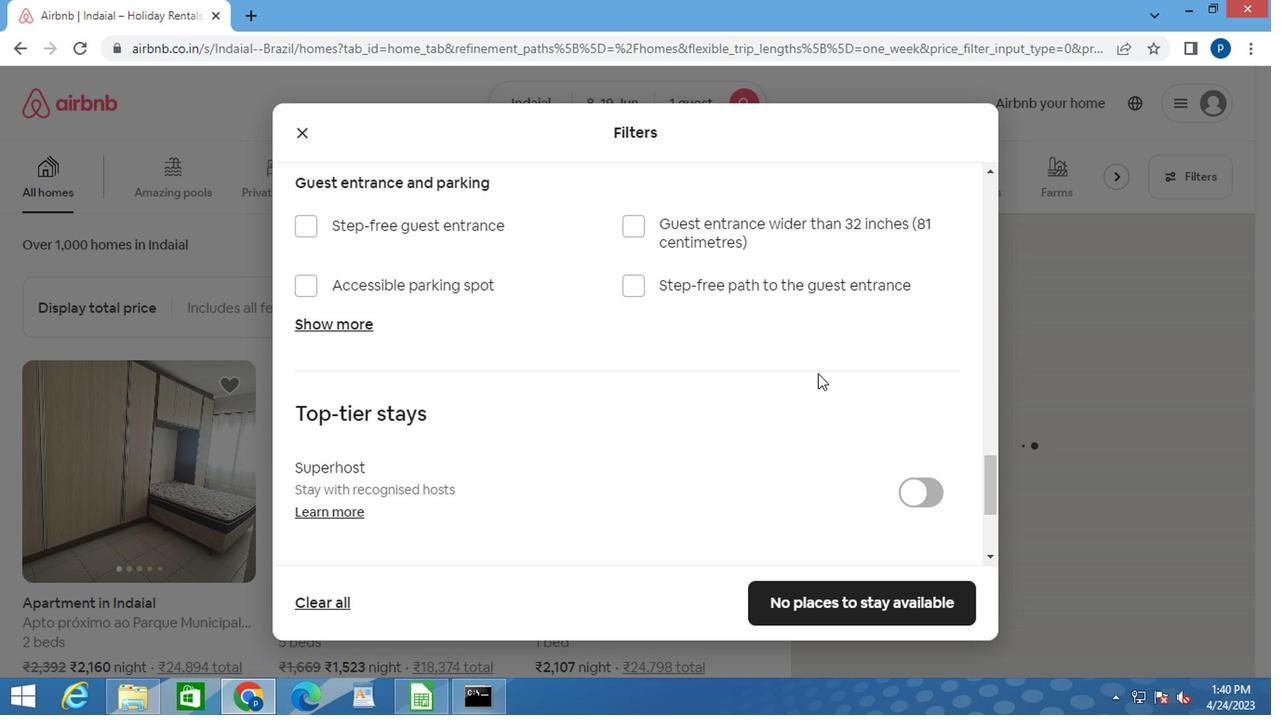 
Action: Mouse scrolled (812, 376) with delta (0, -1)
Screenshot: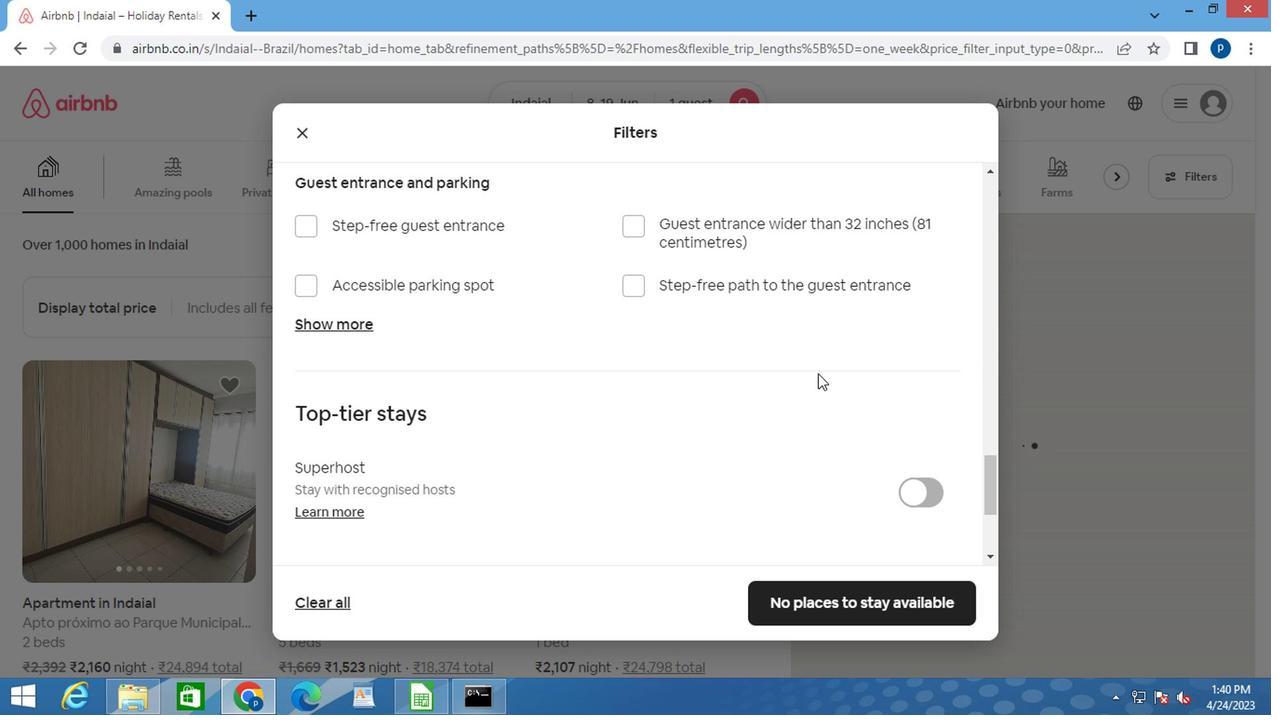 
Action: Mouse moved to (810, 384)
Screenshot: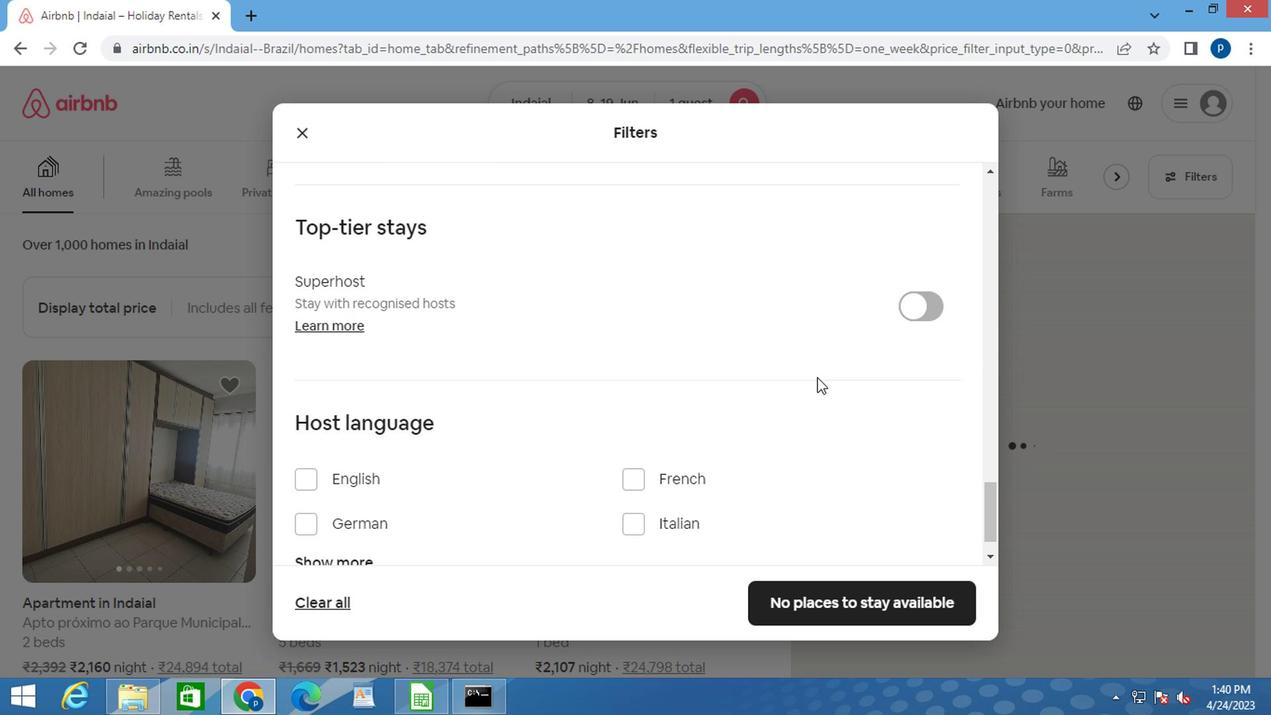 
Action: Mouse scrolled (810, 384) with delta (0, 0)
Screenshot: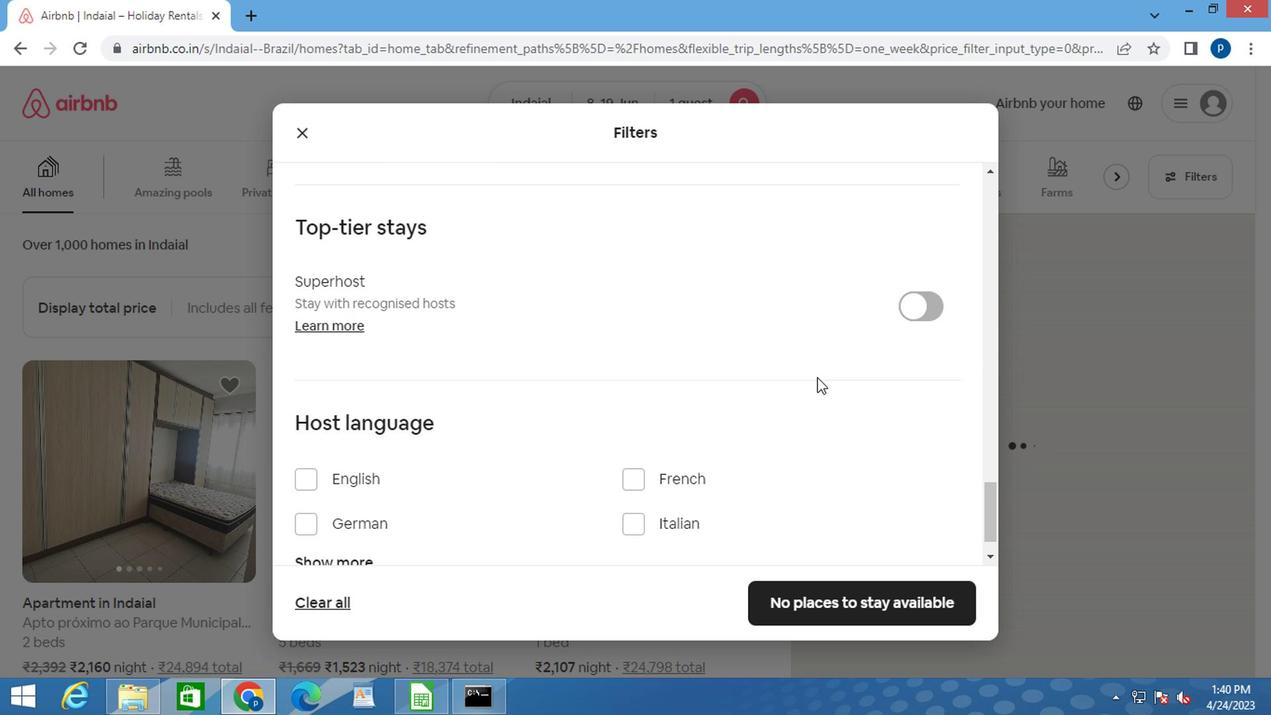 
Action: Mouse moved to (809, 386)
Screenshot: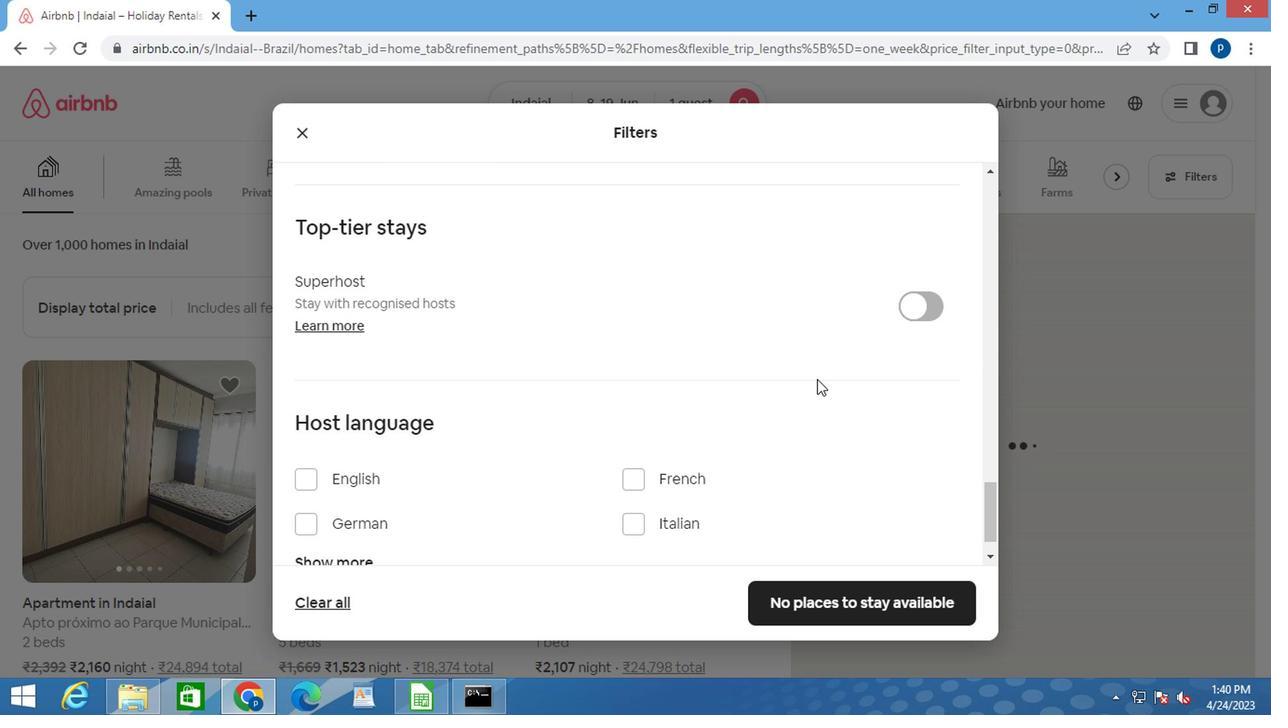 
Action: Mouse scrolled (809, 385) with delta (0, 0)
Screenshot: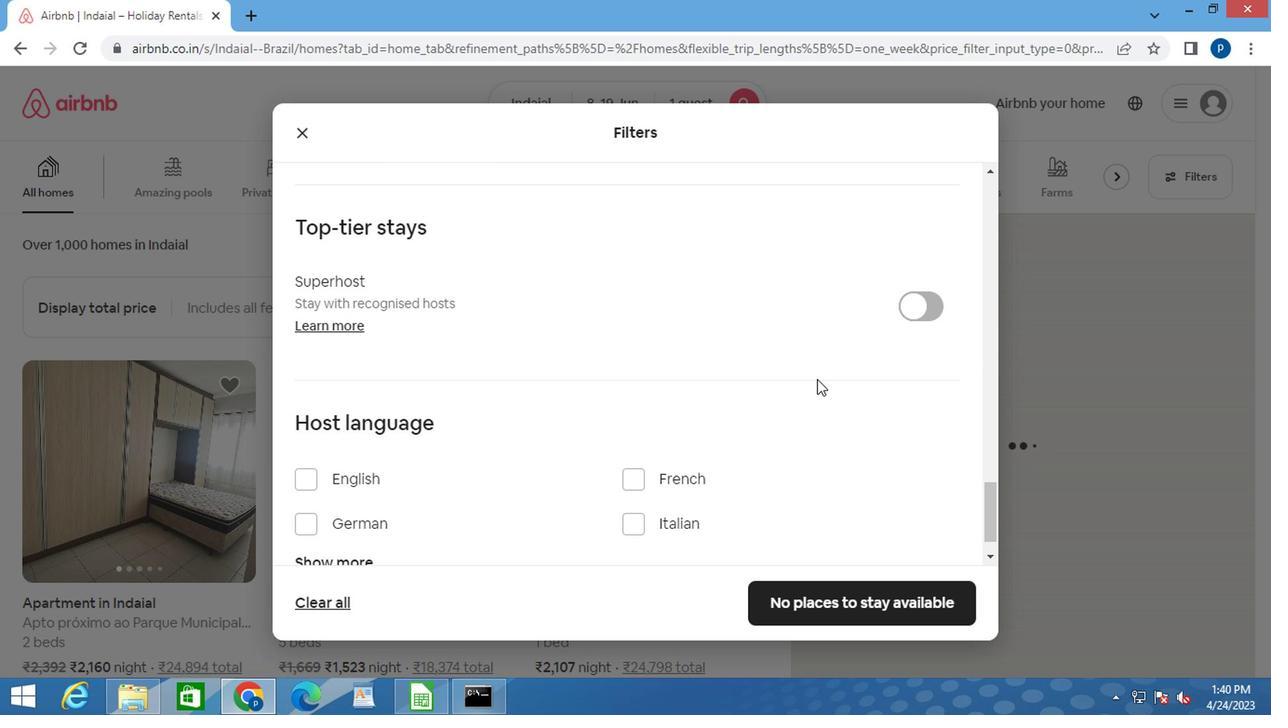 
Action: Mouse moved to (842, 596)
Screenshot: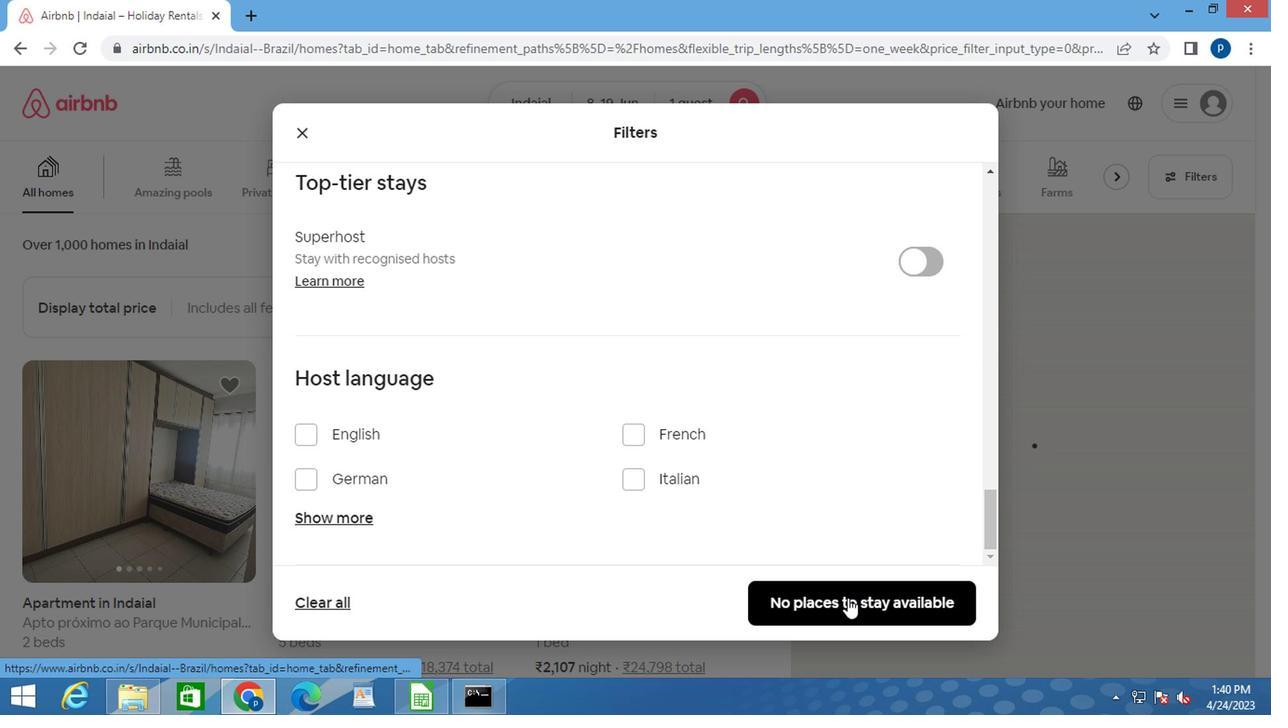 
Action: Mouse pressed left at (842, 596)
Screenshot: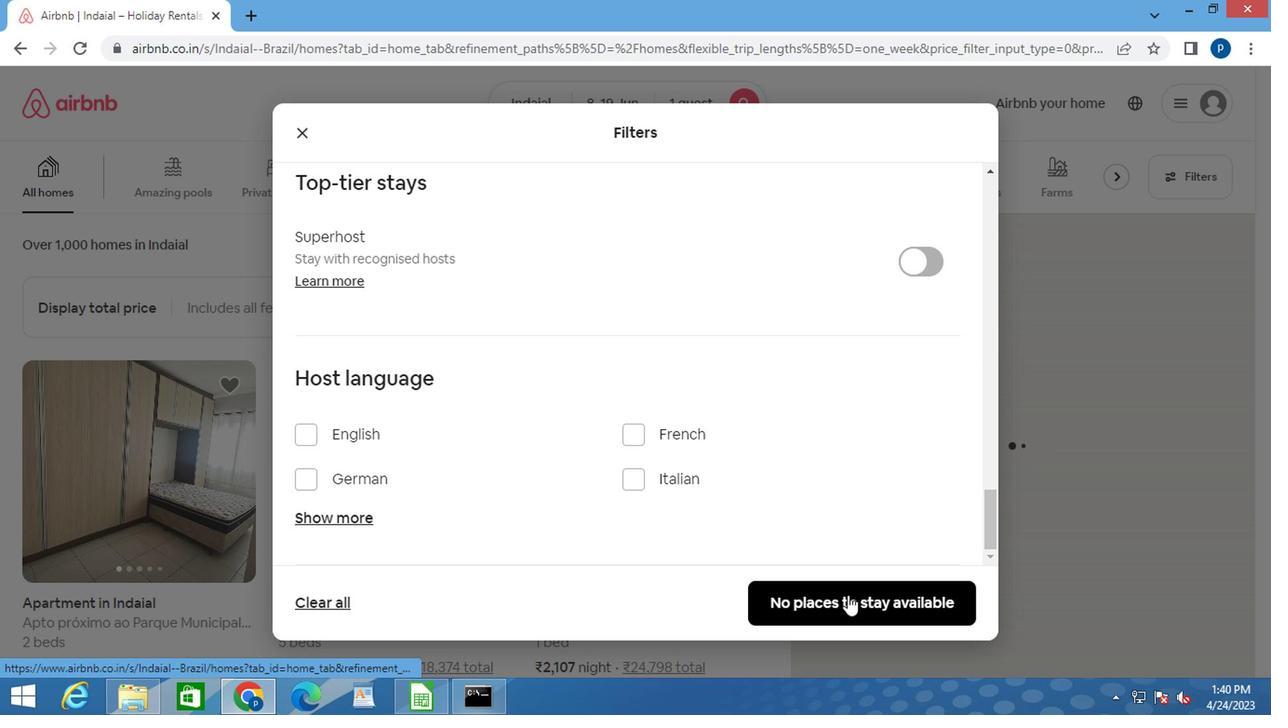 
Action: Mouse moved to (842, 594)
Screenshot: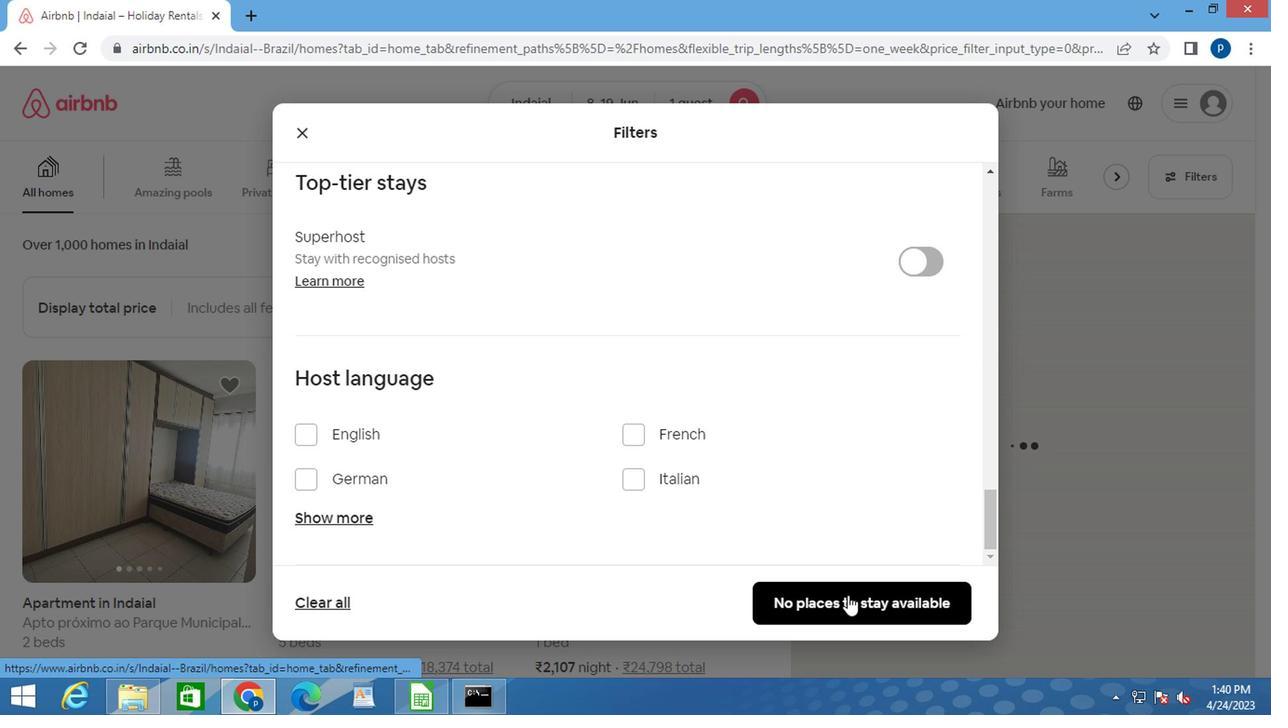 
Action: Key pressed 0
Screenshot: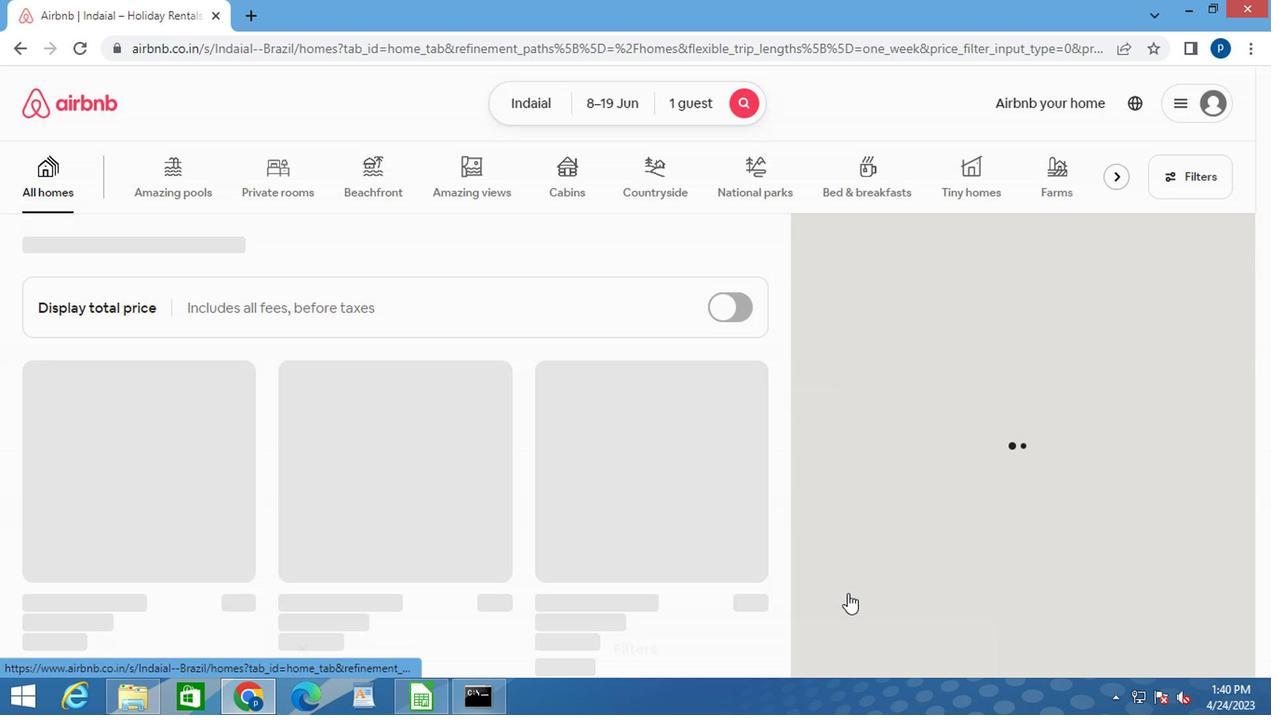 
